 Task: Find a one-way business class flight from San Antonio to Indianapolis for 6 passengers on August 5th, with up to 4 checked bags and a budget of ₹1,000,000.
Action: Mouse moved to (266, 91)
Screenshot: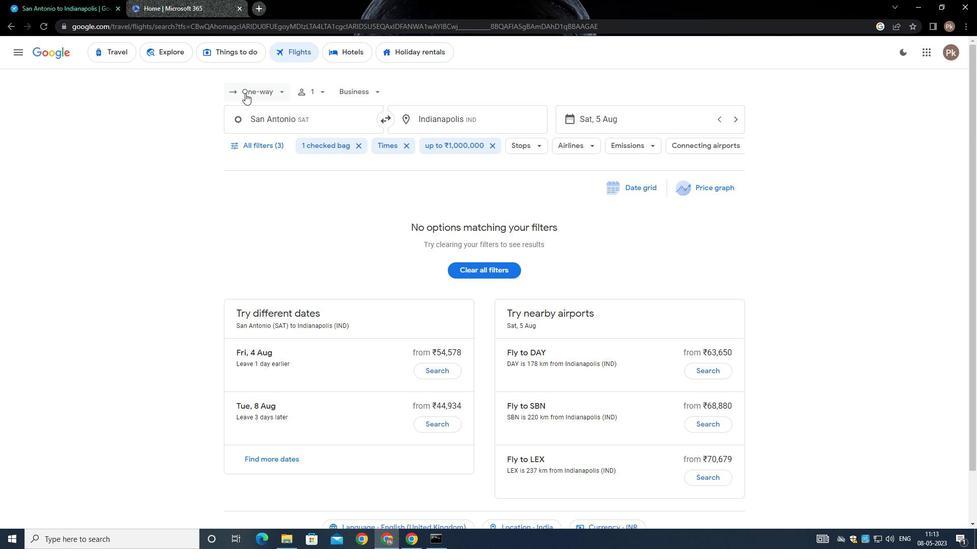 
Action: Mouse pressed left at (266, 91)
Screenshot: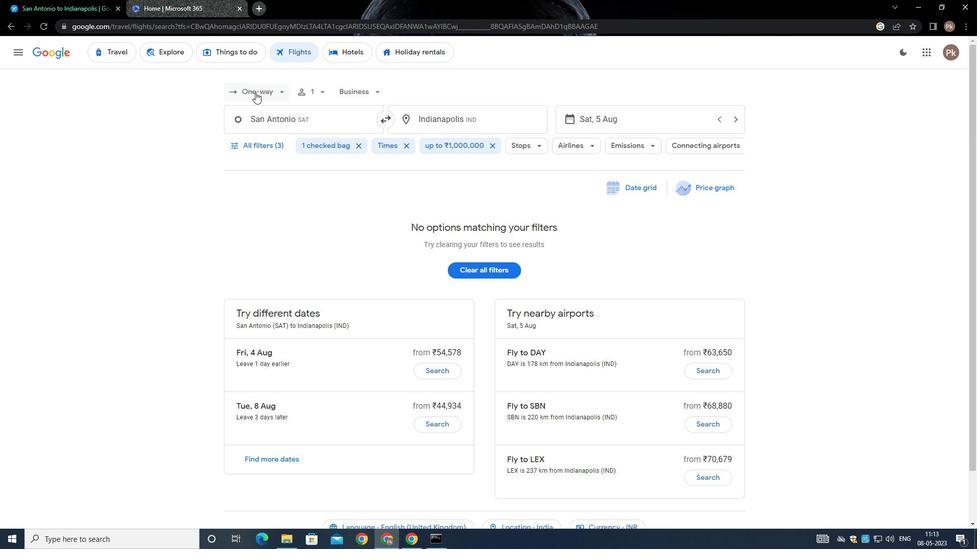 
Action: Mouse moved to (270, 138)
Screenshot: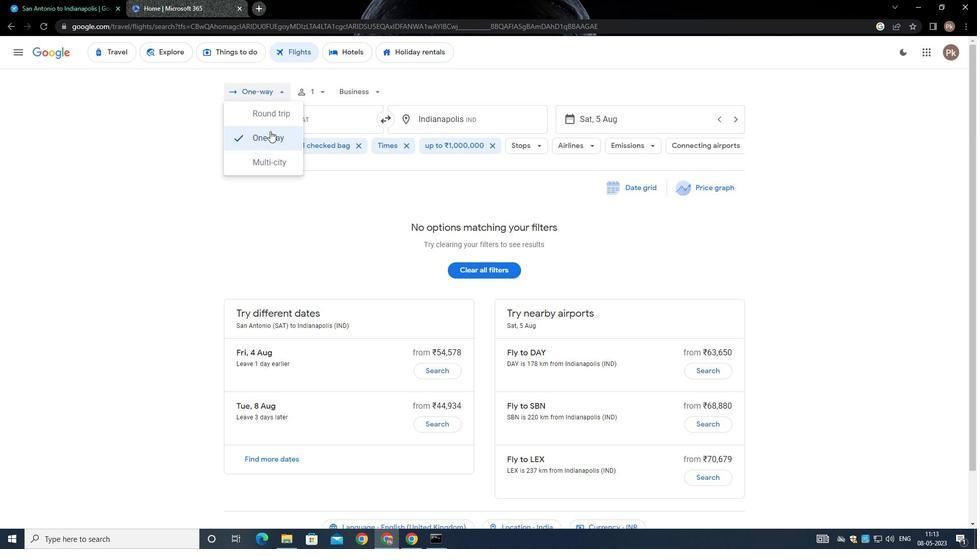 
Action: Mouse pressed left at (270, 138)
Screenshot: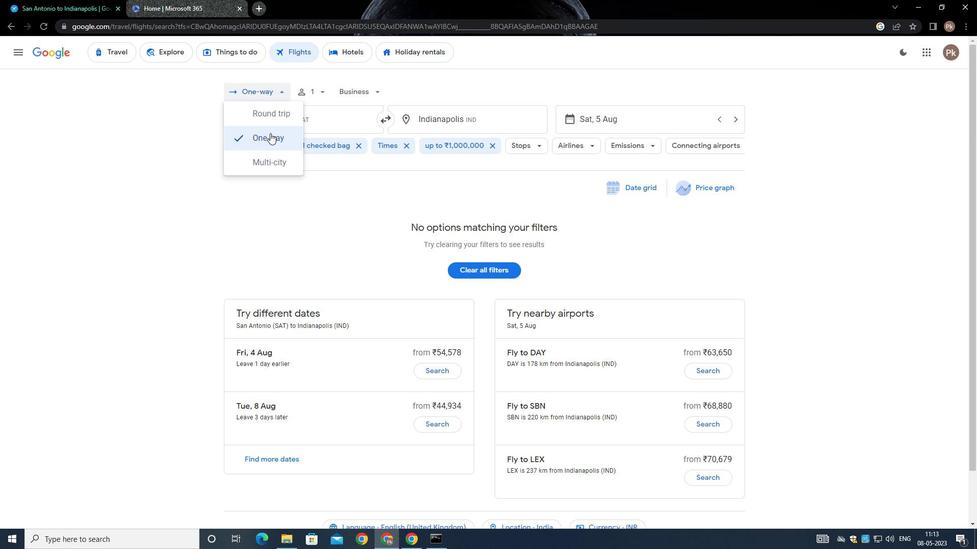 
Action: Mouse moved to (324, 89)
Screenshot: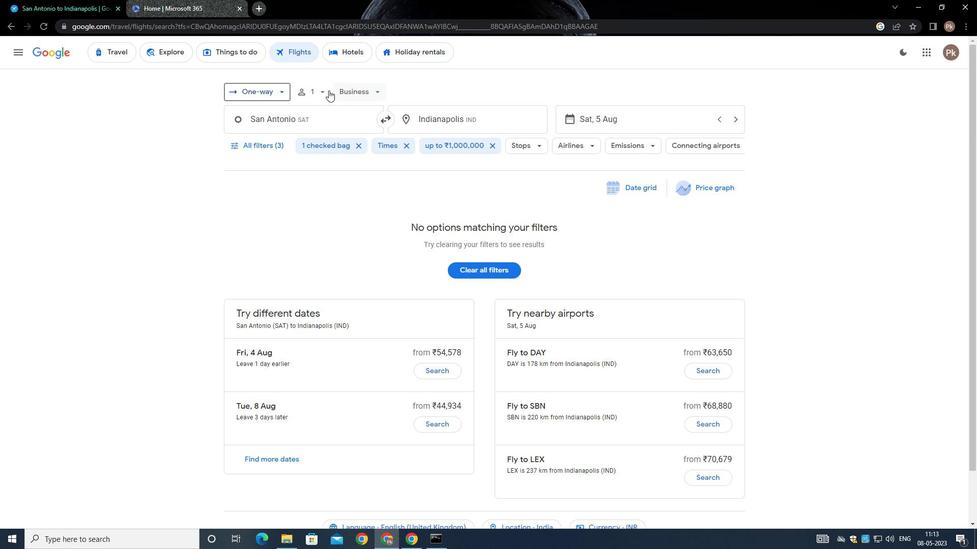 
Action: Mouse pressed left at (324, 89)
Screenshot: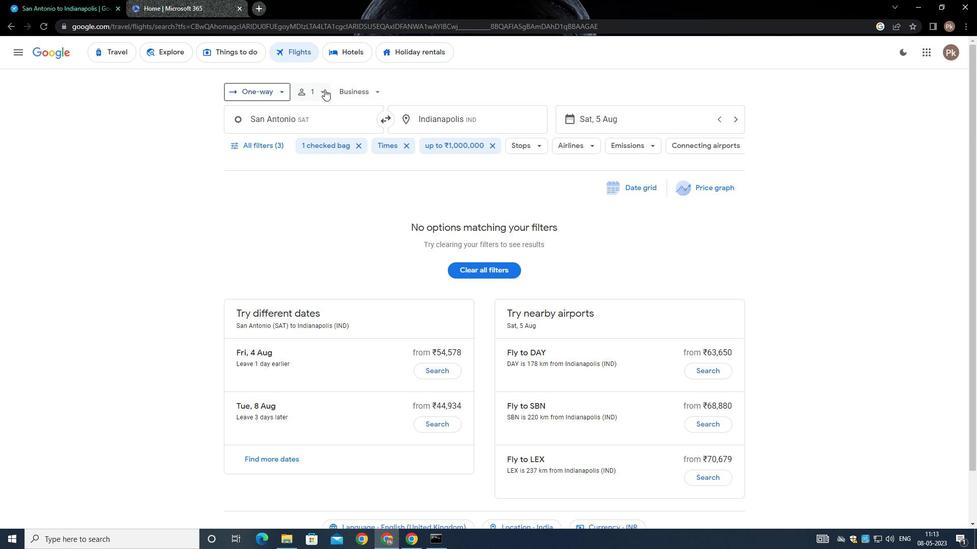 
Action: Mouse moved to (396, 115)
Screenshot: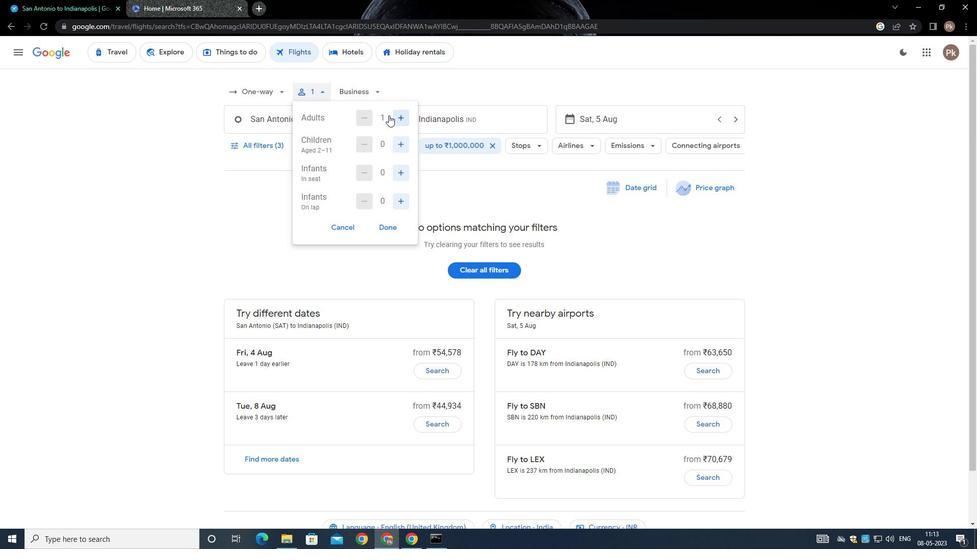 
Action: Mouse pressed left at (396, 115)
Screenshot: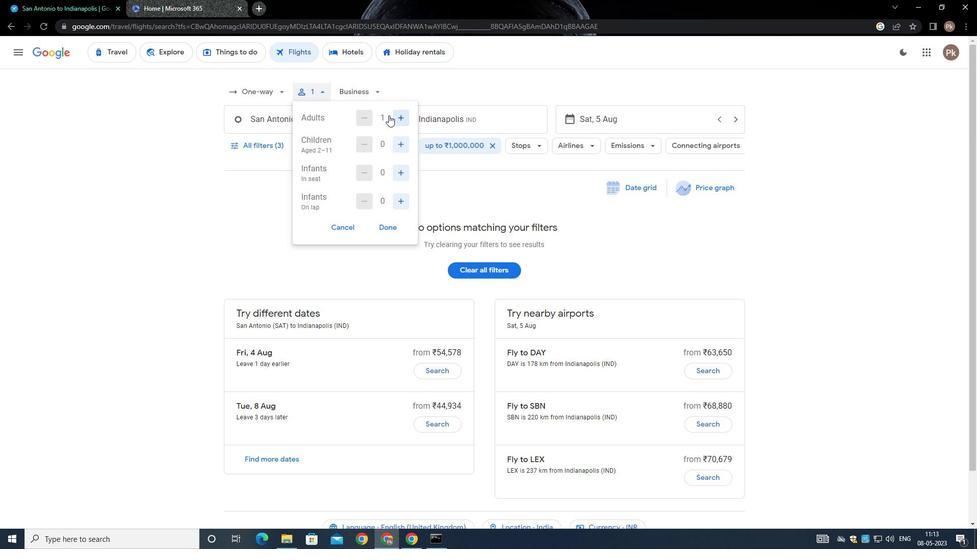 
Action: Mouse moved to (404, 117)
Screenshot: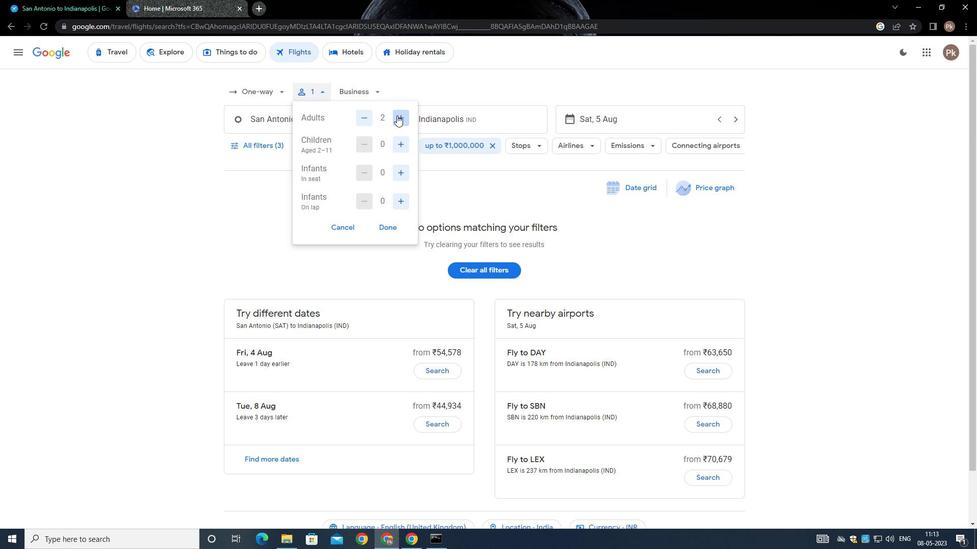 
Action: Mouse pressed left at (404, 117)
Screenshot: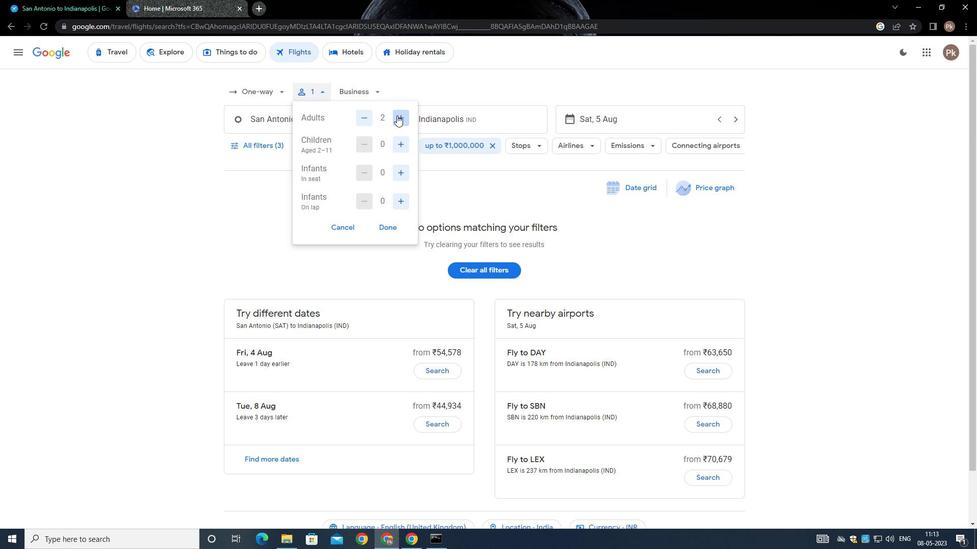 
Action: Mouse moved to (396, 143)
Screenshot: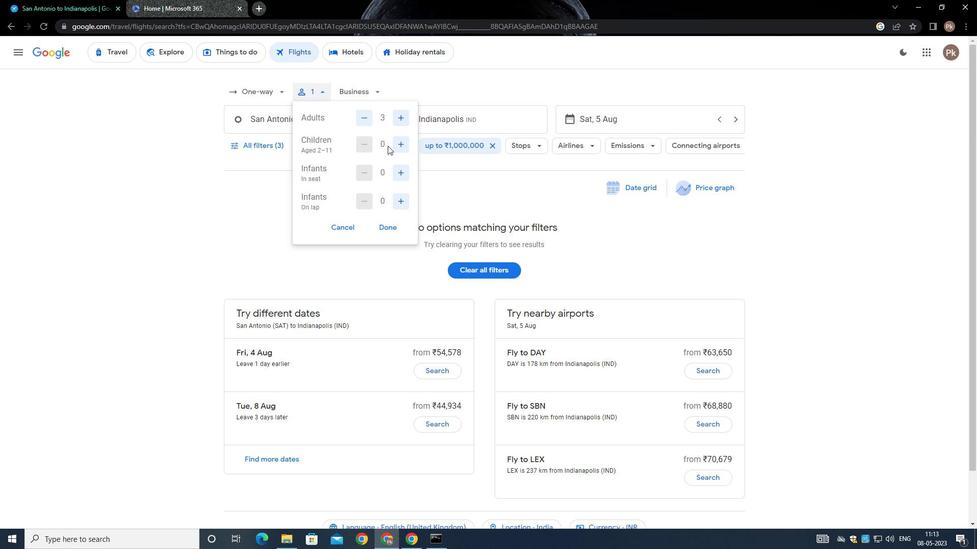 
Action: Mouse pressed left at (396, 143)
Screenshot: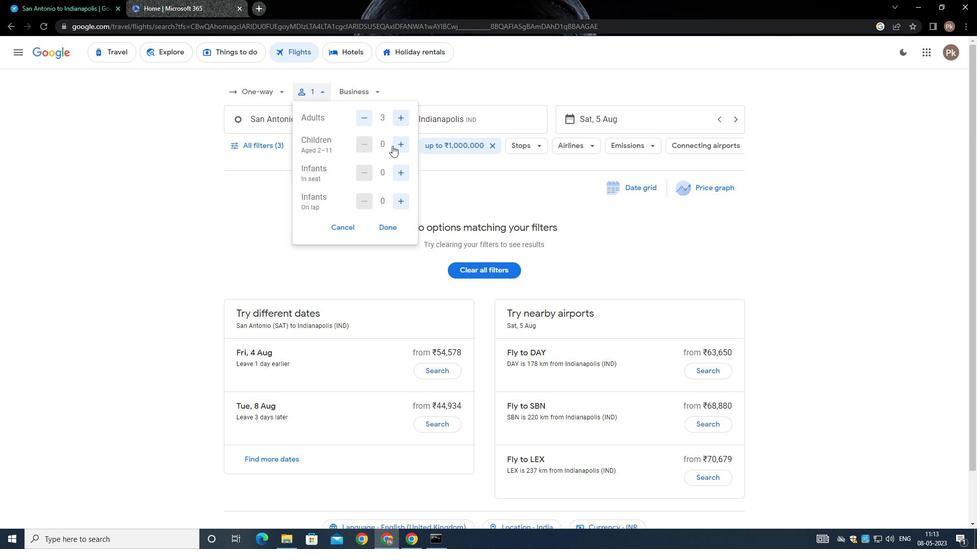 
Action: Mouse moved to (396, 140)
Screenshot: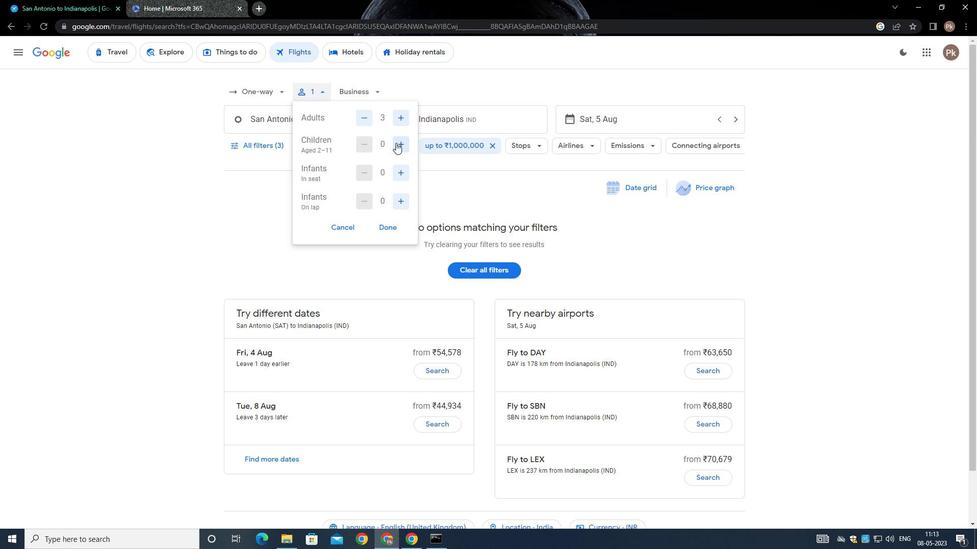 
Action: Mouse pressed left at (396, 140)
Screenshot: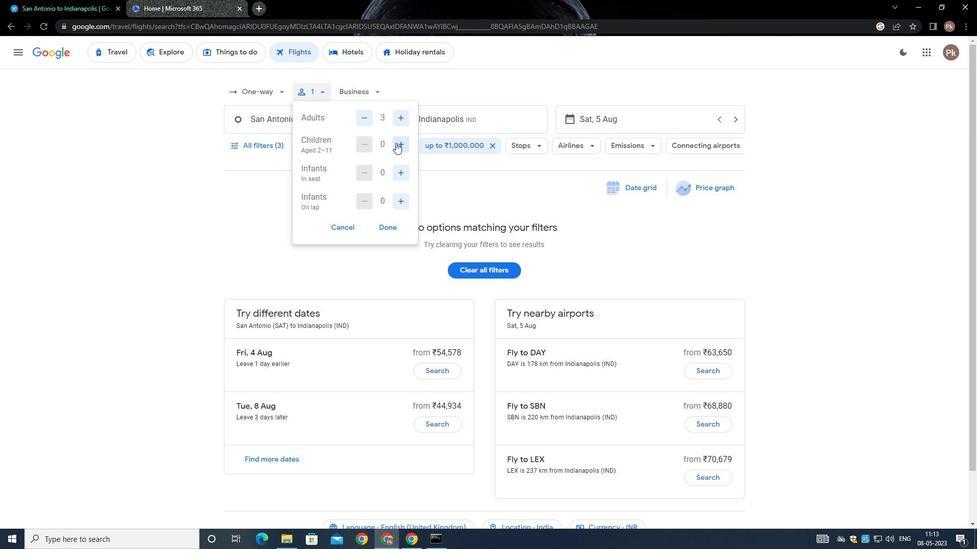 
Action: Mouse moved to (399, 139)
Screenshot: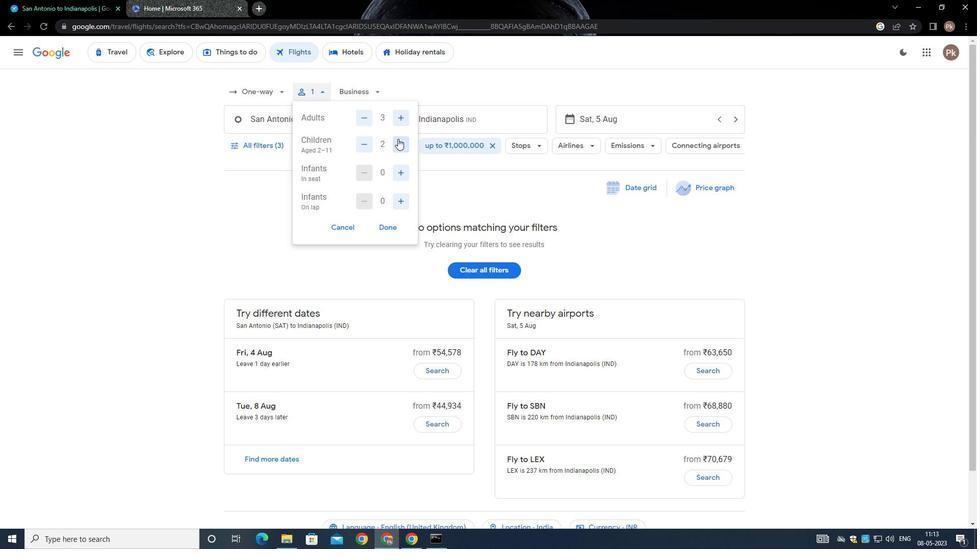 
Action: Mouse pressed left at (399, 139)
Screenshot: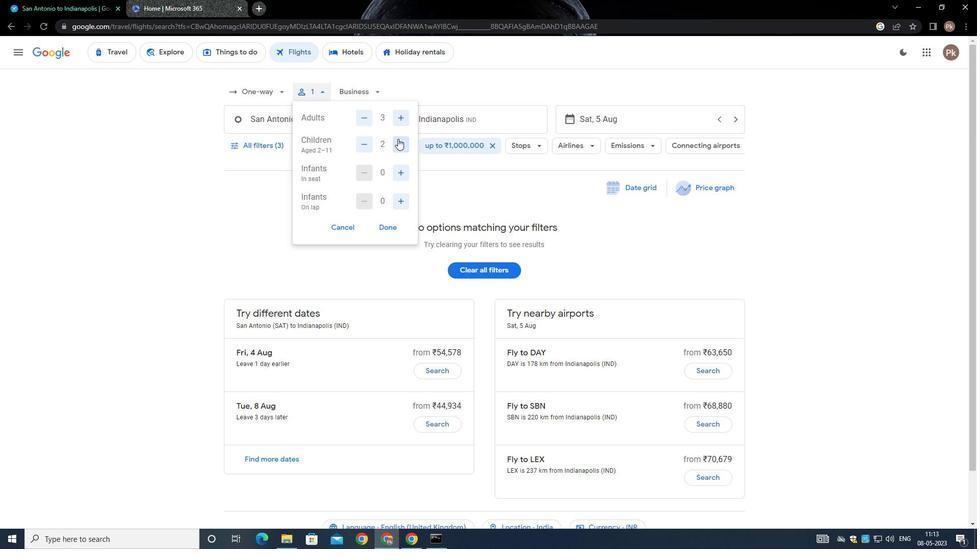 
Action: Mouse moved to (388, 225)
Screenshot: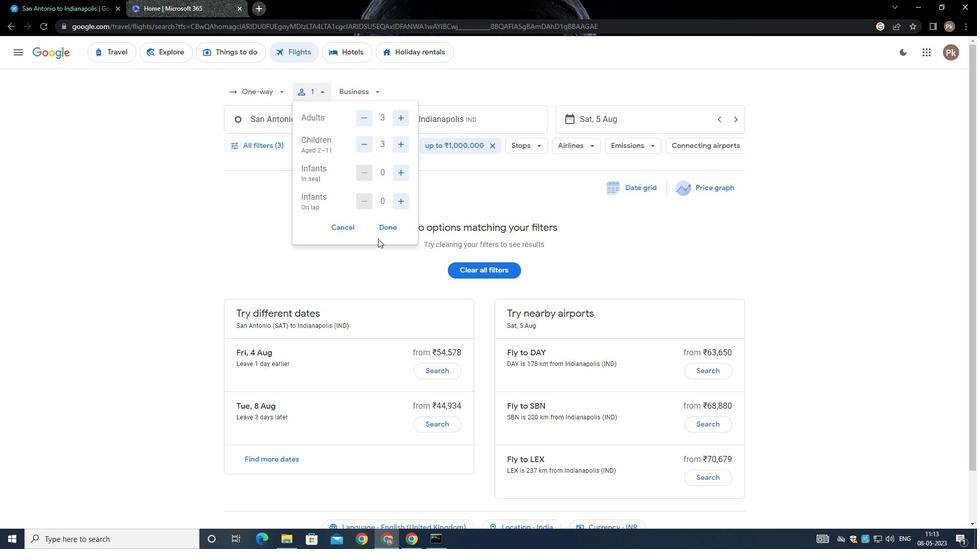 
Action: Mouse pressed left at (388, 225)
Screenshot: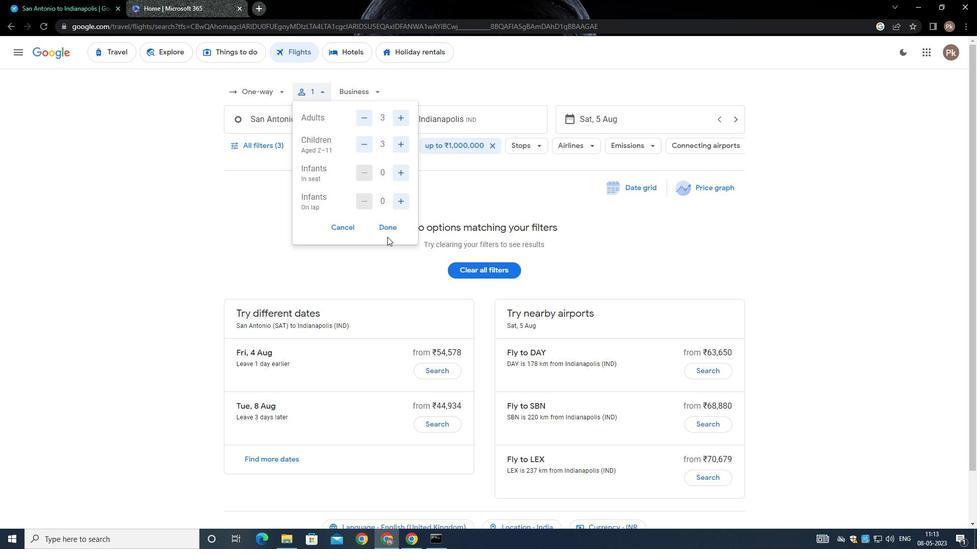 
Action: Mouse moved to (361, 89)
Screenshot: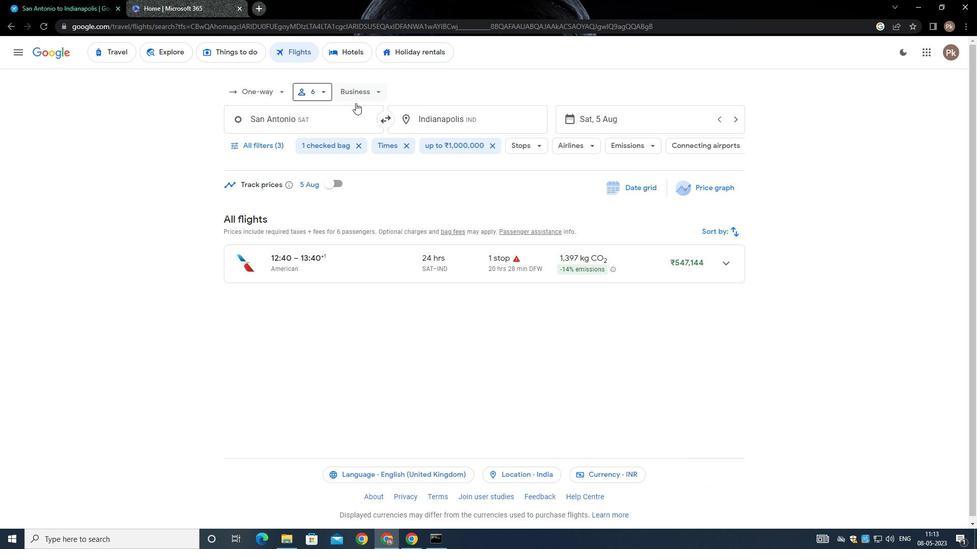 
Action: Mouse pressed left at (361, 89)
Screenshot: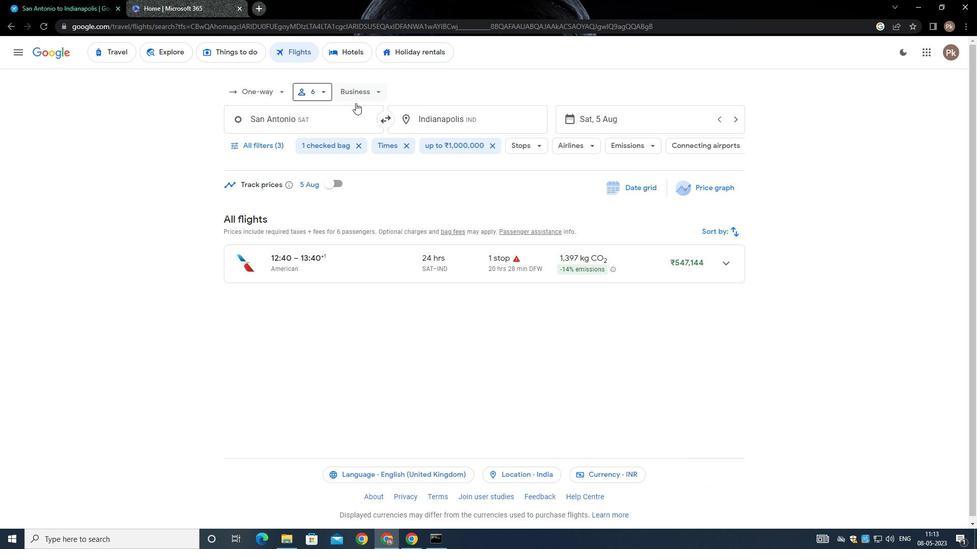 
Action: Mouse moved to (382, 165)
Screenshot: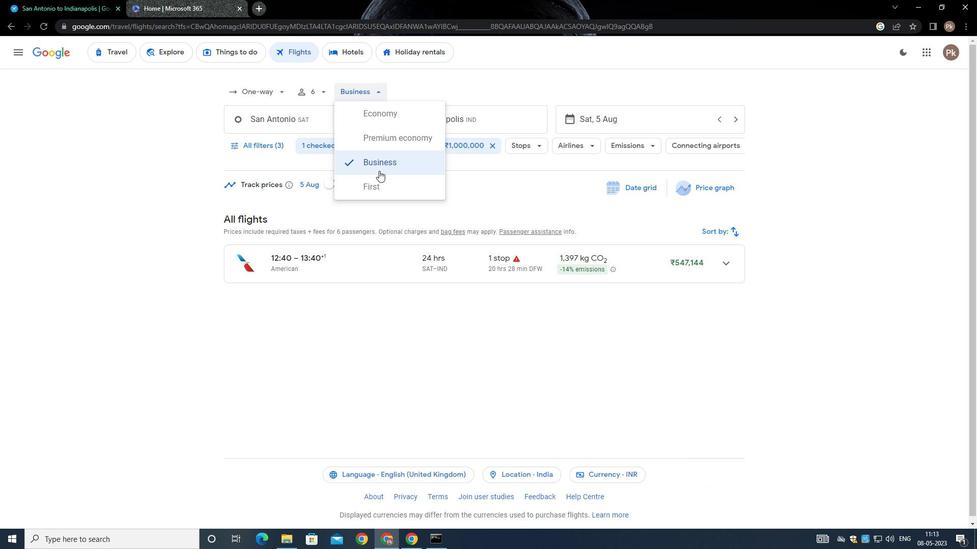
Action: Mouse pressed left at (382, 165)
Screenshot: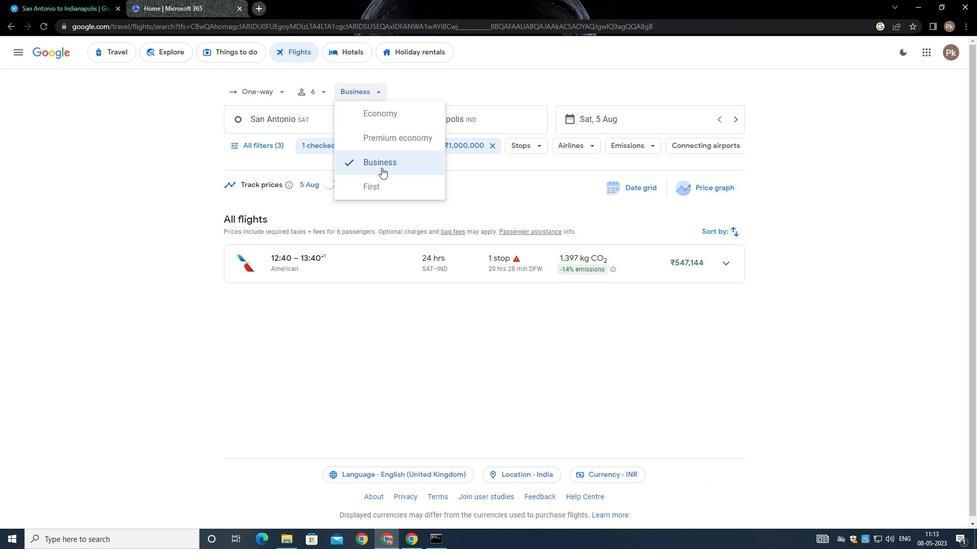 
Action: Mouse moved to (315, 124)
Screenshot: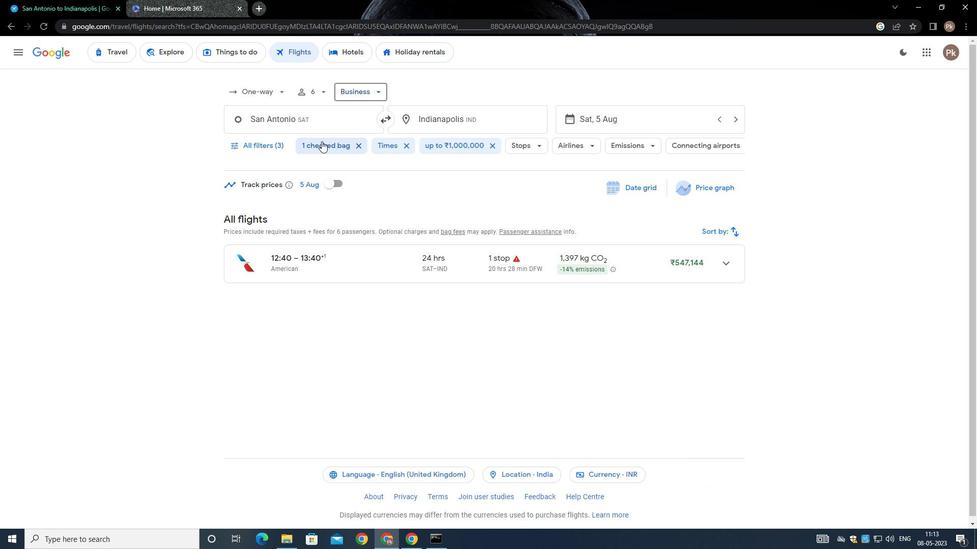 
Action: Mouse pressed left at (315, 124)
Screenshot: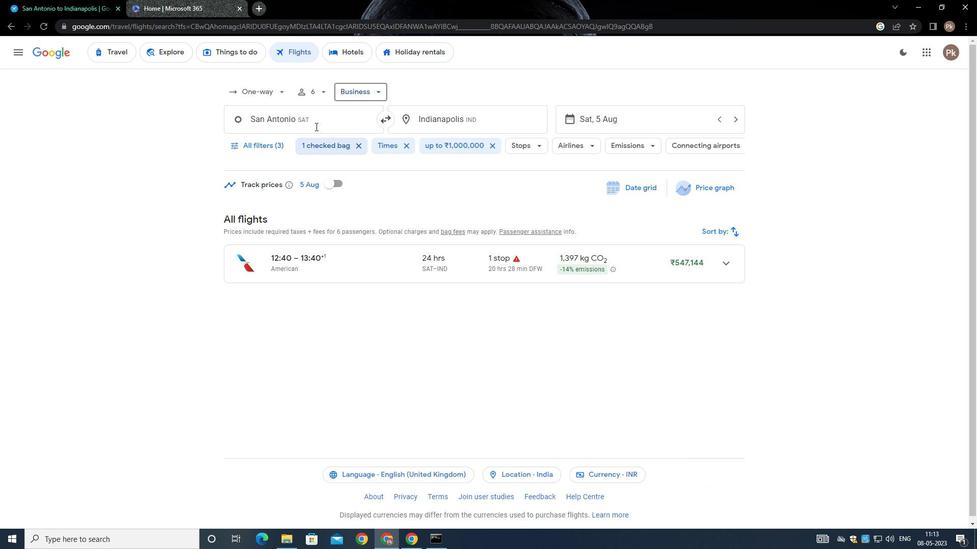 
Action: Mouse moved to (313, 176)
Screenshot: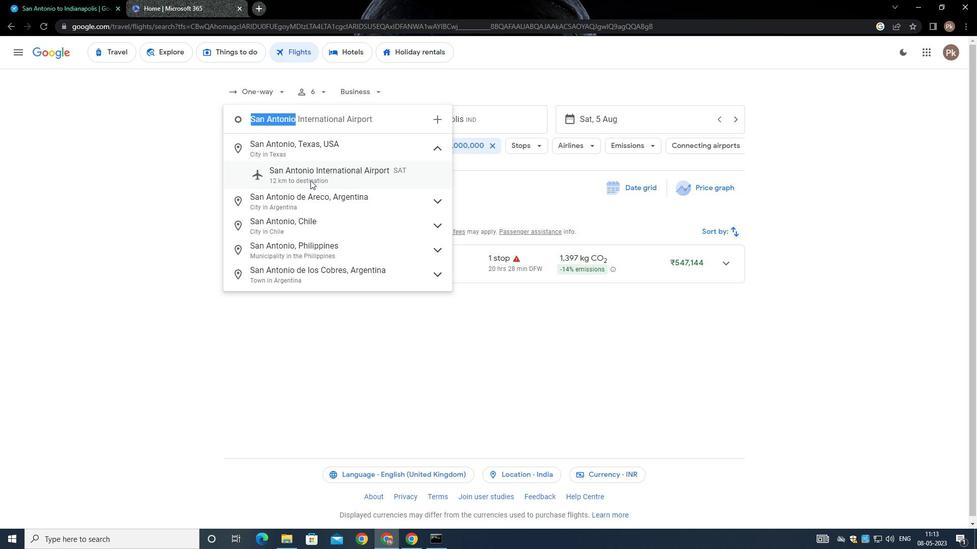 
Action: Mouse pressed left at (313, 176)
Screenshot: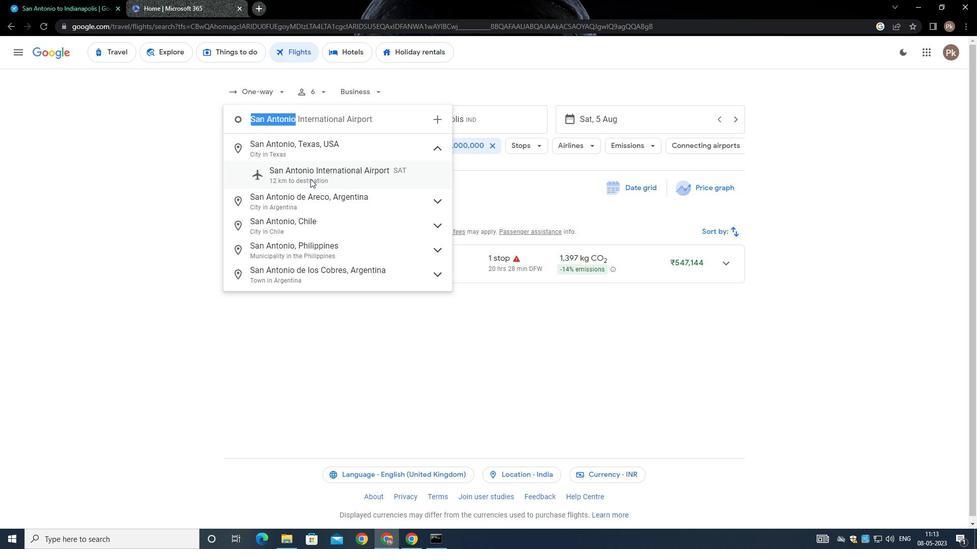 
Action: Mouse moved to (426, 122)
Screenshot: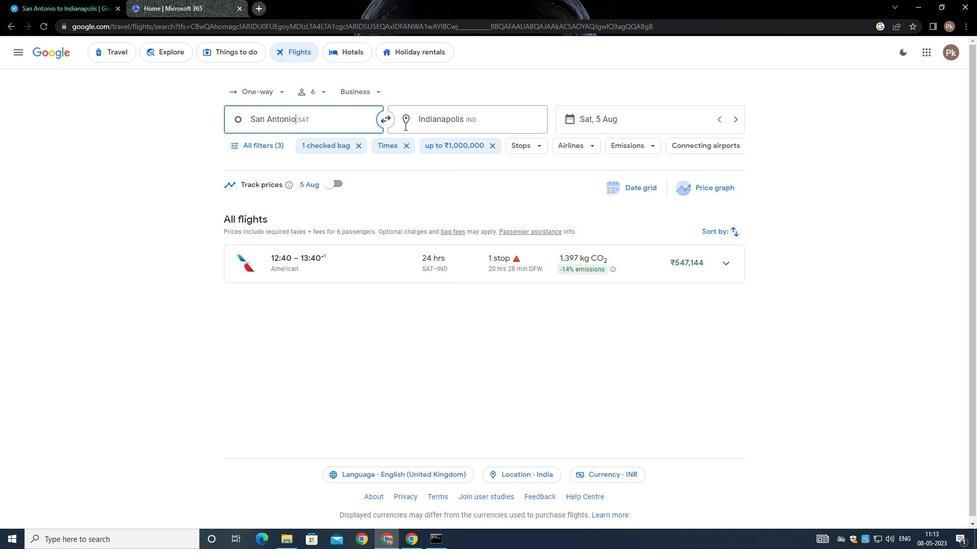 
Action: Mouse pressed left at (426, 122)
Screenshot: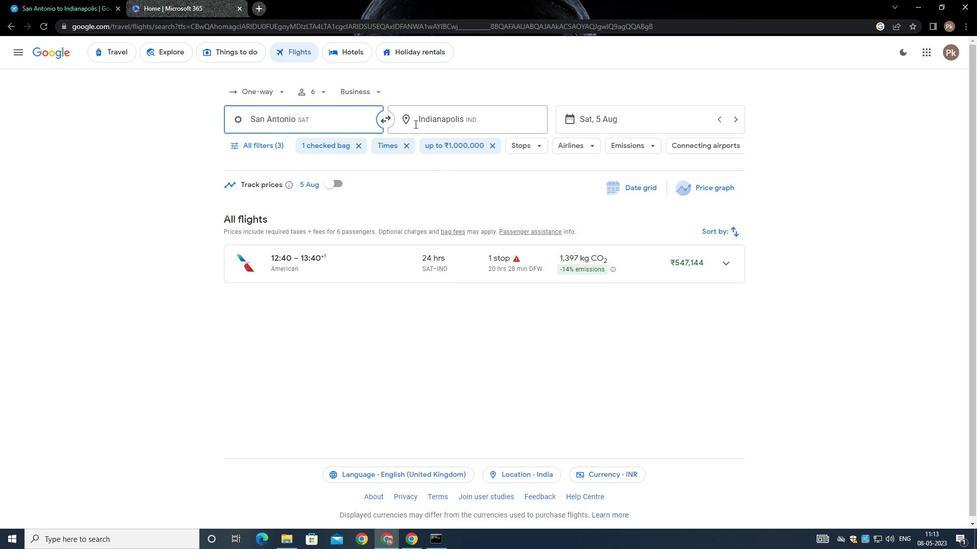 
Action: Mouse moved to (413, 128)
Screenshot: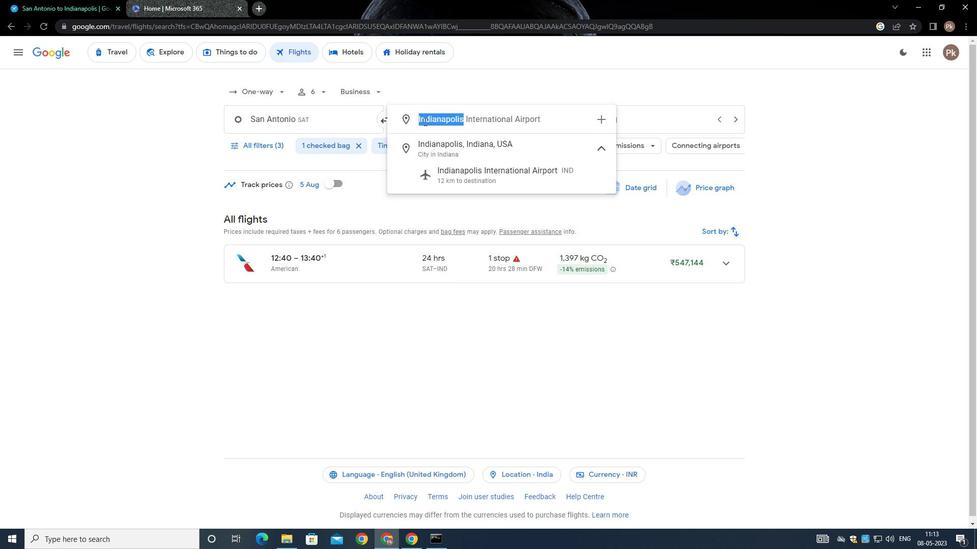 
Action: Key pressed <Key.backspace>
Screenshot: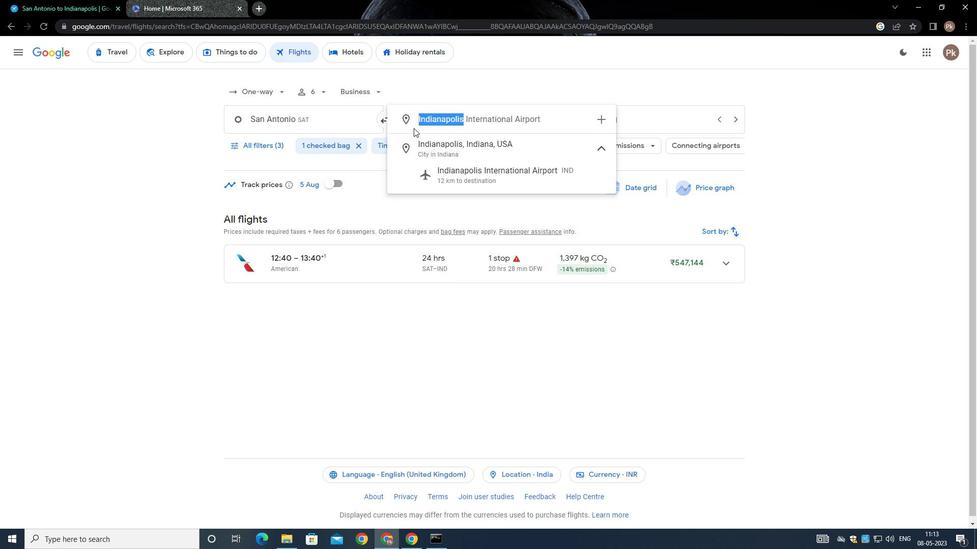 
Action: Mouse moved to (451, 171)
Screenshot: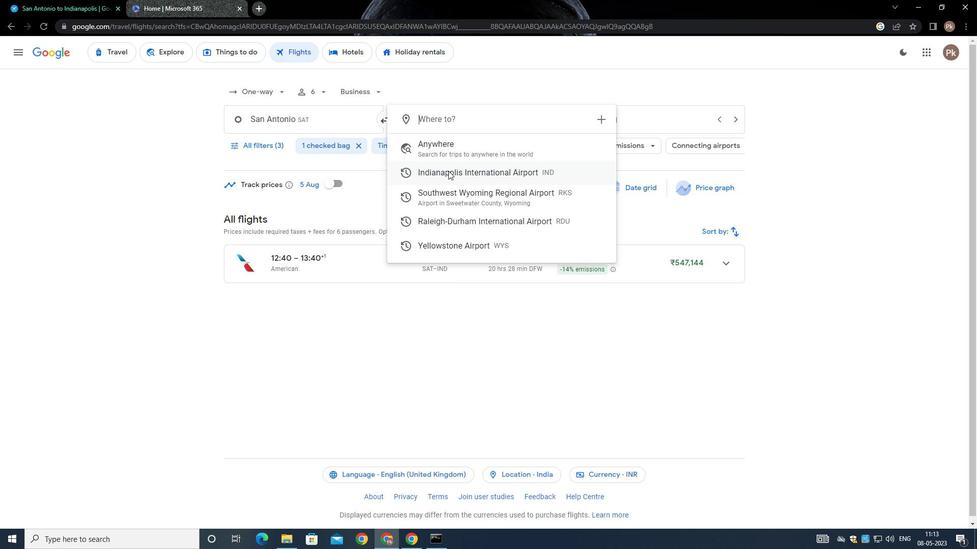 
Action: Mouse pressed left at (451, 171)
Screenshot: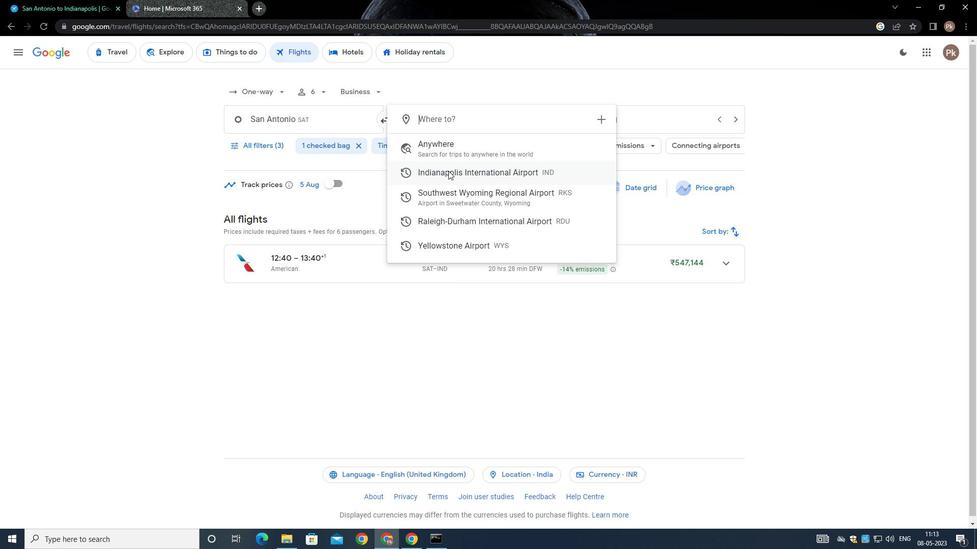 
Action: Mouse moved to (597, 121)
Screenshot: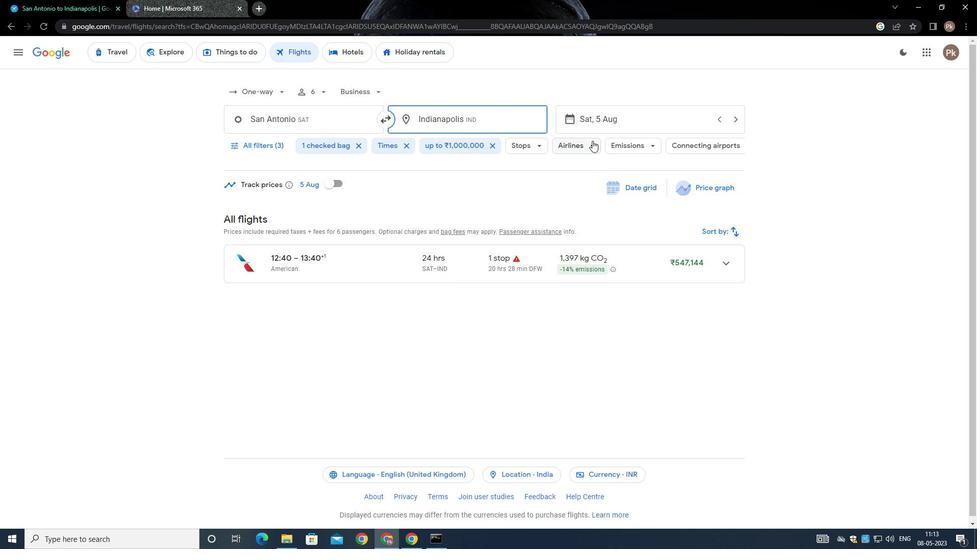 
Action: Mouse pressed left at (597, 121)
Screenshot: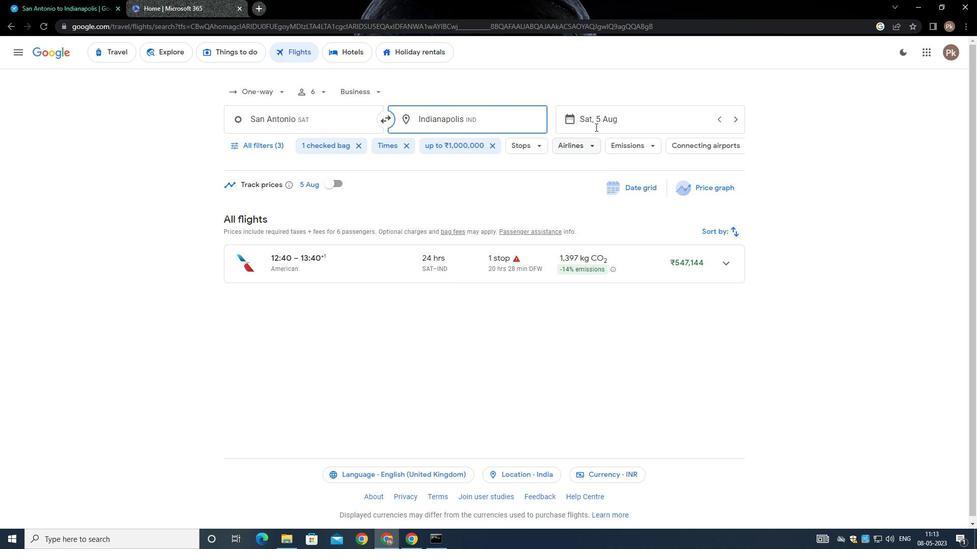 
Action: Mouse moved to (530, 204)
Screenshot: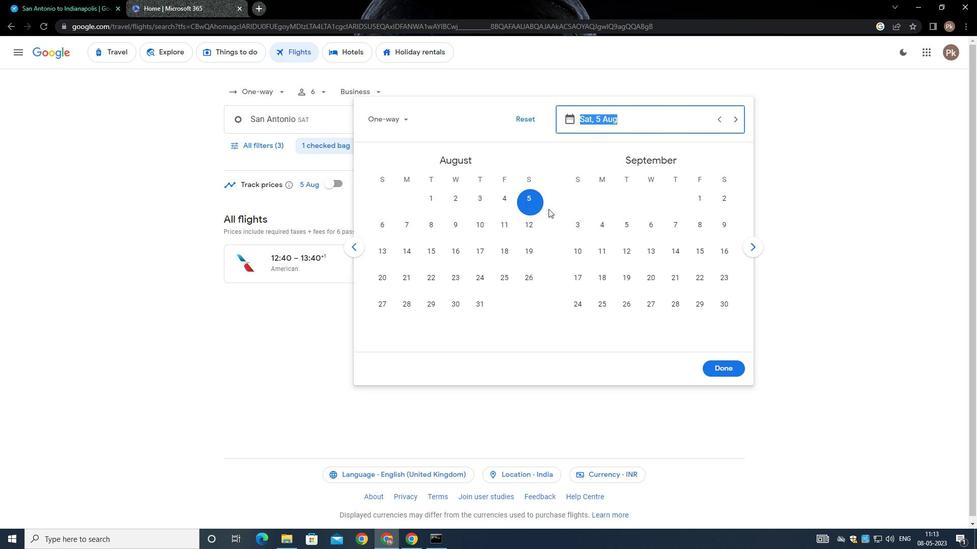 
Action: Mouse pressed left at (530, 204)
Screenshot: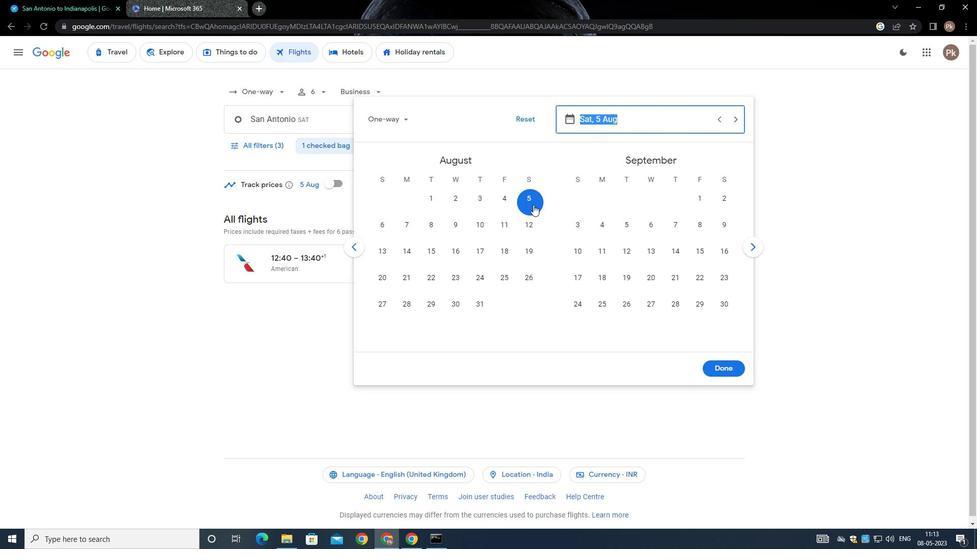 
Action: Mouse moved to (707, 367)
Screenshot: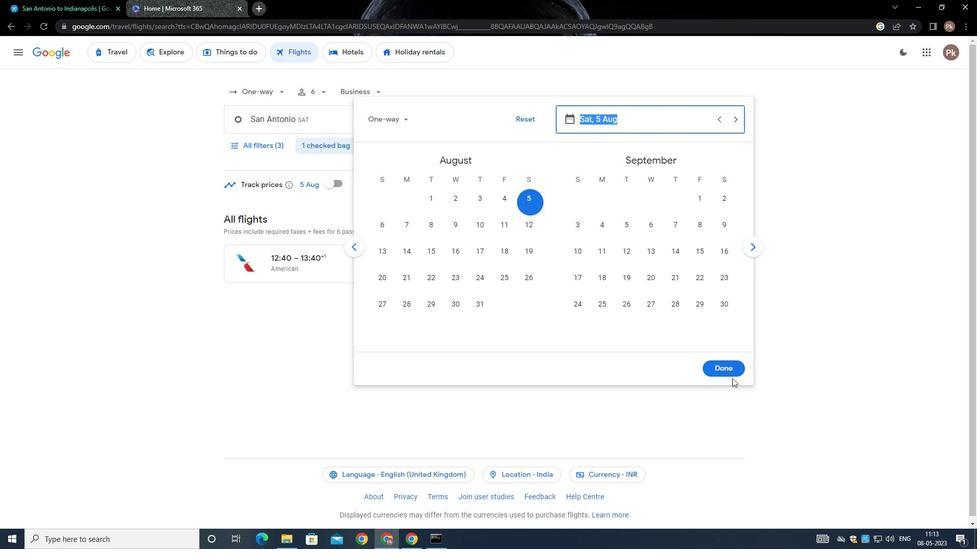 
Action: Mouse pressed left at (707, 367)
Screenshot: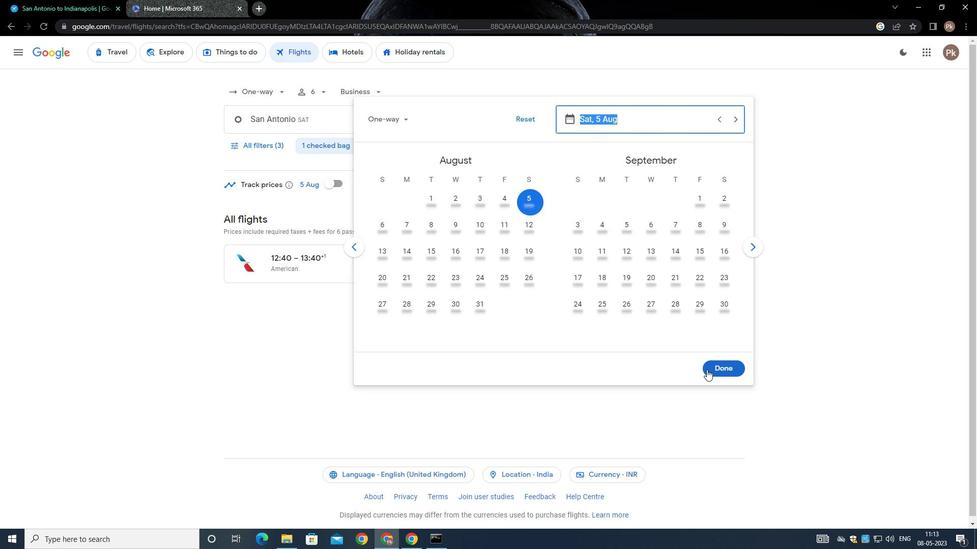 
Action: Mouse moved to (252, 146)
Screenshot: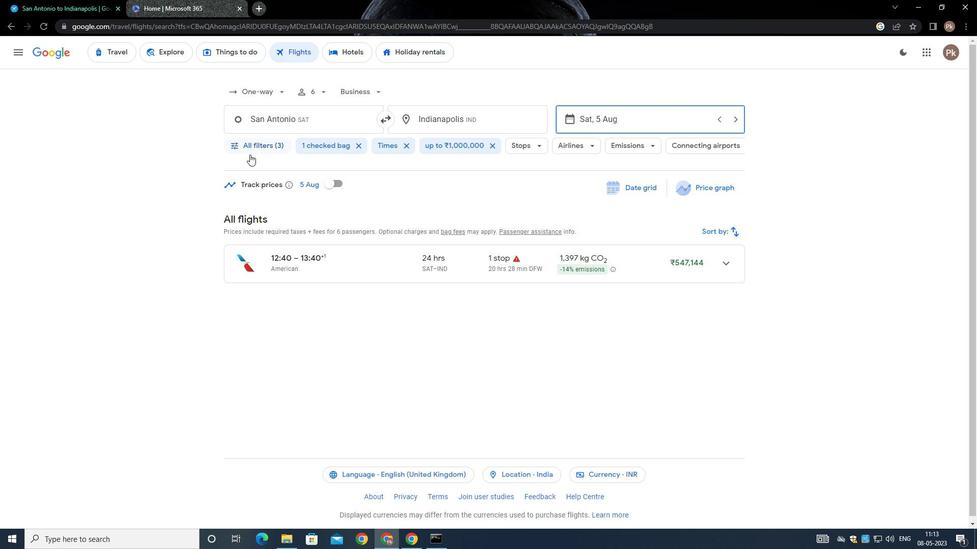 
Action: Mouse pressed left at (252, 146)
Screenshot: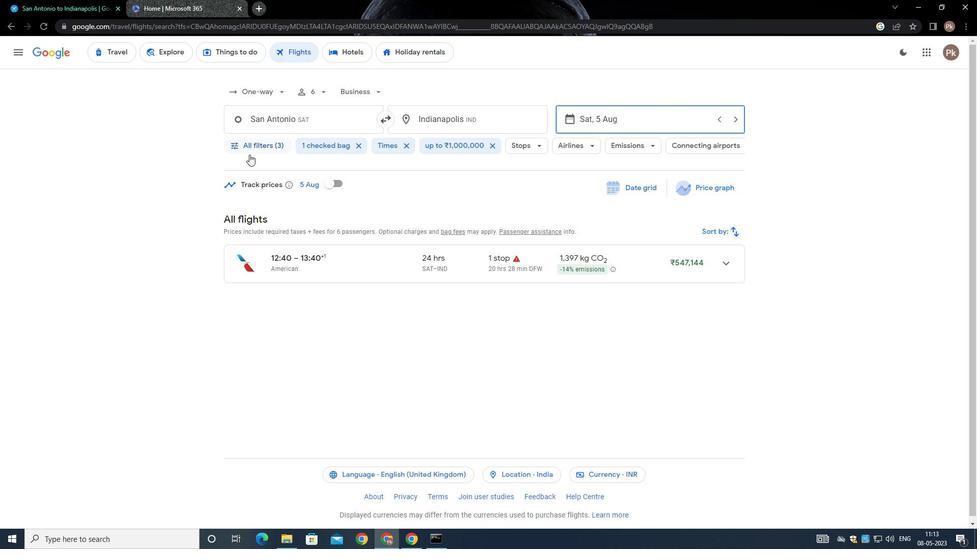
Action: Mouse moved to (369, 363)
Screenshot: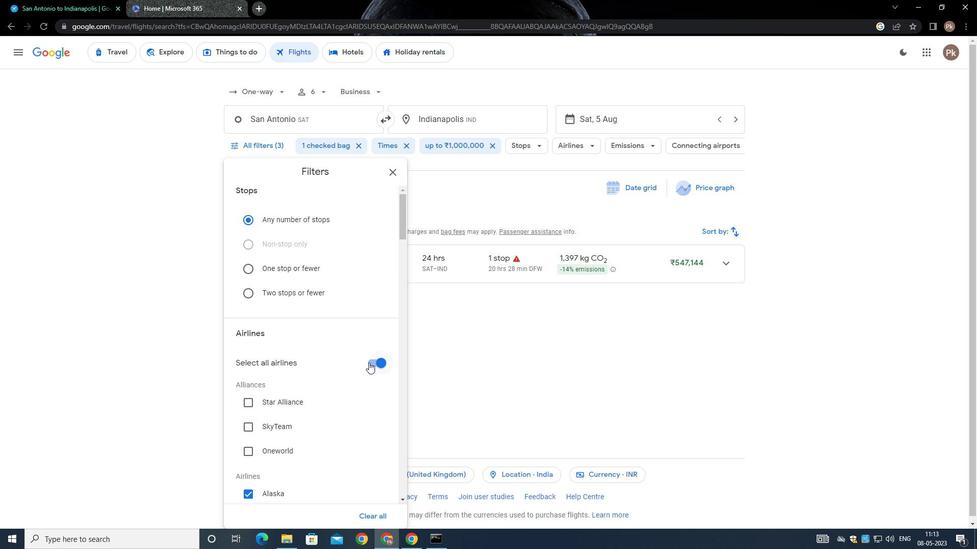 
Action: Mouse pressed left at (369, 363)
Screenshot: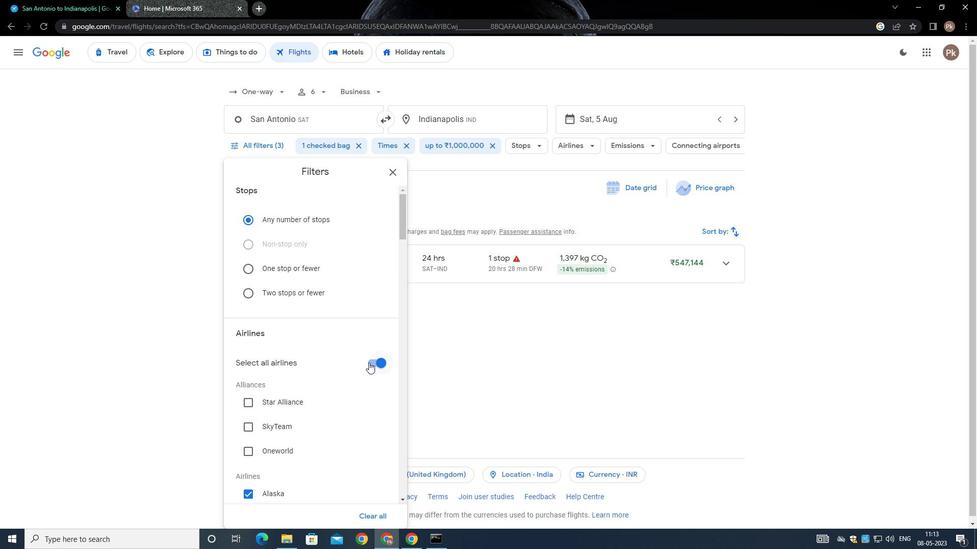 
Action: Mouse moved to (351, 357)
Screenshot: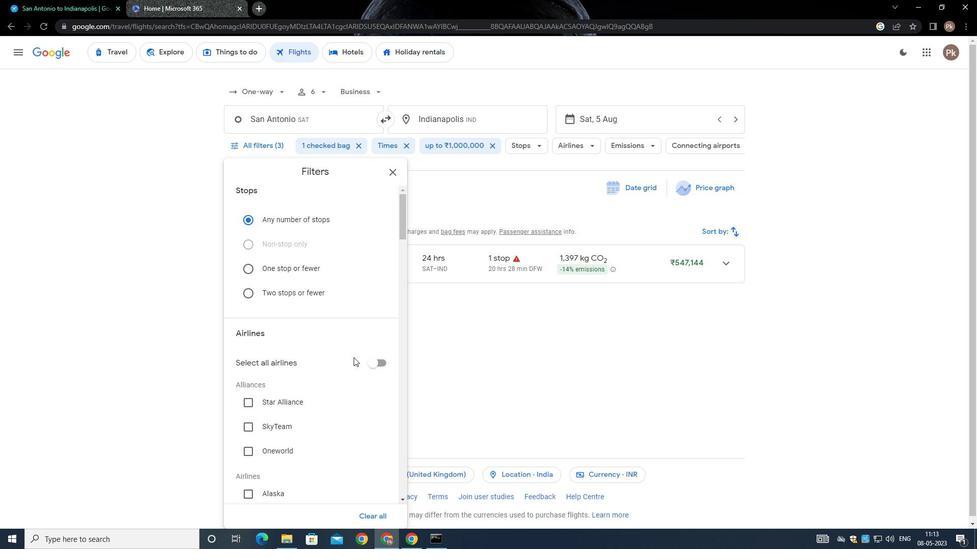 
Action: Mouse scrolled (351, 357) with delta (0, 0)
Screenshot: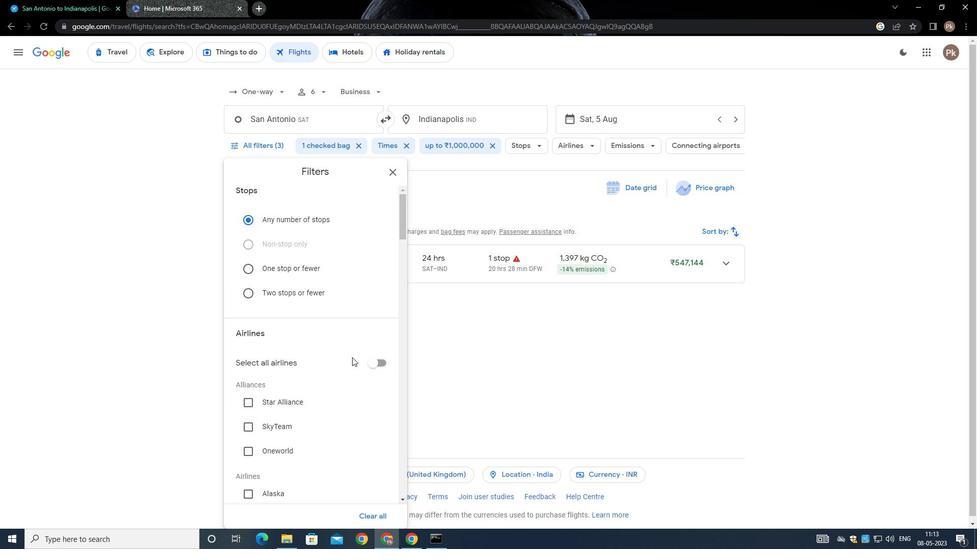 
Action: Mouse scrolled (351, 357) with delta (0, 0)
Screenshot: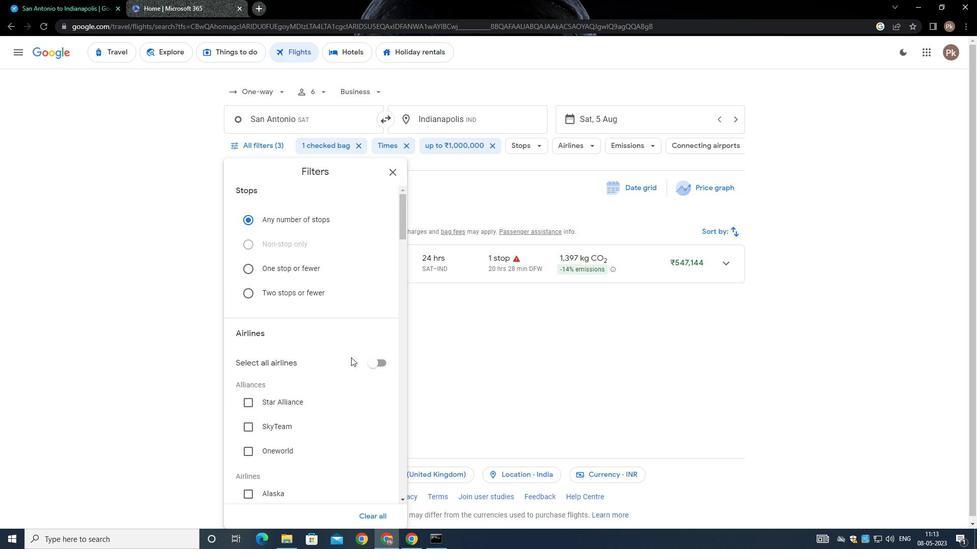 
Action: Mouse moved to (358, 356)
Screenshot: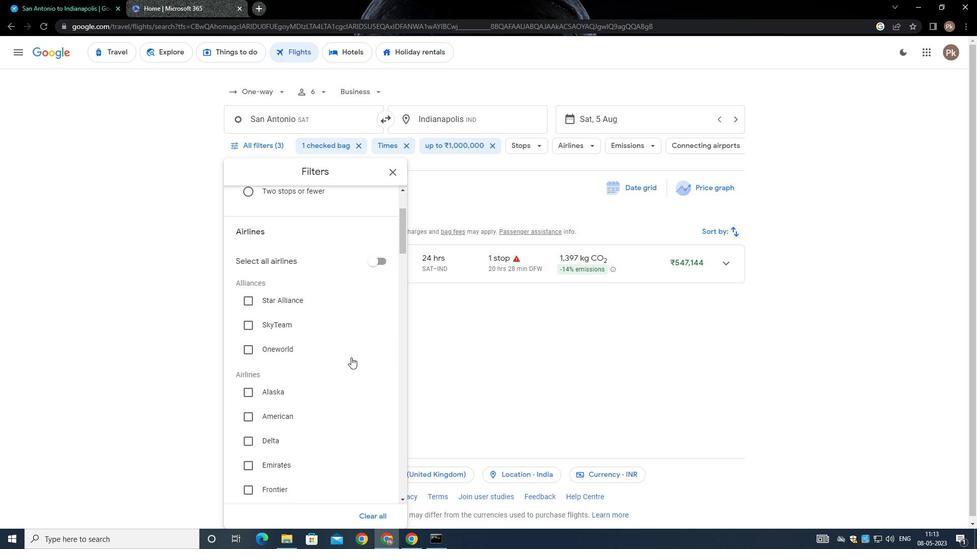
Action: Mouse scrolled (358, 356) with delta (0, 0)
Screenshot: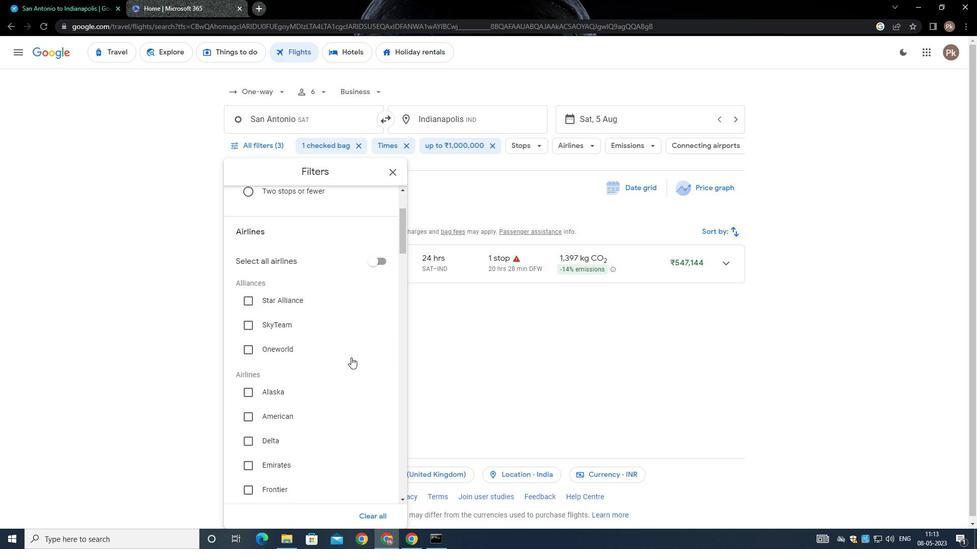 
Action: Mouse scrolled (358, 356) with delta (0, 0)
Screenshot: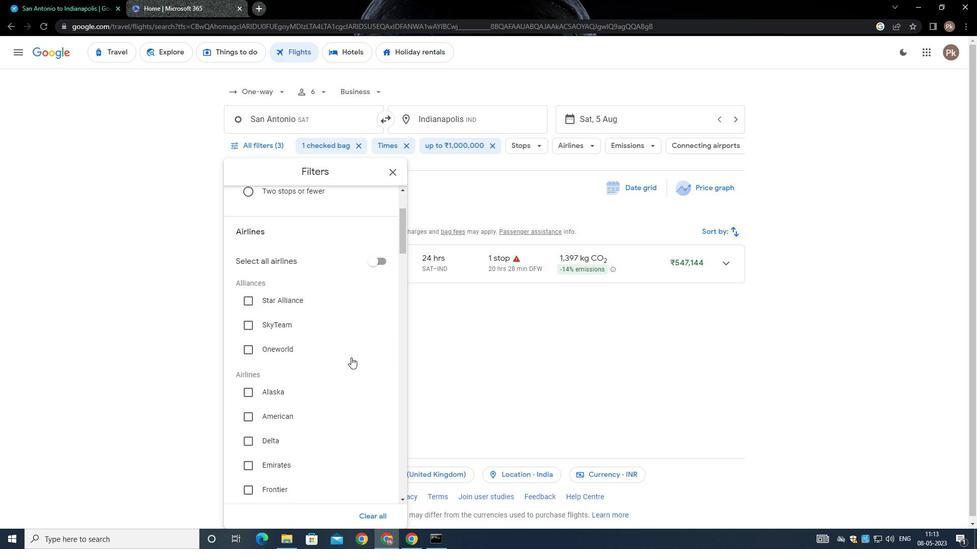 
Action: Mouse scrolled (358, 356) with delta (0, 0)
Screenshot: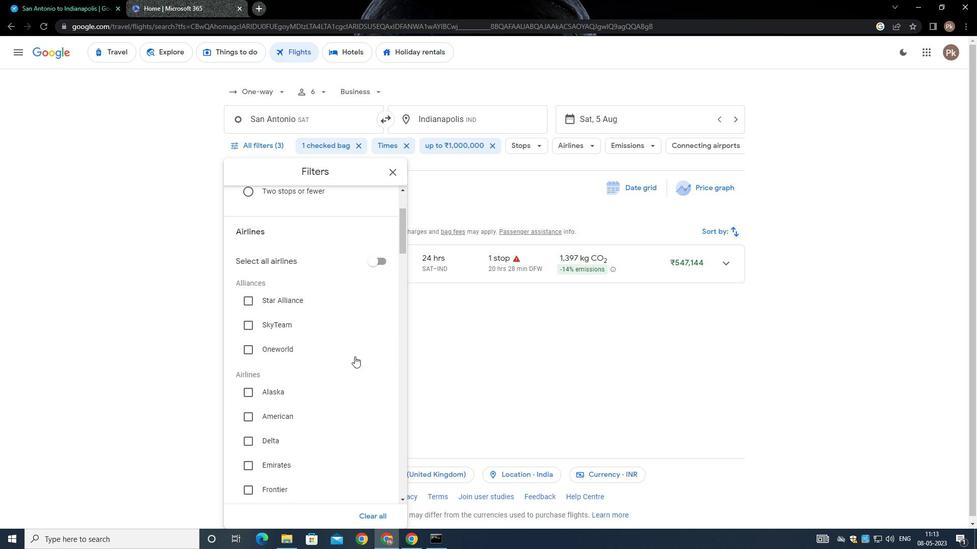
Action: Mouse scrolled (358, 356) with delta (0, 0)
Screenshot: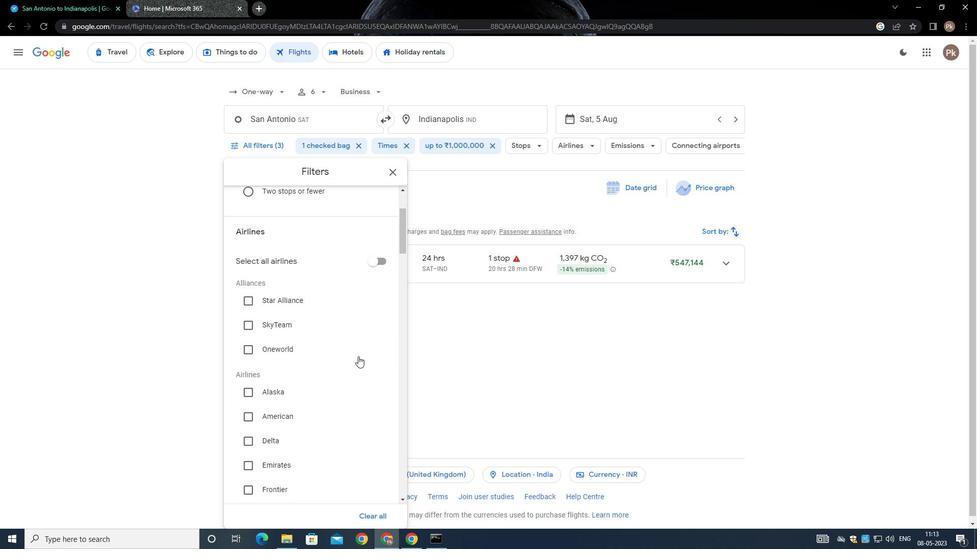
Action: Mouse moved to (358, 356)
Screenshot: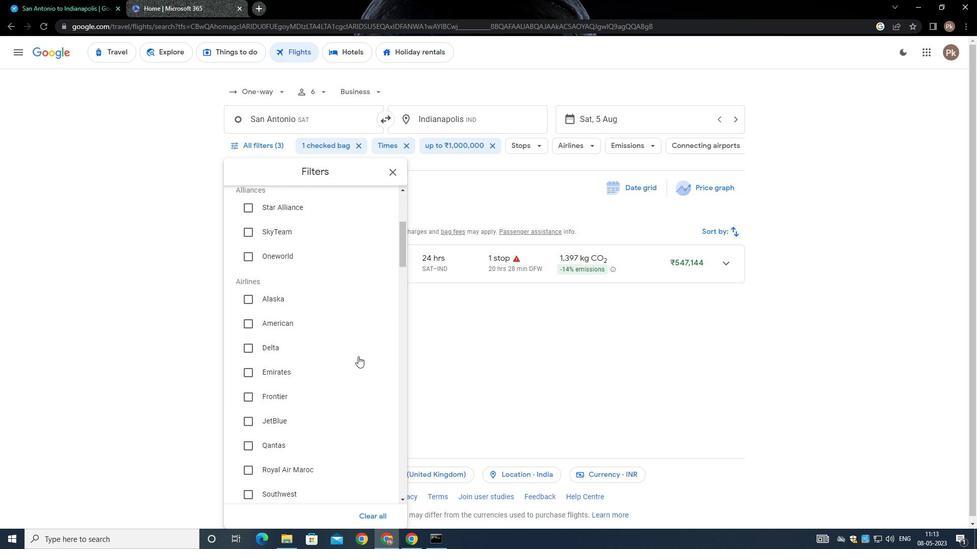 
Action: Mouse scrolled (358, 355) with delta (0, 0)
Screenshot: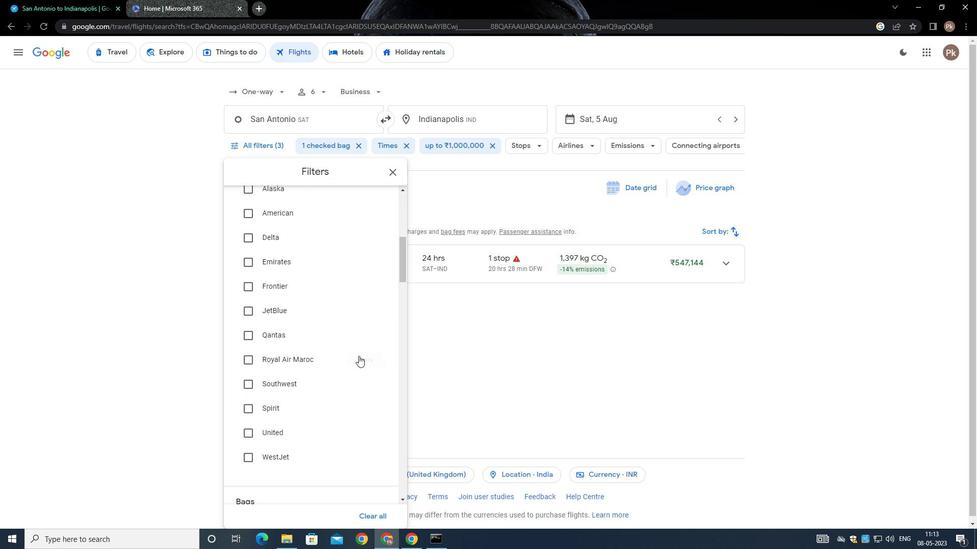 
Action: Mouse scrolled (358, 355) with delta (0, 0)
Screenshot: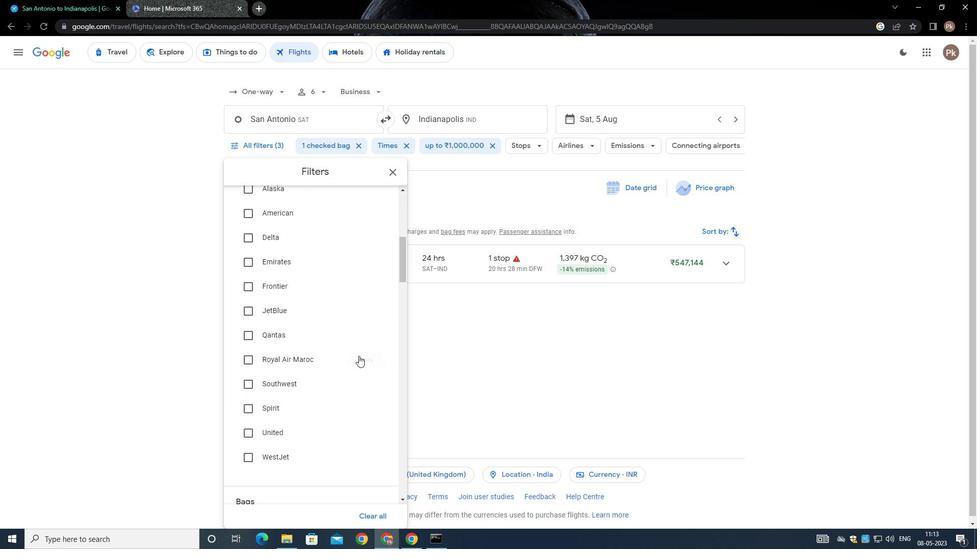 
Action: Mouse scrolled (358, 355) with delta (0, 0)
Screenshot: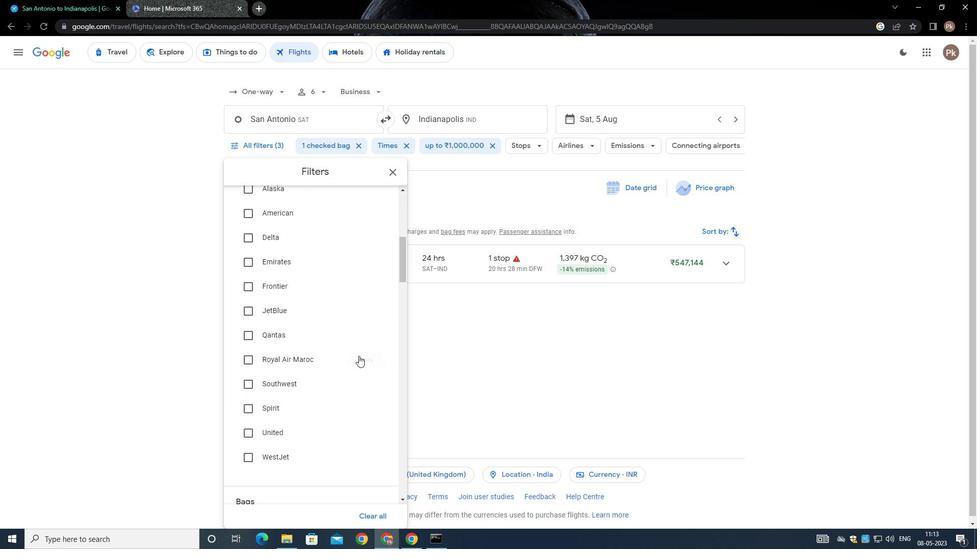 
Action: Mouse scrolled (358, 355) with delta (0, 0)
Screenshot: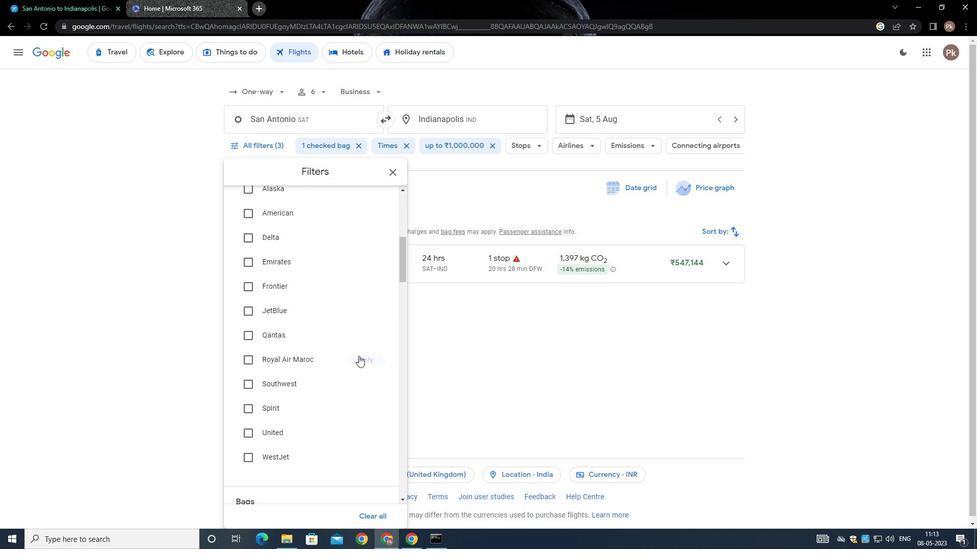 
Action: Mouse scrolled (358, 355) with delta (0, 0)
Screenshot: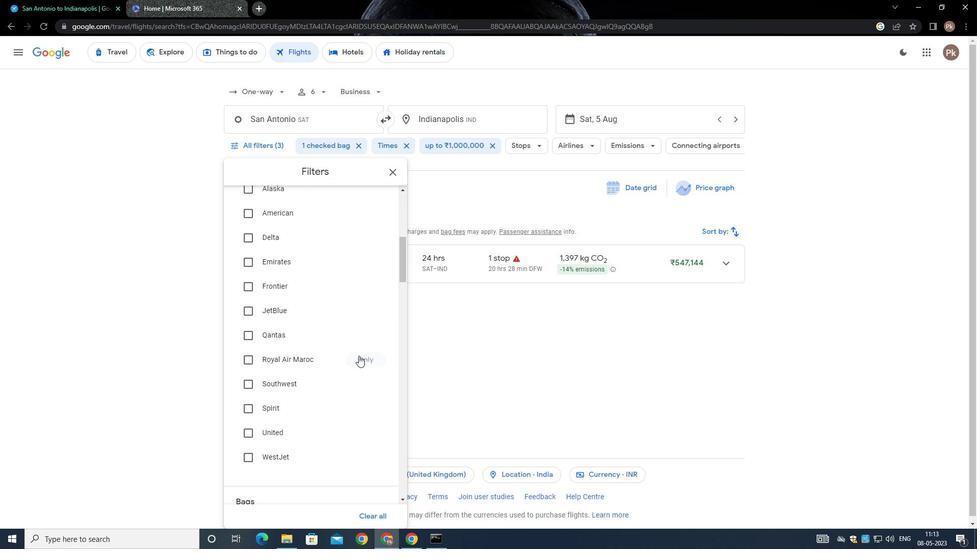 
Action: Mouse moved to (379, 299)
Screenshot: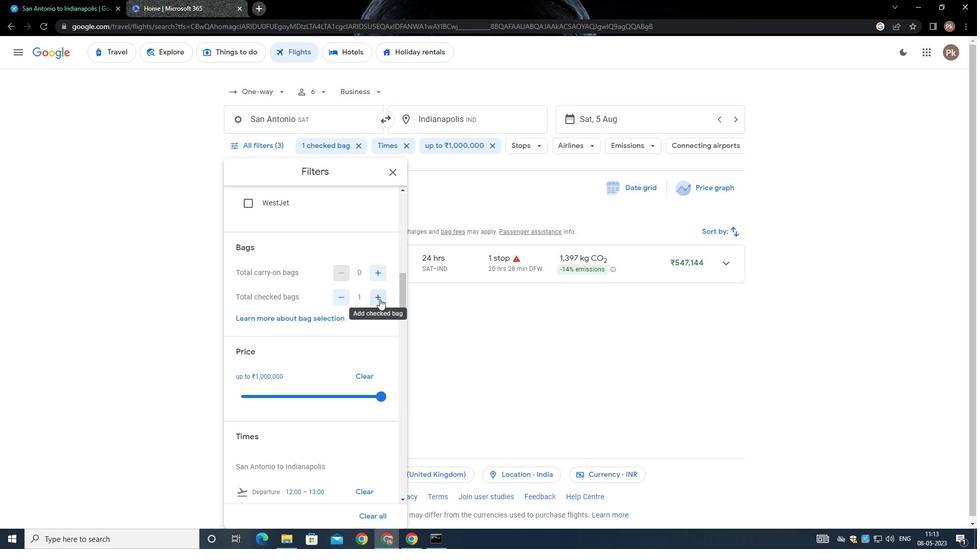 
Action: Mouse pressed left at (379, 299)
Screenshot: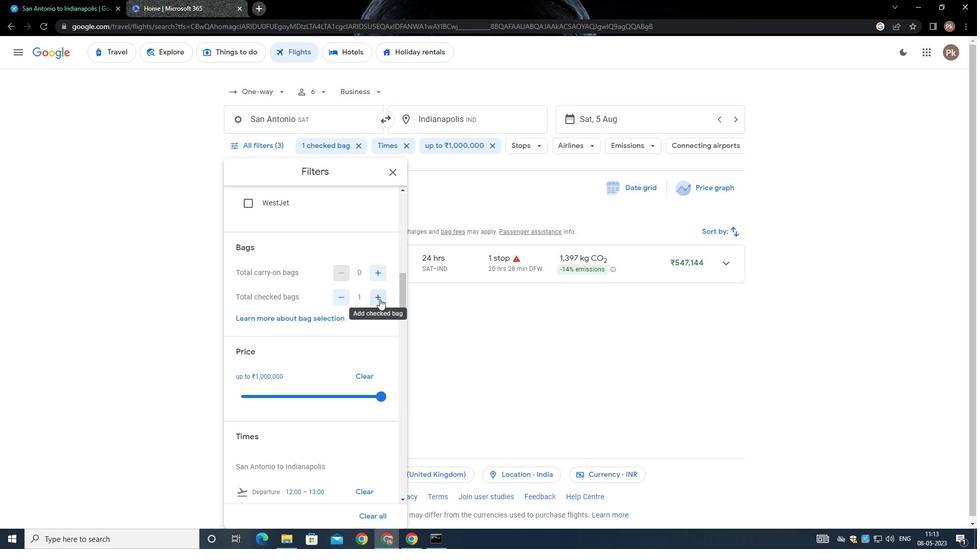 
Action: Mouse pressed left at (379, 299)
Screenshot: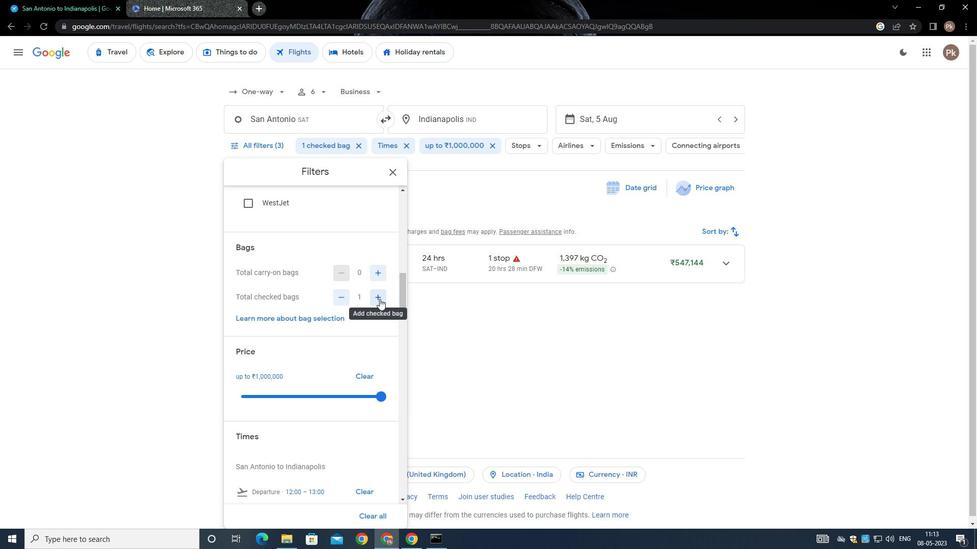 
Action: Mouse pressed left at (379, 299)
Screenshot: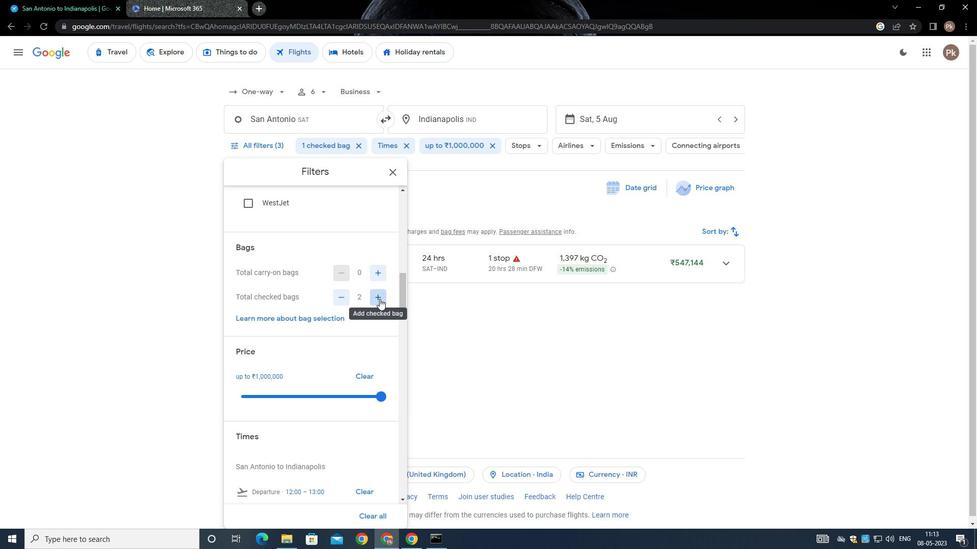 
Action: Mouse moved to (369, 298)
Screenshot: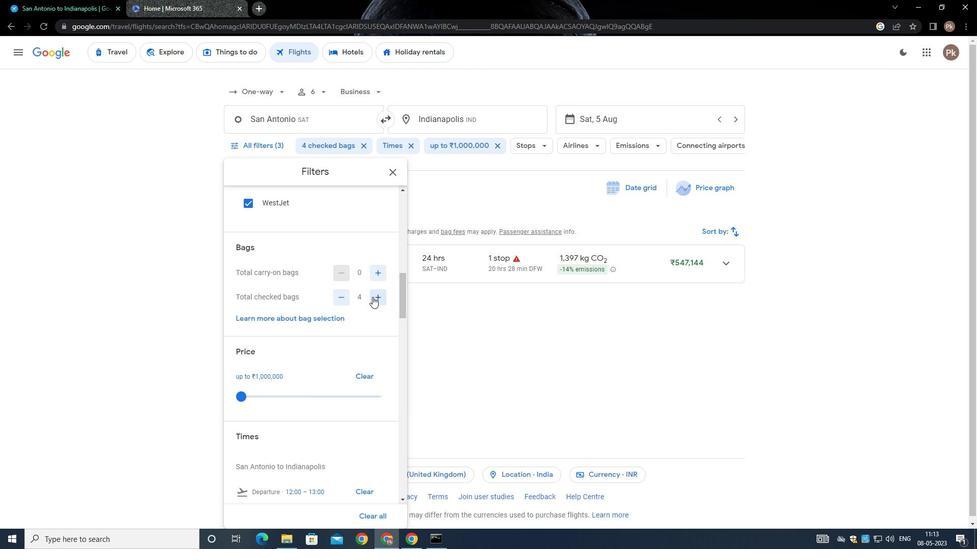 
Action: Mouse scrolled (369, 298) with delta (0, 0)
Screenshot: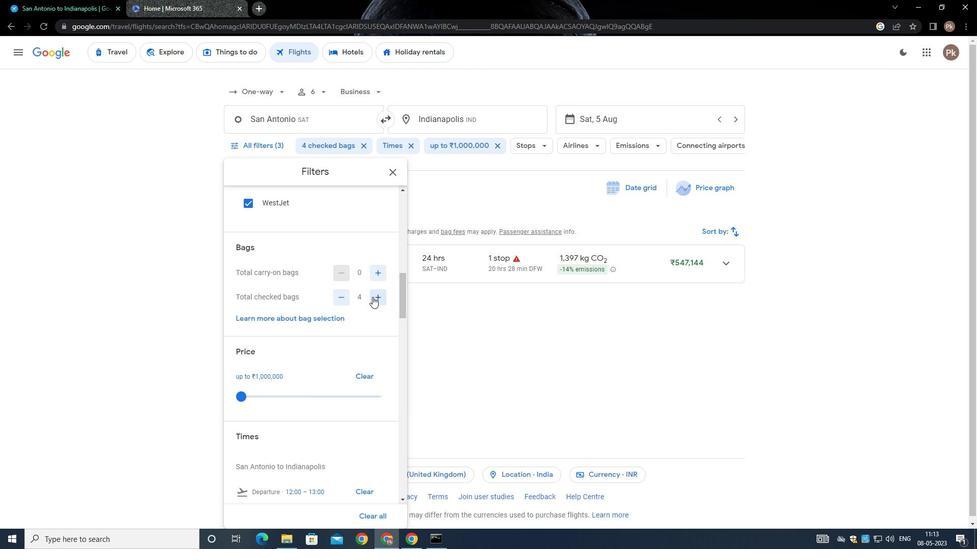 
Action: Mouse moved to (369, 300)
Screenshot: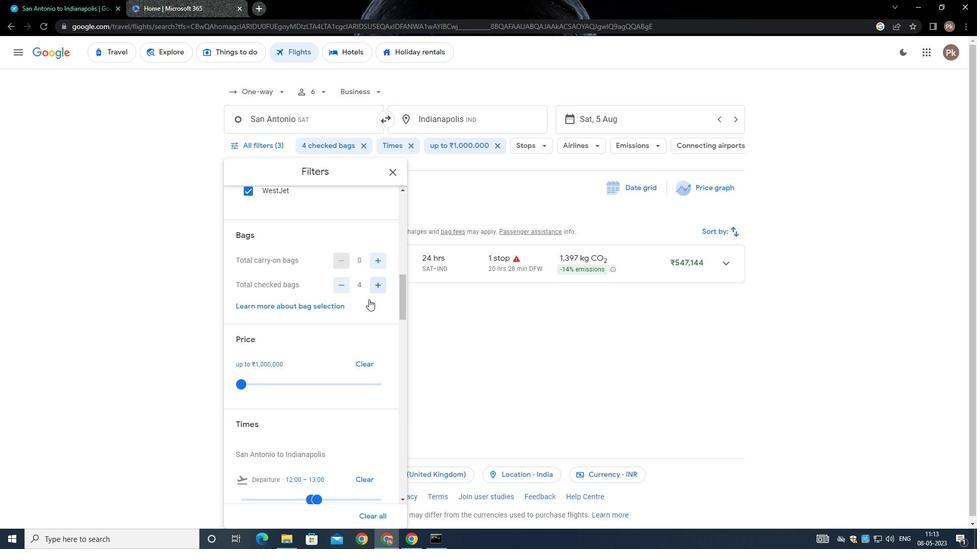 
Action: Mouse scrolled (369, 299) with delta (0, 0)
Screenshot: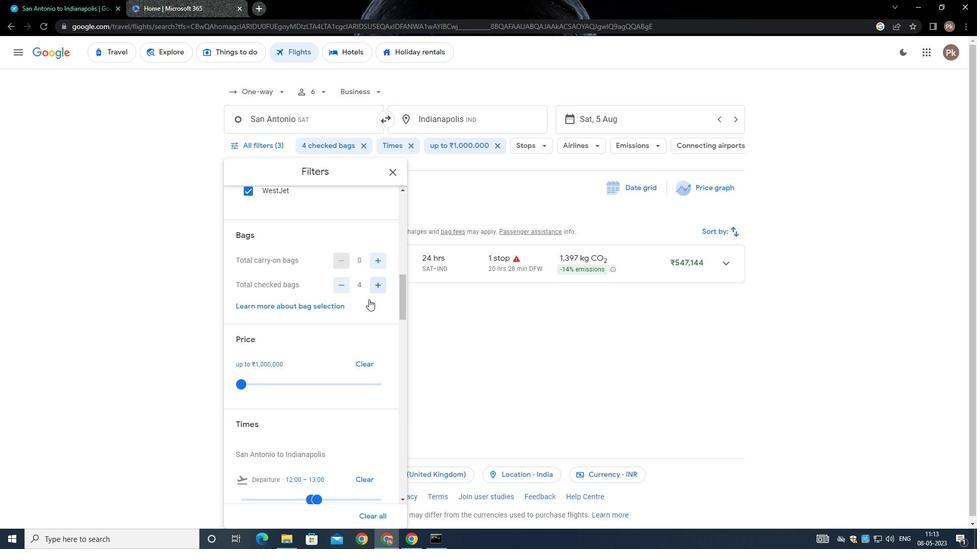 
Action: Mouse moved to (239, 290)
Screenshot: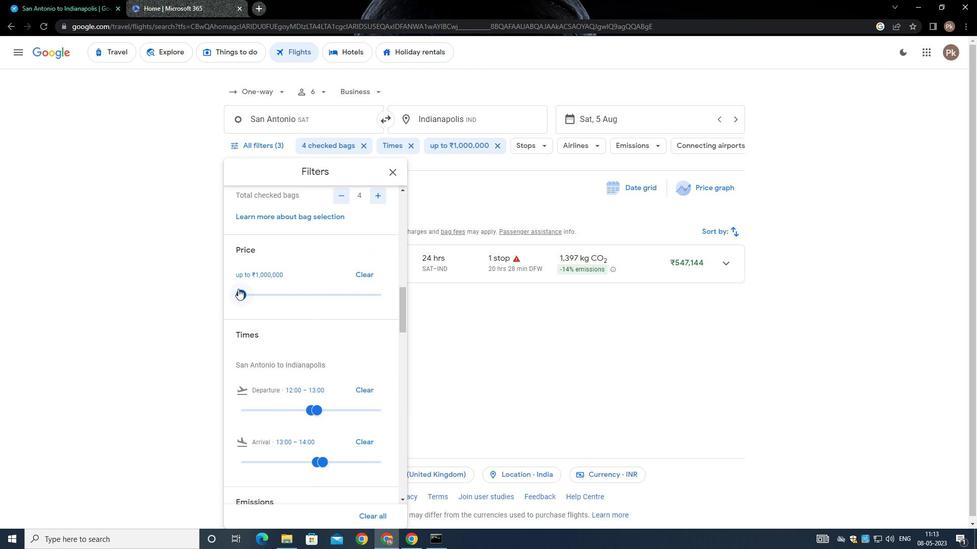 
Action: Mouse pressed left at (239, 290)
Screenshot: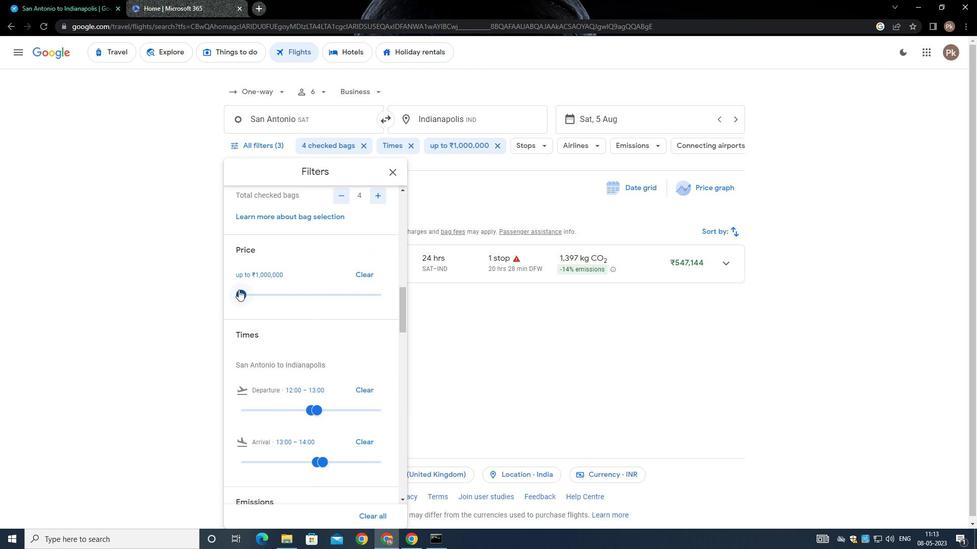 
Action: Mouse moved to (303, 296)
Screenshot: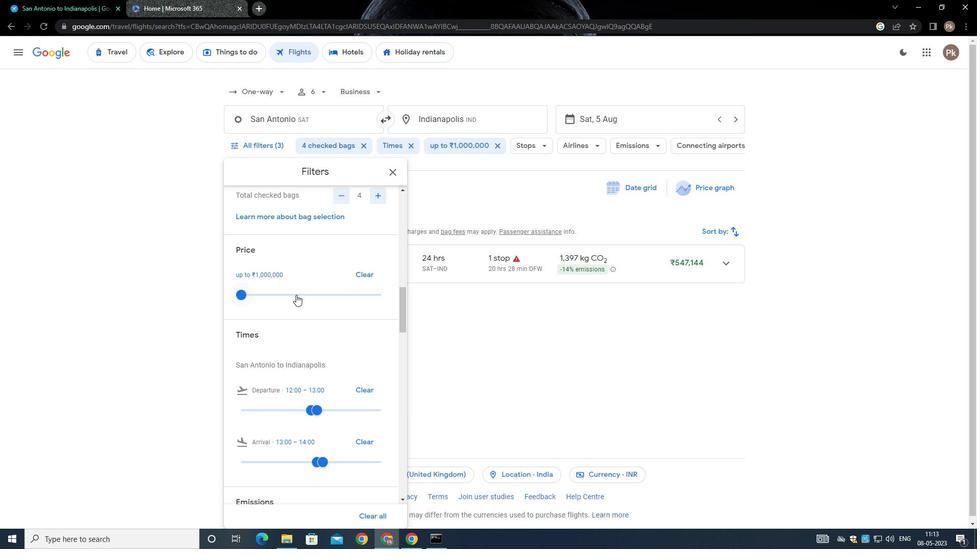 
Action: Mouse scrolled (303, 296) with delta (0, 0)
Screenshot: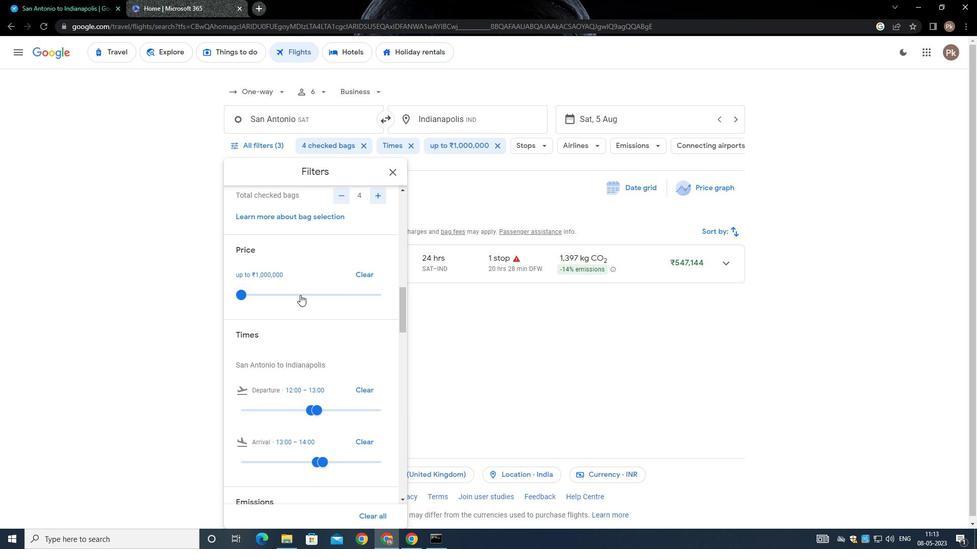 
Action: Mouse moved to (341, 359)
Screenshot: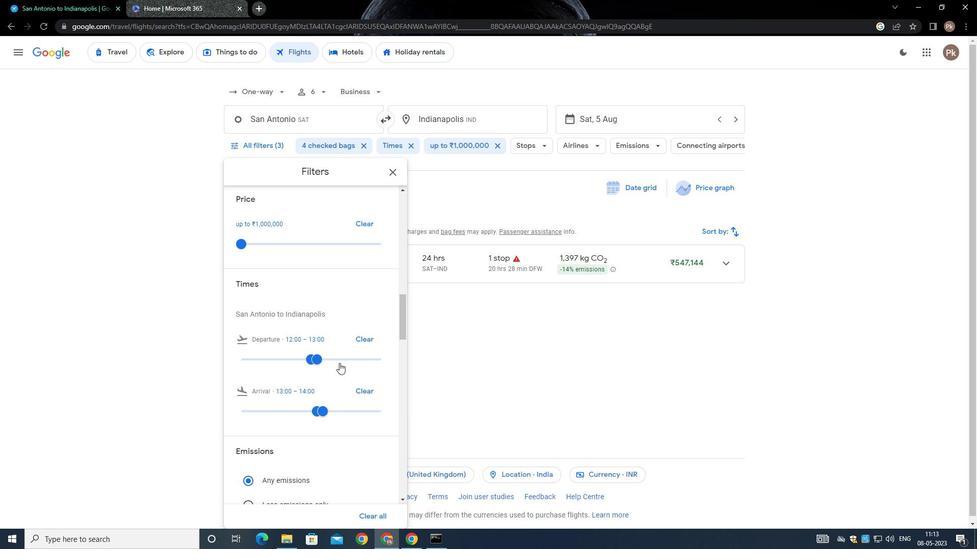 
Action: Mouse pressed left at (341, 359)
Screenshot: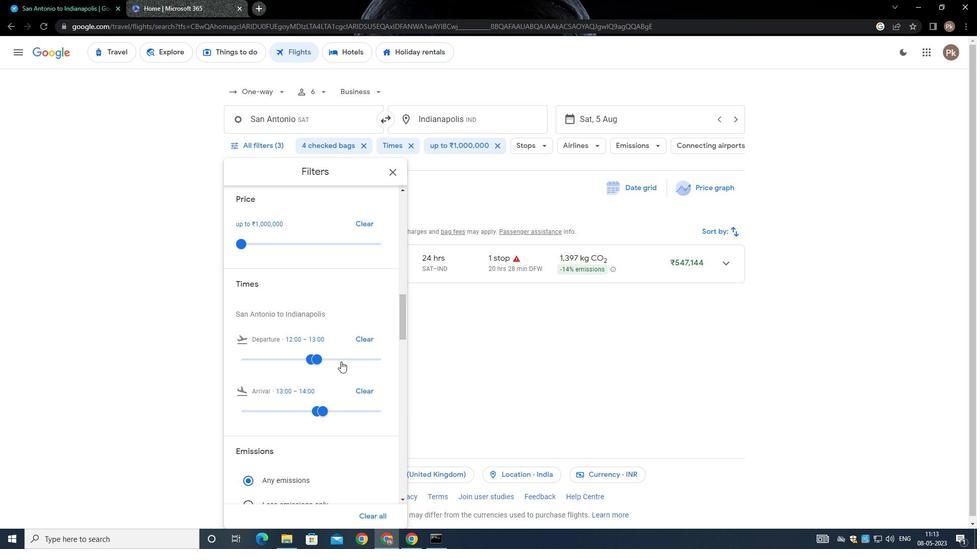 
Action: Mouse moved to (316, 358)
Screenshot: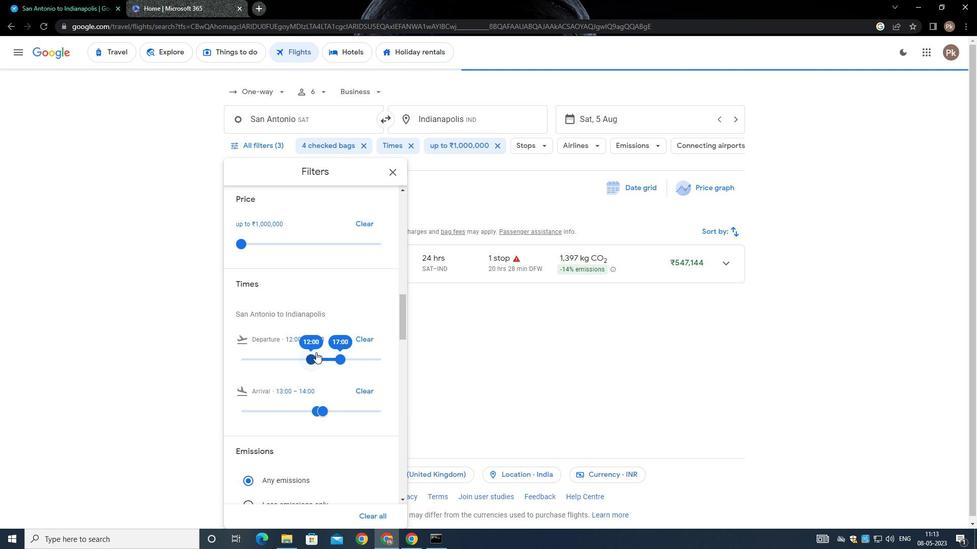 
Action: Mouse pressed left at (316, 358)
Screenshot: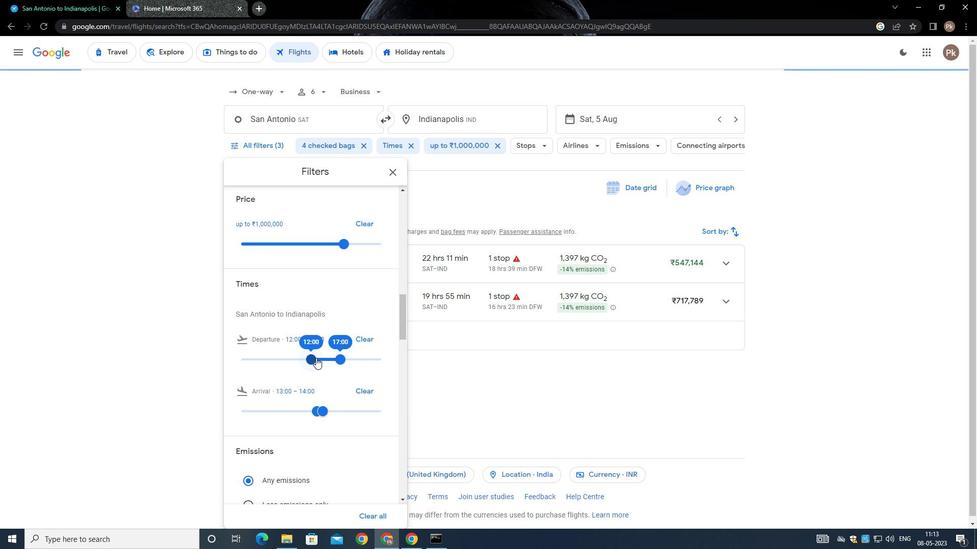 
Action: Mouse moved to (336, 358)
Screenshot: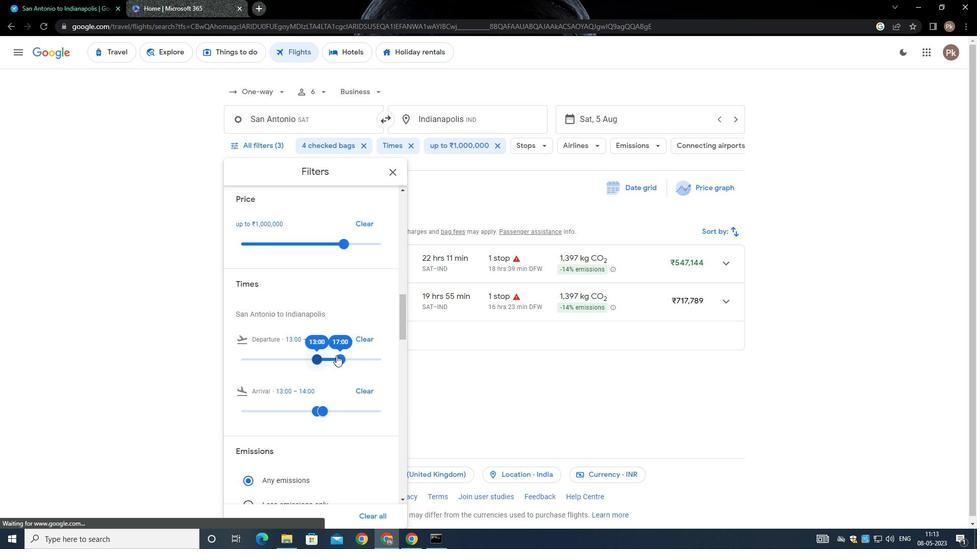 
Action: Mouse pressed left at (336, 358)
Screenshot: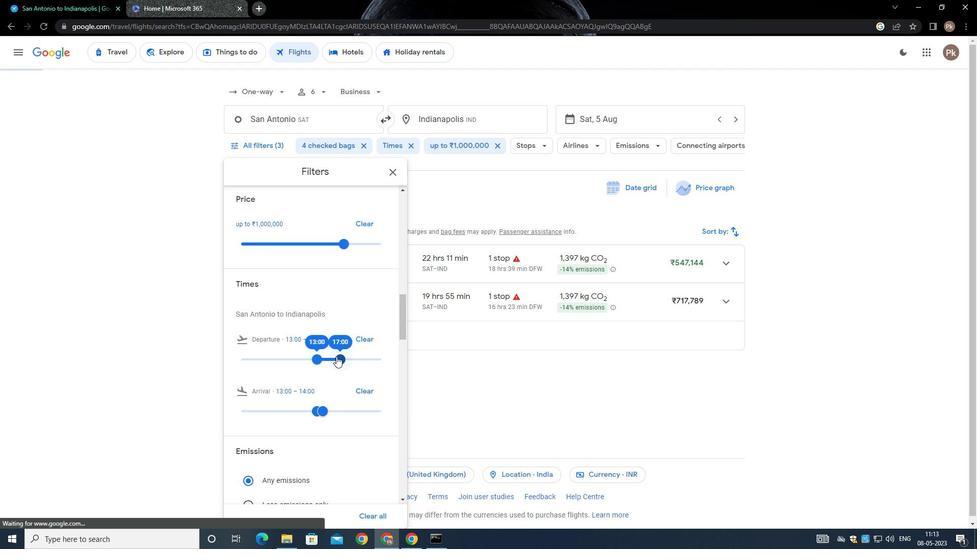 
Action: Mouse moved to (315, 354)
Screenshot: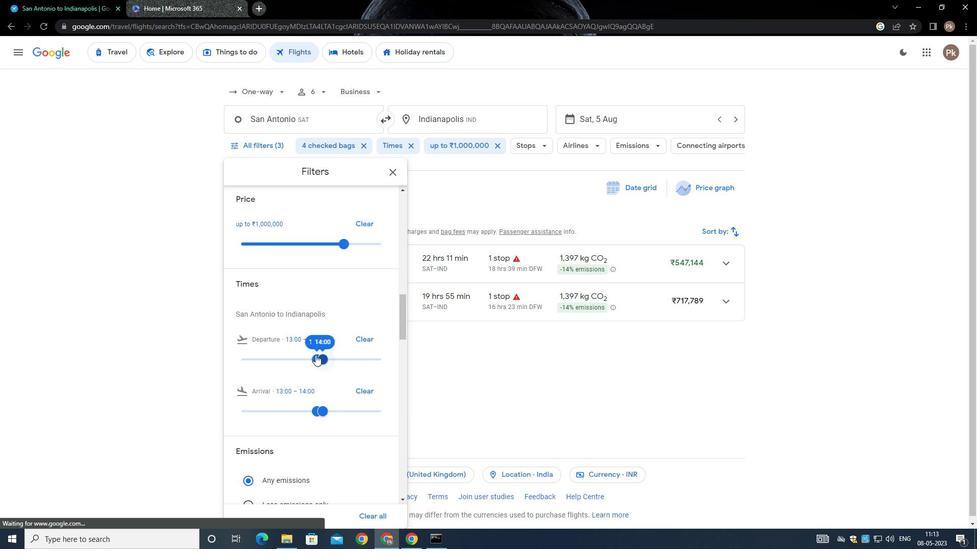 
Action: Mouse scrolled (315, 354) with delta (0, 0)
Screenshot: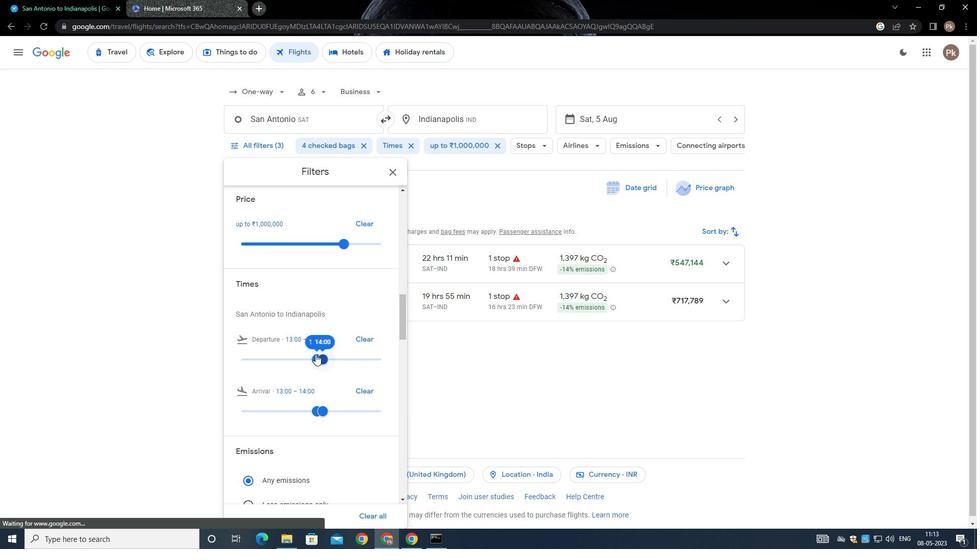 
Action: Mouse moved to (315, 354)
Screenshot: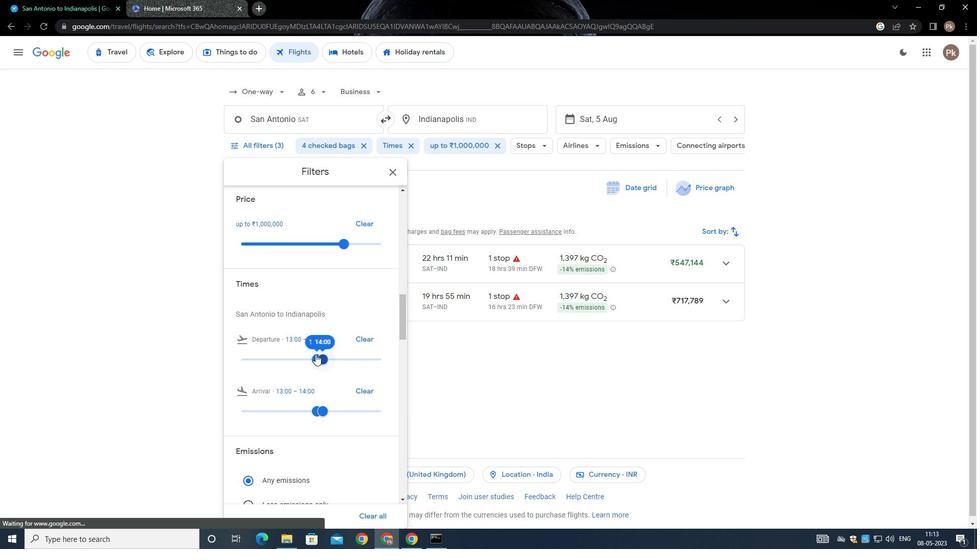 
Action: Mouse scrolled (315, 354) with delta (0, 0)
Screenshot: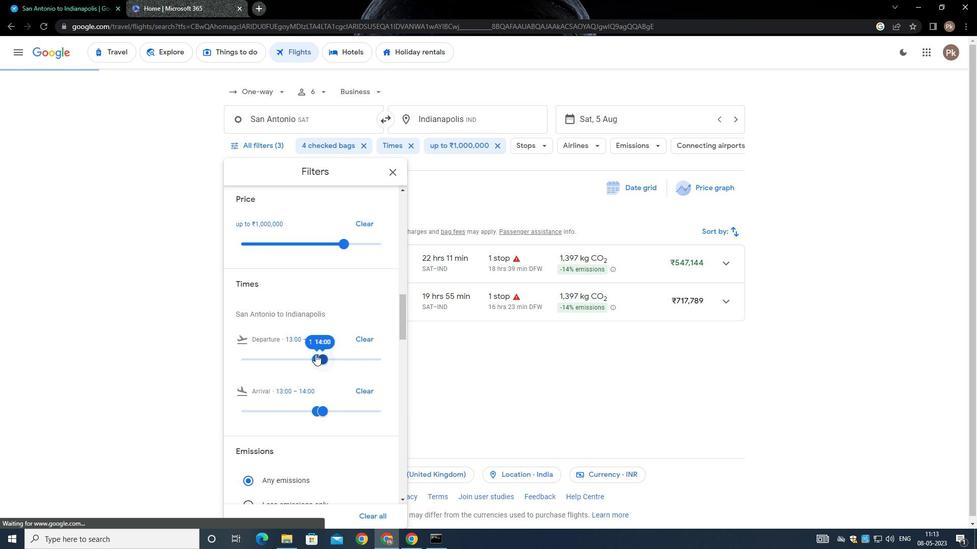 
Action: Mouse scrolled (315, 354) with delta (0, 0)
Screenshot: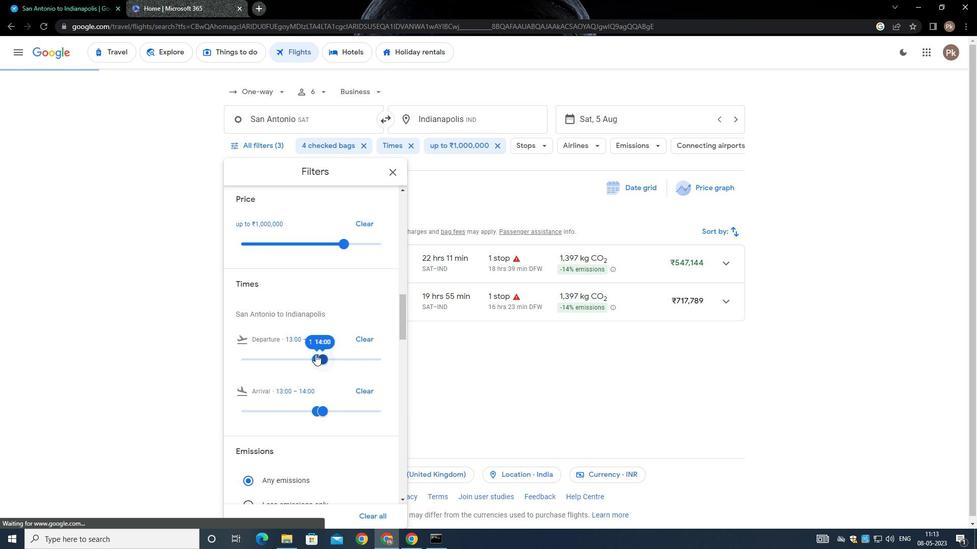 
Action: Mouse scrolled (315, 354) with delta (0, 0)
Screenshot: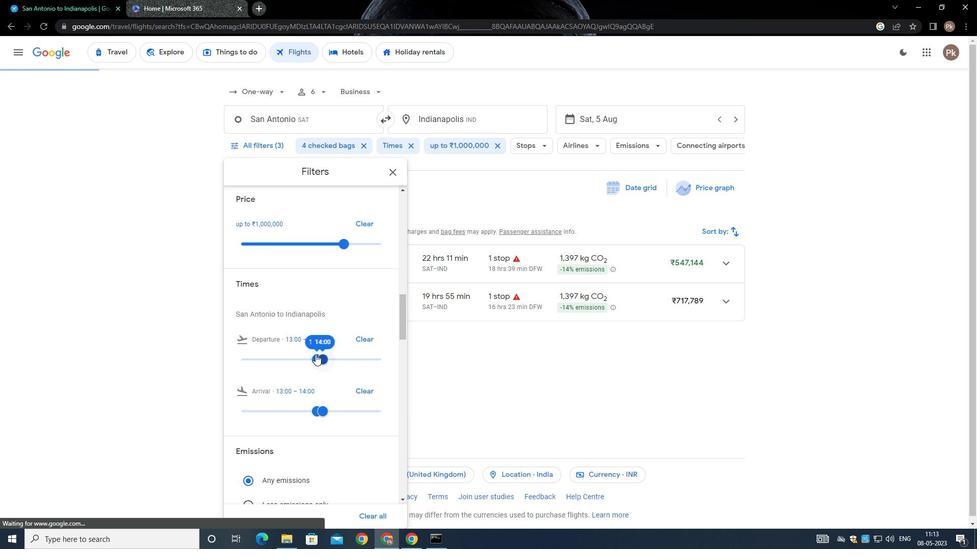 
Action: Mouse scrolled (315, 354) with delta (0, 0)
Screenshot: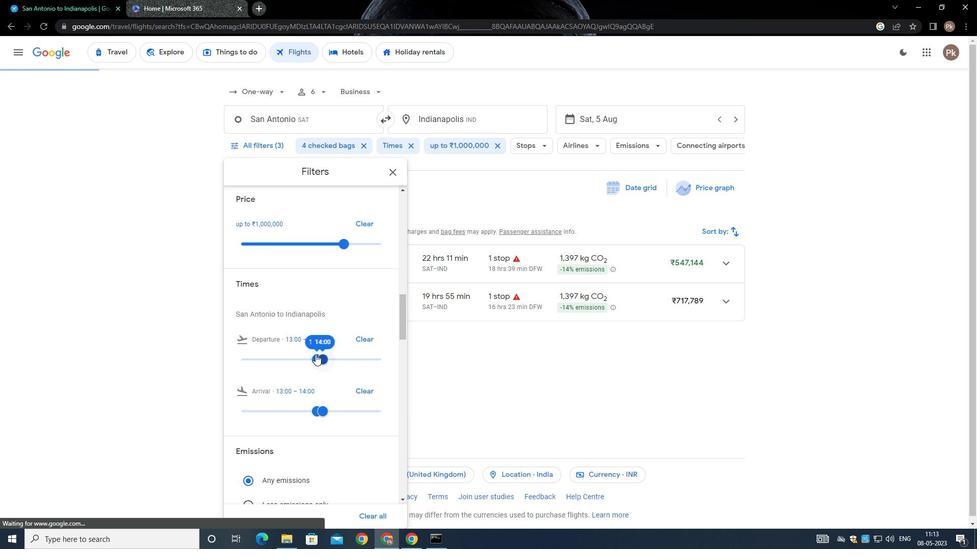 
Action: Mouse scrolled (315, 354) with delta (0, 0)
Screenshot: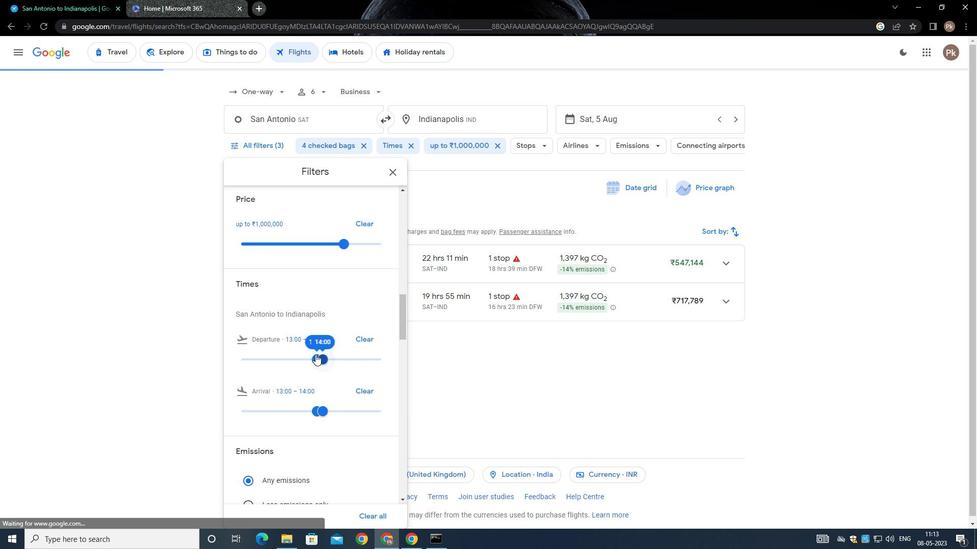 
Action: Mouse moved to (315, 354)
Screenshot: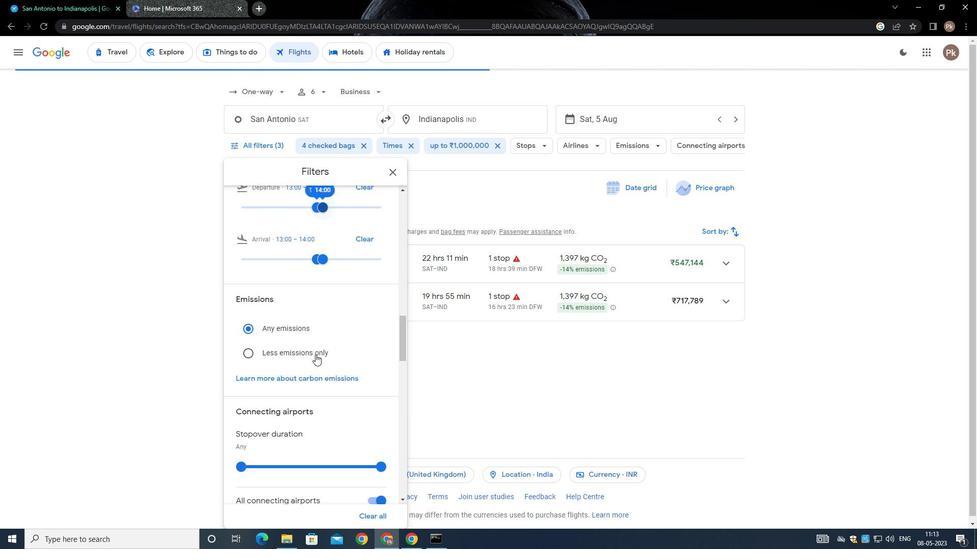 
Action: Mouse scrolled (315, 353) with delta (0, 0)
Screenshot: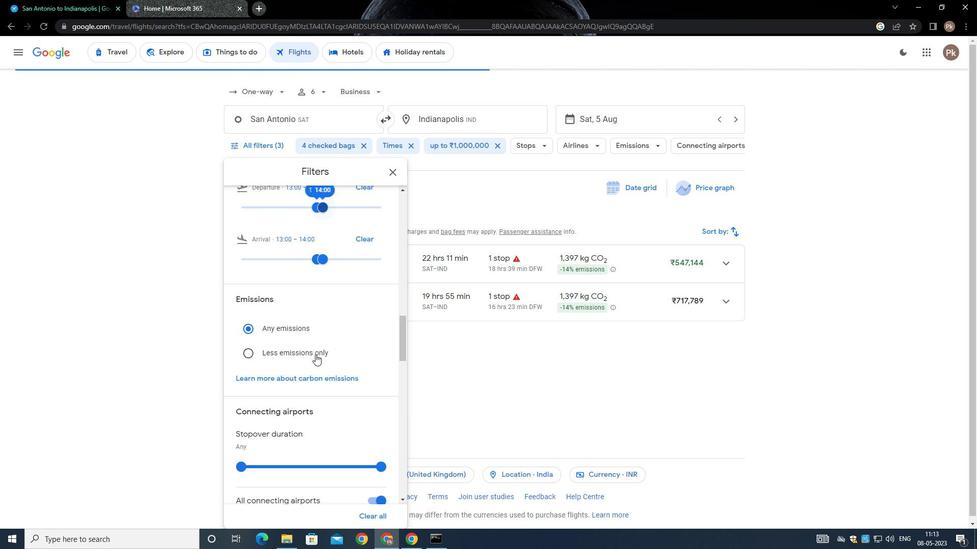 
Action: Mouse moved to (314, 354)
Screenshot: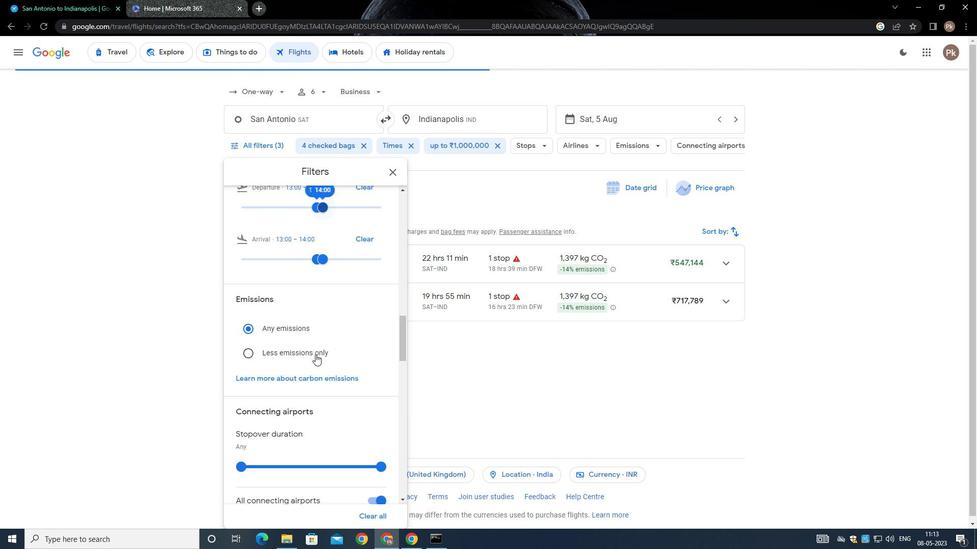 
Action: Mouse scrolled (314, 353) with delta (0, 0)
Screenshot: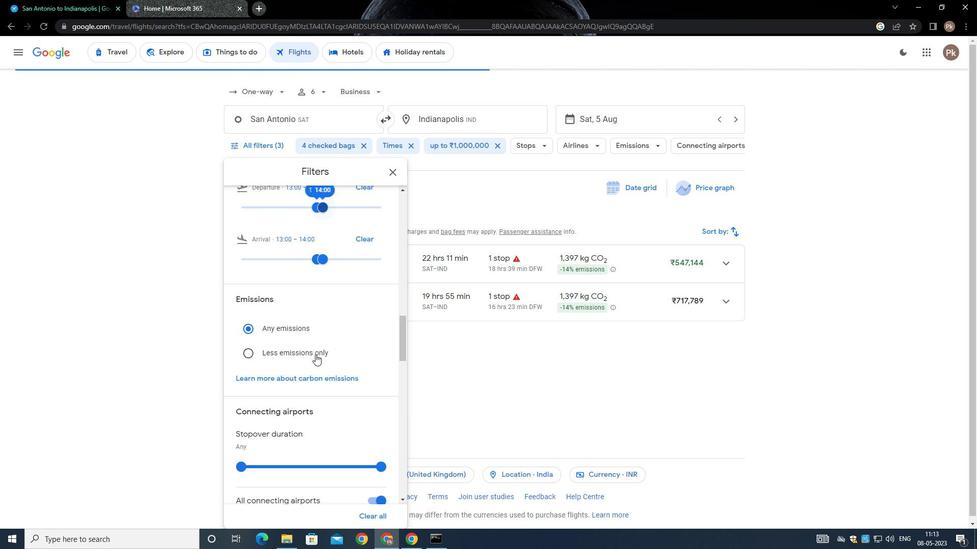 
Action: Mouse scrolled (314, 353) with delta (0, 0)
Screenshot: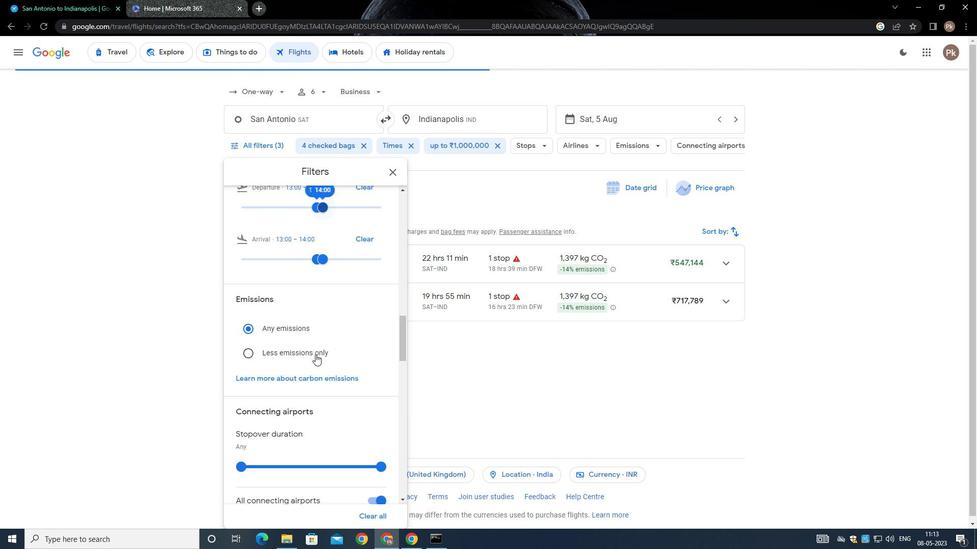 
Action: Mouse scrolled (314, 353) with delta (0, 0)
Screenshot: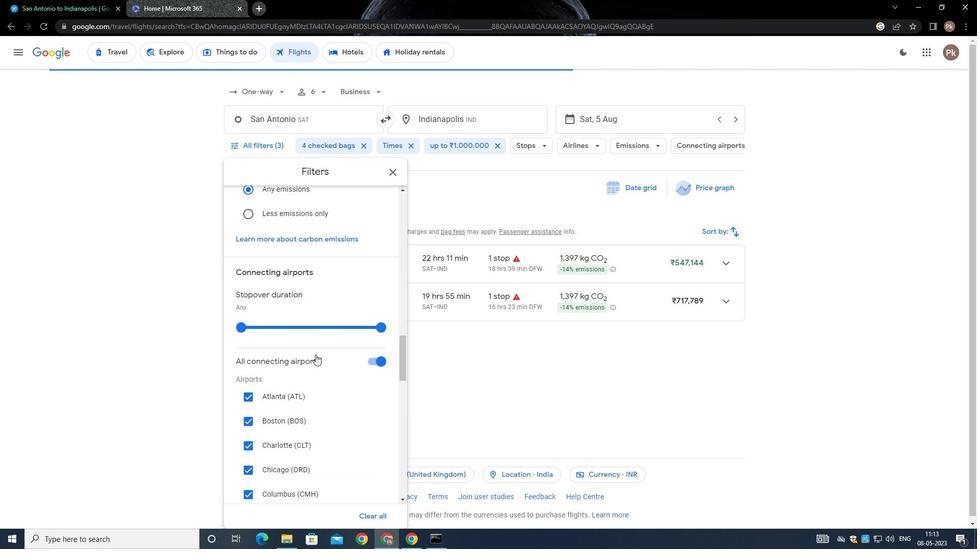 
Action: Mouse scrolled (314, 353) with delta (0, 0)
Screenshot: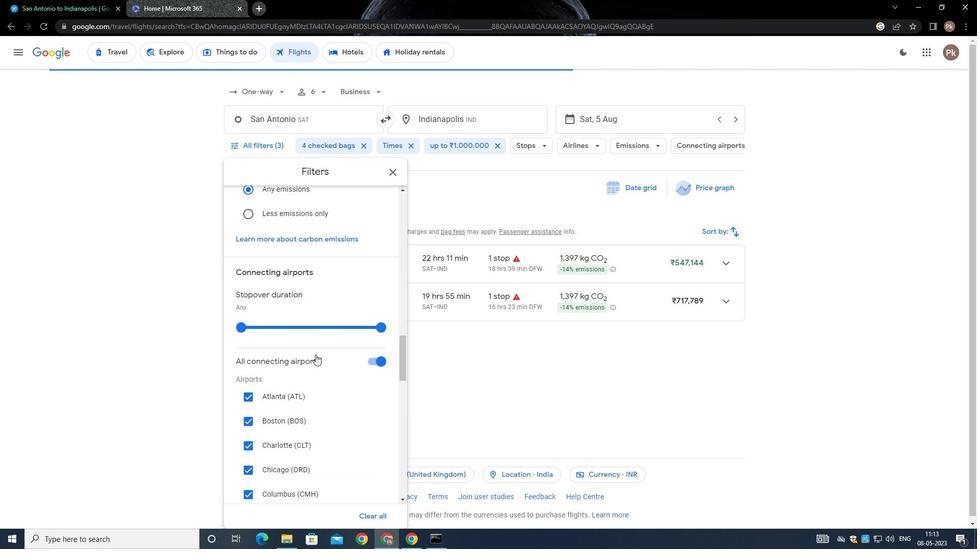 
Action: Mouse moved to (314, 352)
Screenshot: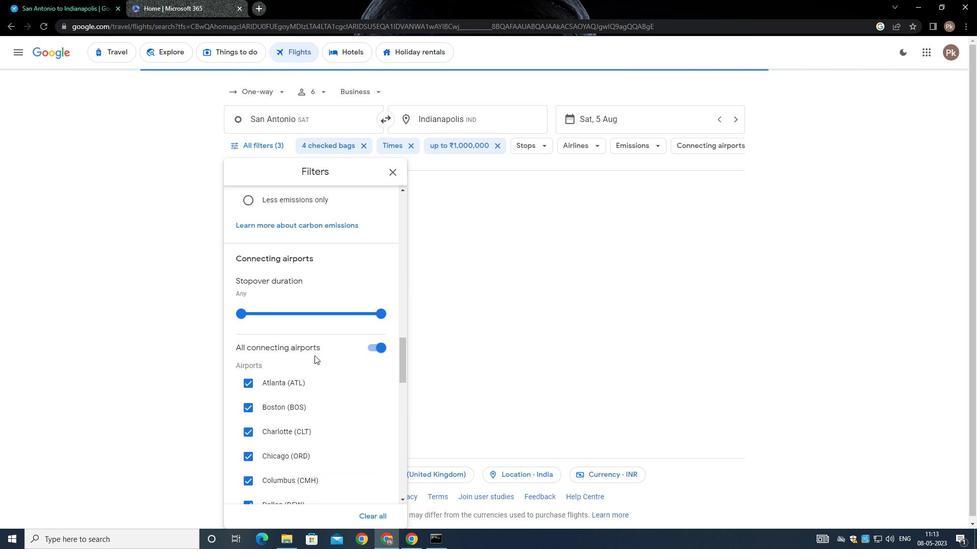 
Action: Mouse scrolled (314, 353) with delta (0, 0)
Screenshot: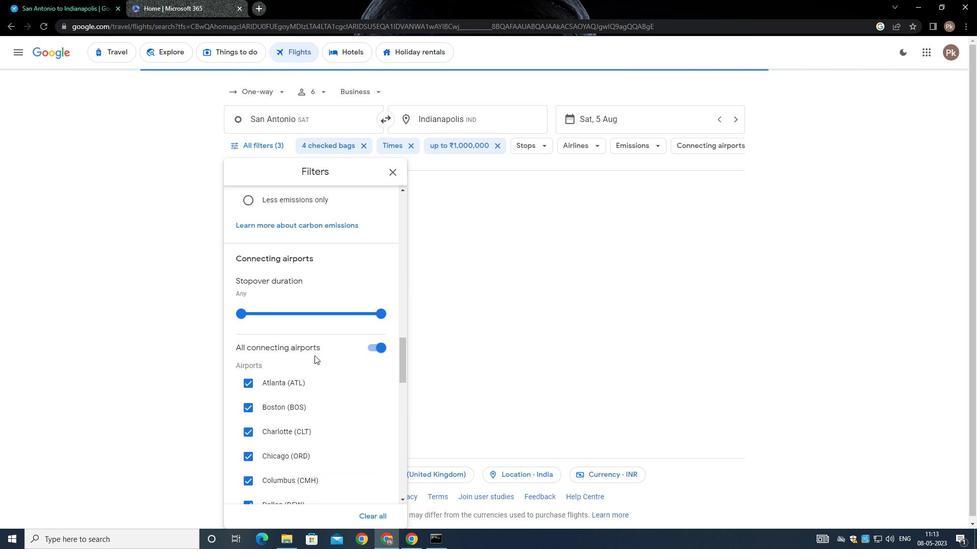 
Action: Mouse moved to (314, 352)
Screenshot: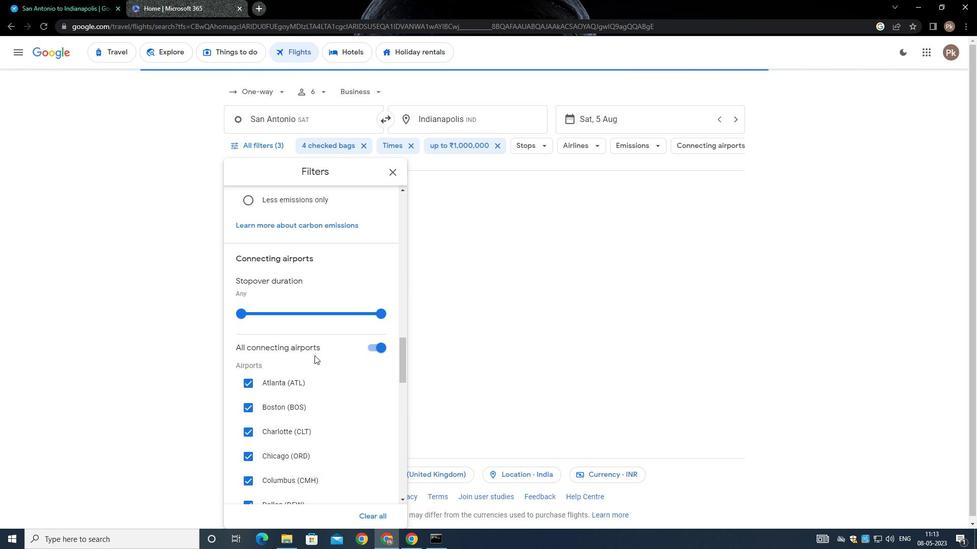 
Action: Mouse scrolled (314, 352) with delta (0, 0)
Screenshot: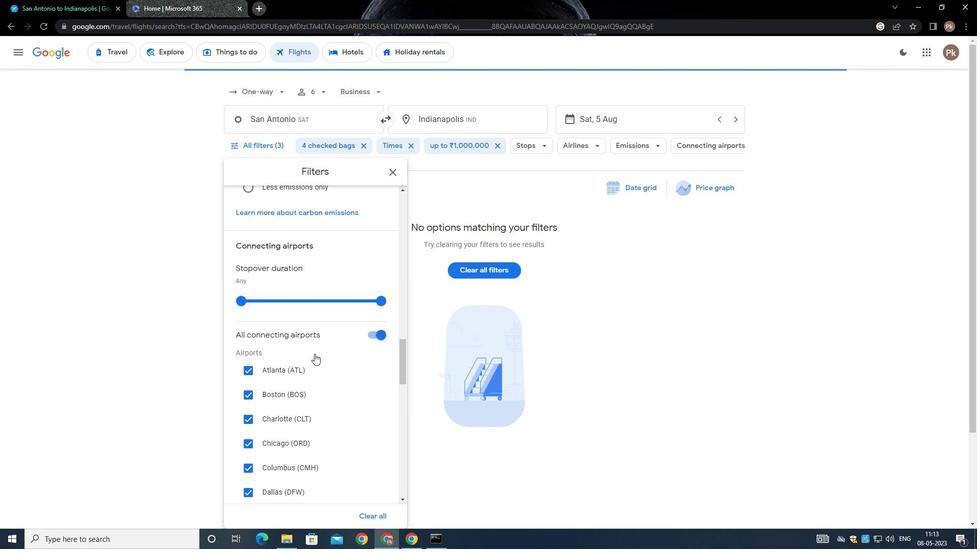 
Action: Mouse scrolled (314, 352) with delta (0, 0)
Screenshot: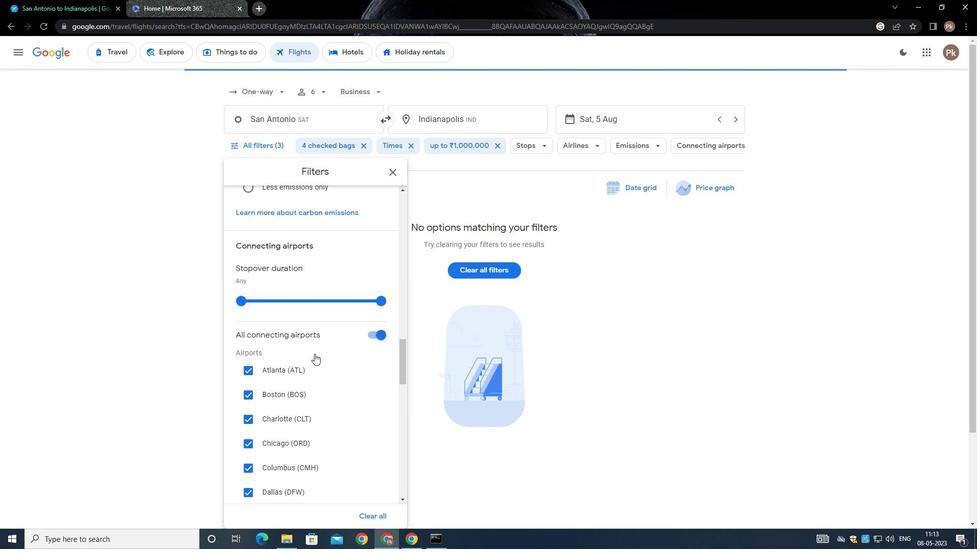 
Action: Mouse scrolled (314, 351) with delta (0, -1)
Screenshot: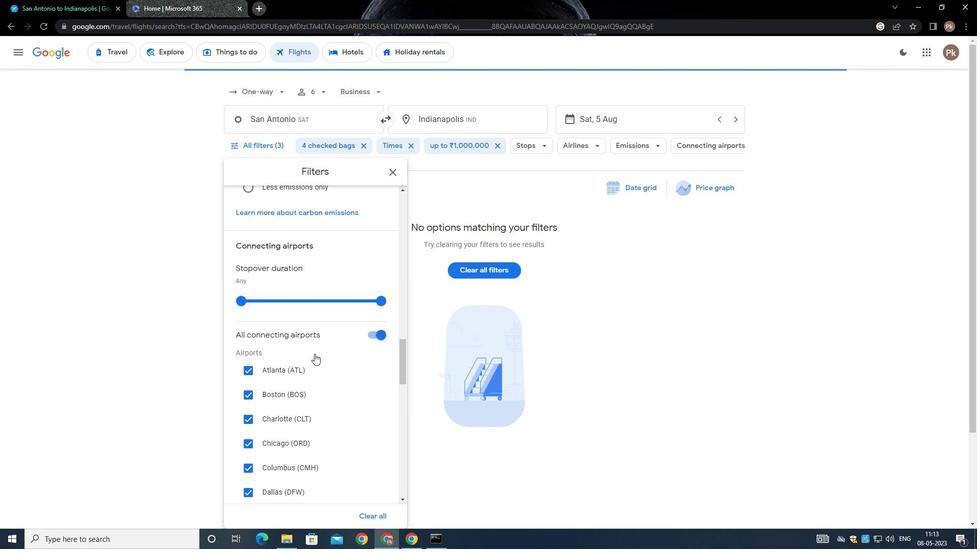 
Action: Mouse scrolled (314, 352) with delta (0, 0)
Screenshot: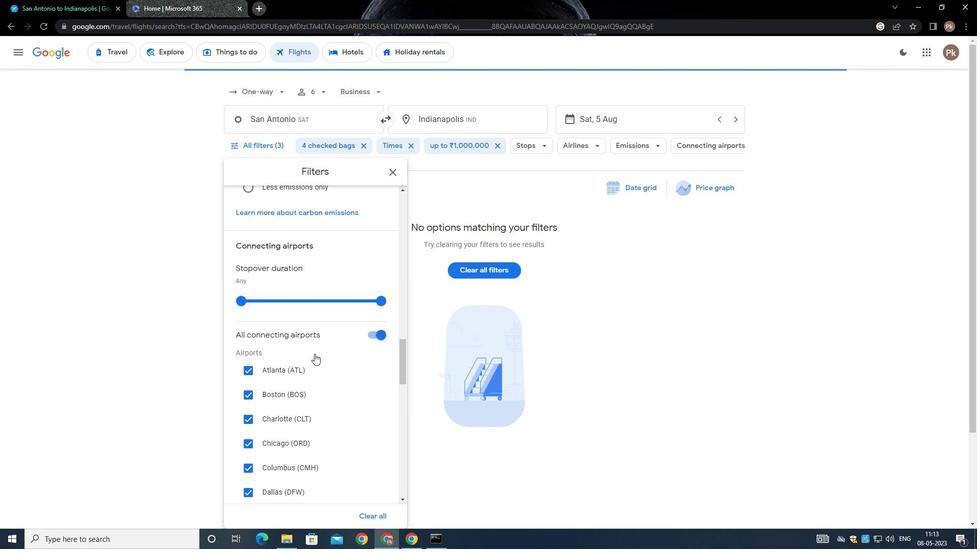
Action: Mouse moved to (311, 352)
Screenshot: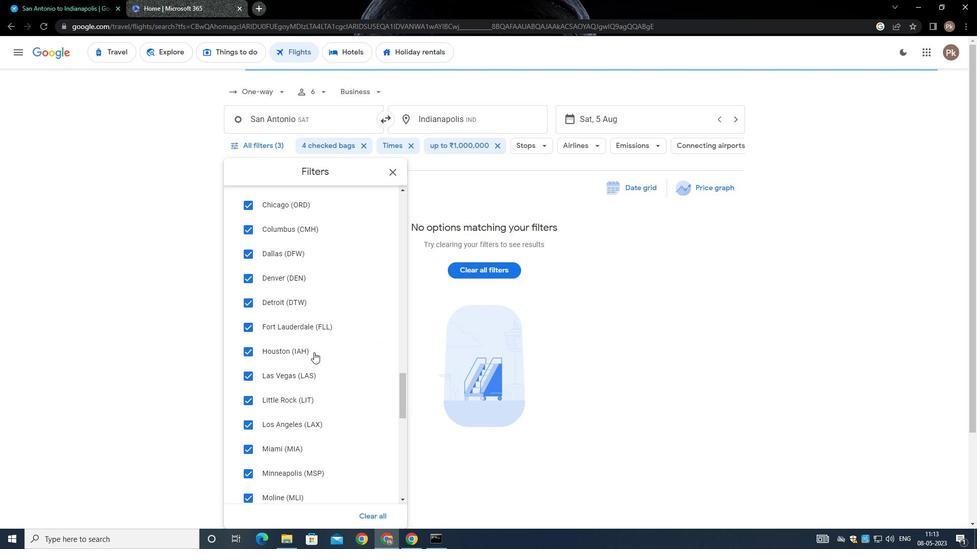 
Action: Mouse scrolled (311, 353) with delta (0, 0)
Screenshot: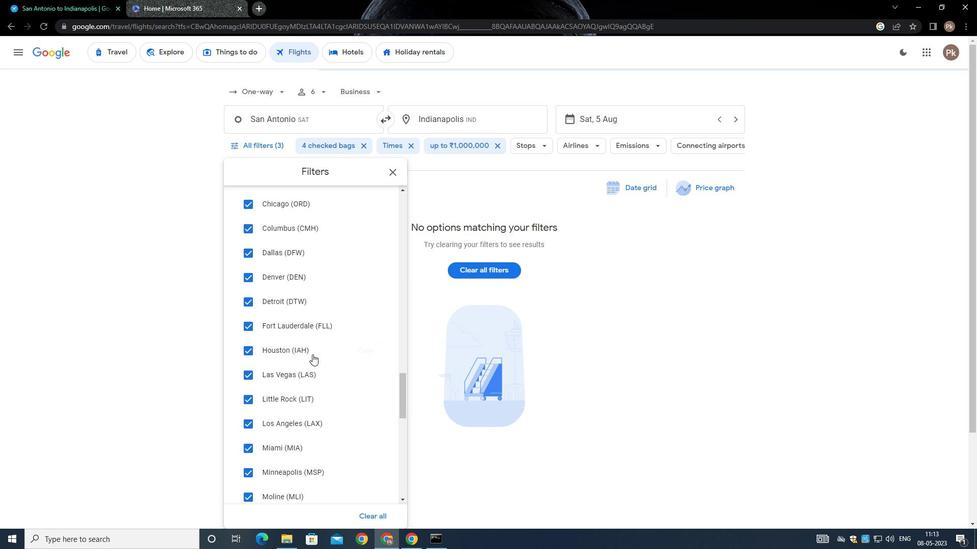 
Action: Mouse moved to (311, 352)
Screenshot: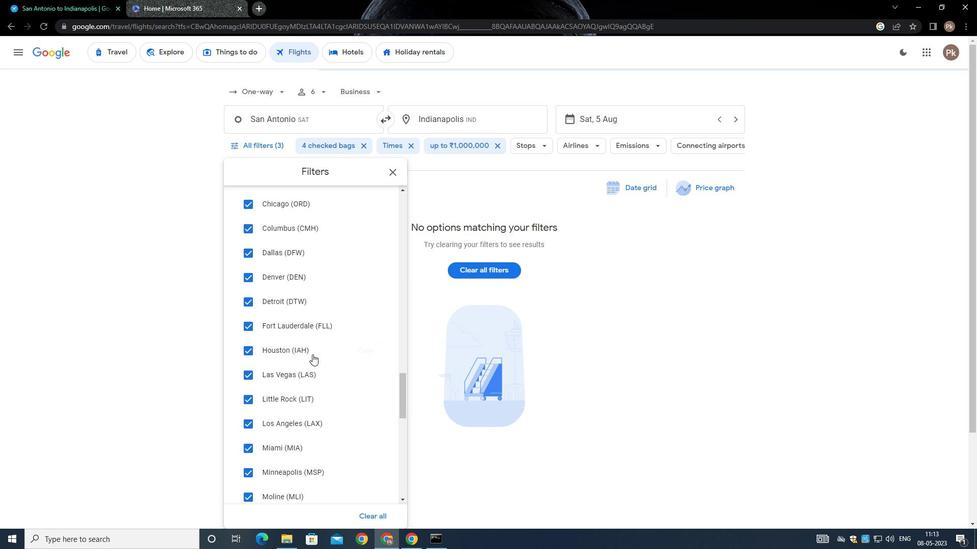 
Action: Mouse scrolled (311, 352) with delta (0, 0)
Screenshot: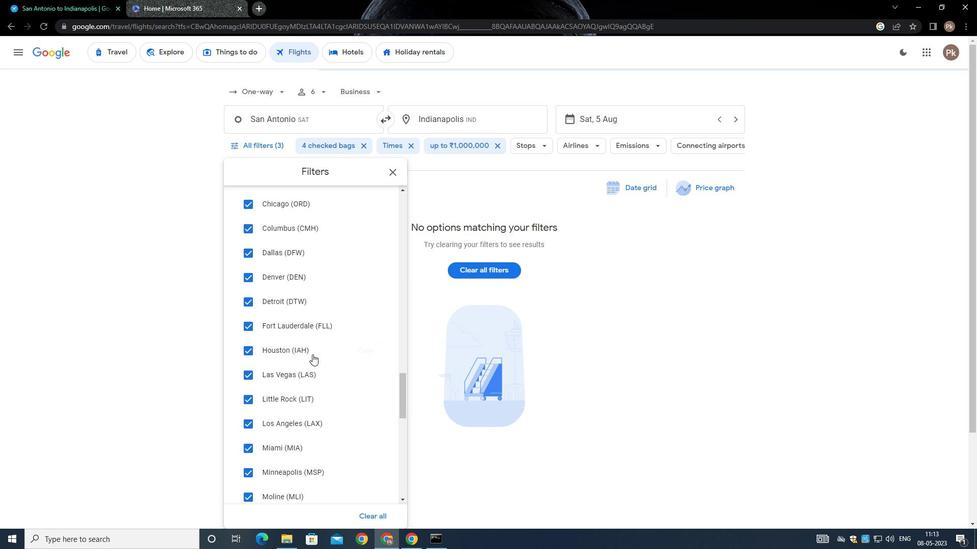 
Action: Mouse moved to (311, 353)
Screenshot: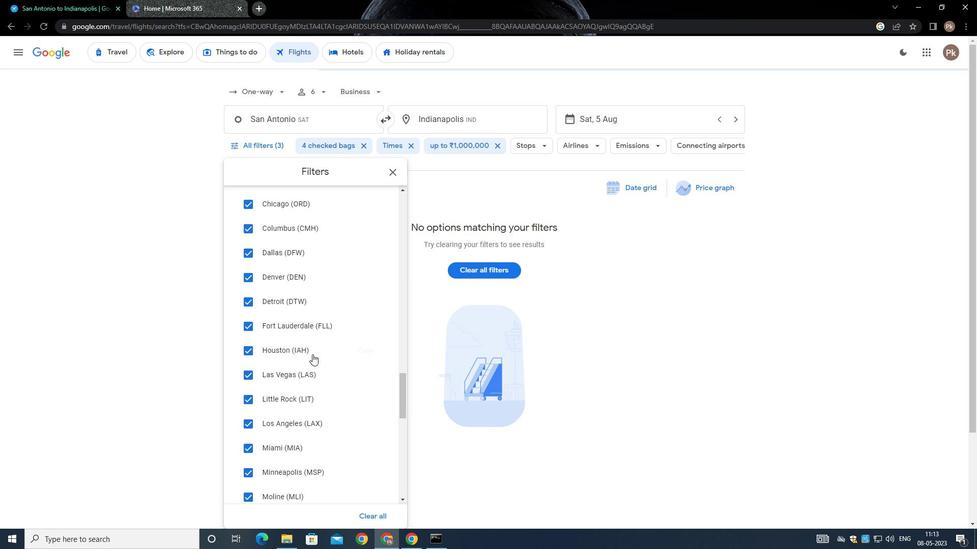 
Action: Mouse scrolled (311, 352) with delta (0, 0)
Screenshot: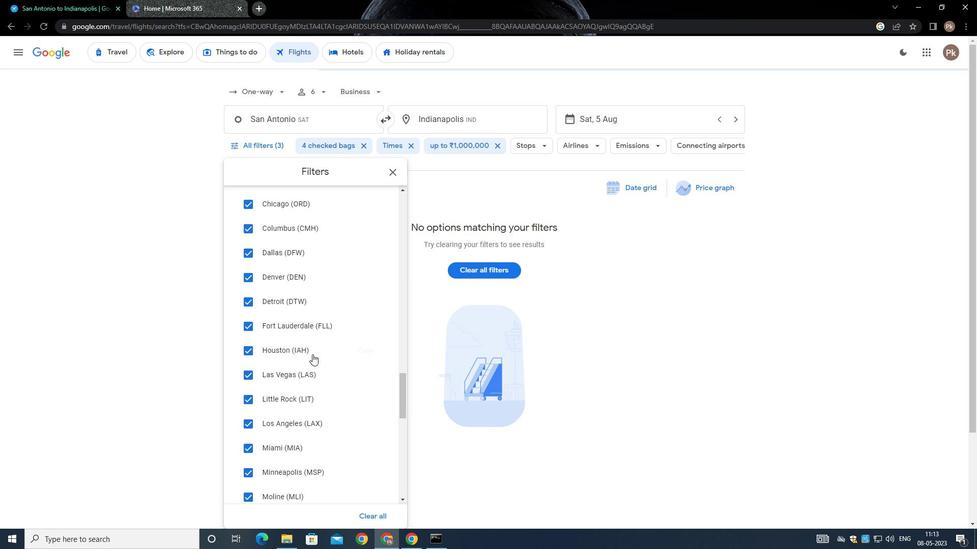 
Action: Mouse moved to (311, 353)
Screenshot: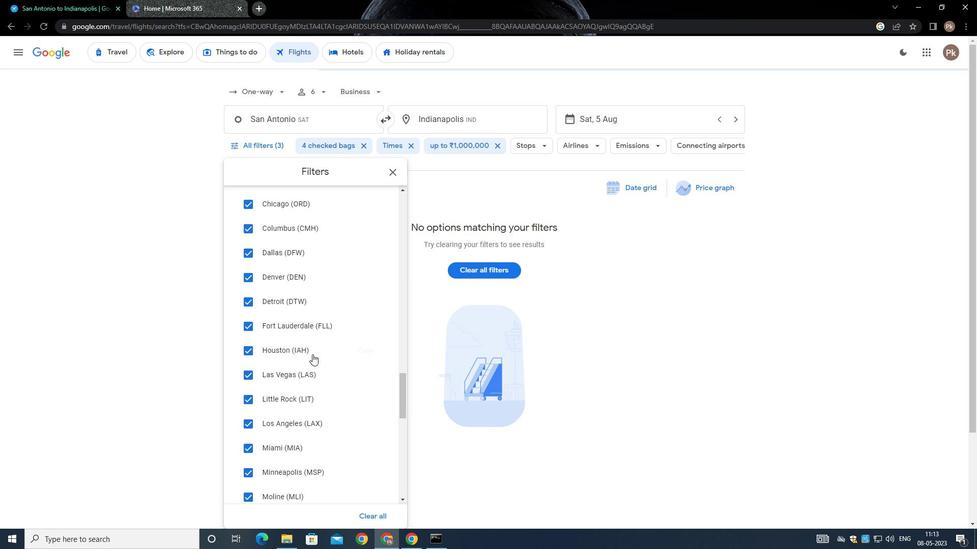
Action: Mouse scrolled (311, 353) with delta (0, 0)
Screenshot: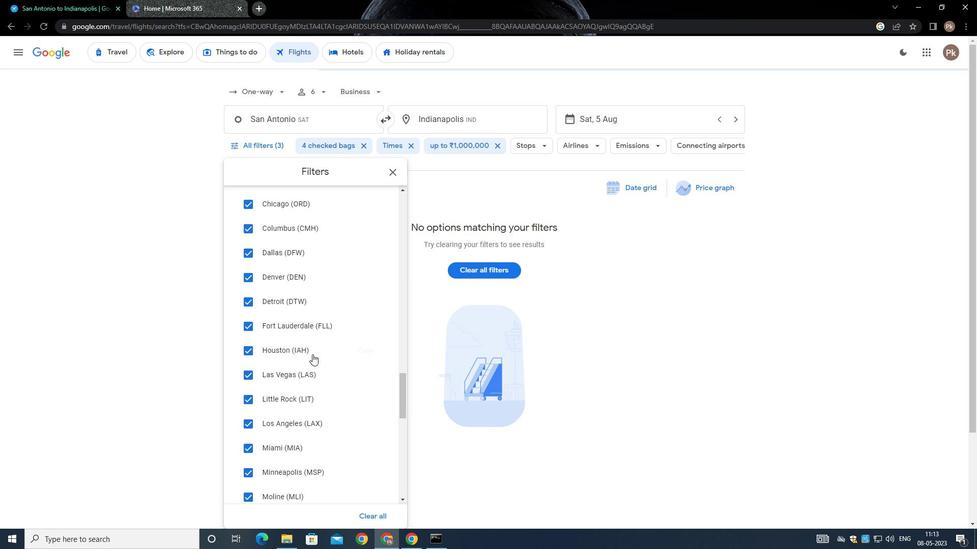 
Action: Mouse moved to (311, 354)
Screenshot: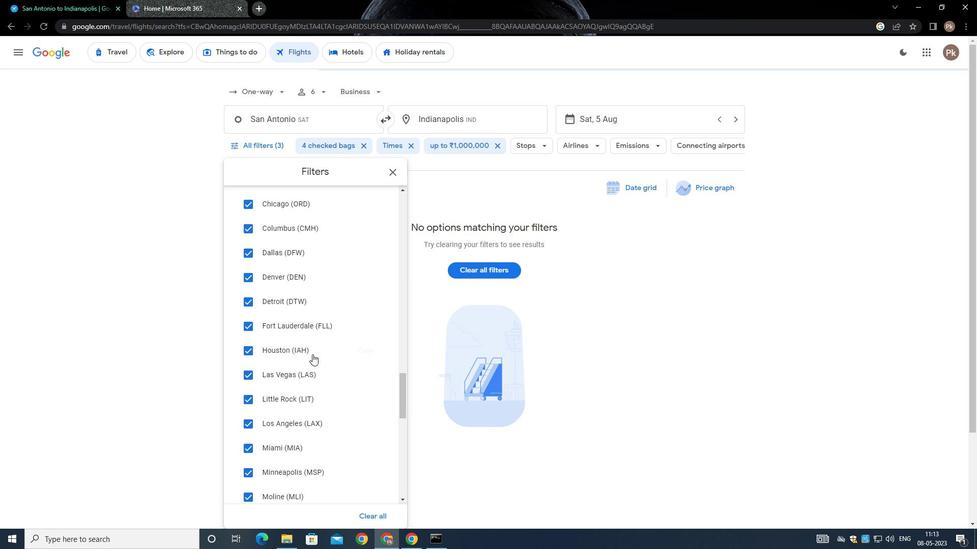 
Action: Mouse scrolled (311, 354) with delta (0, 0)
Screenshot: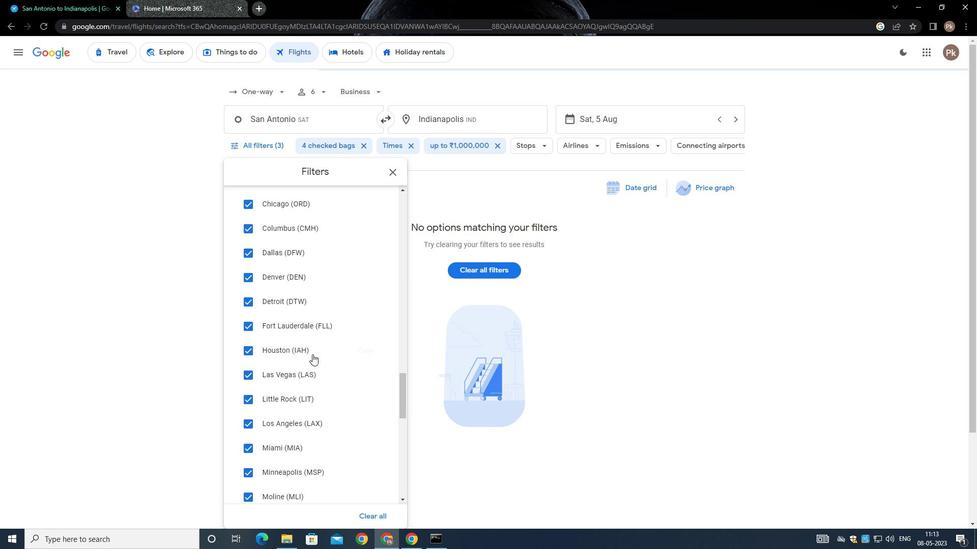 
Action: Mouse moved to (311, 355)
Screenshot: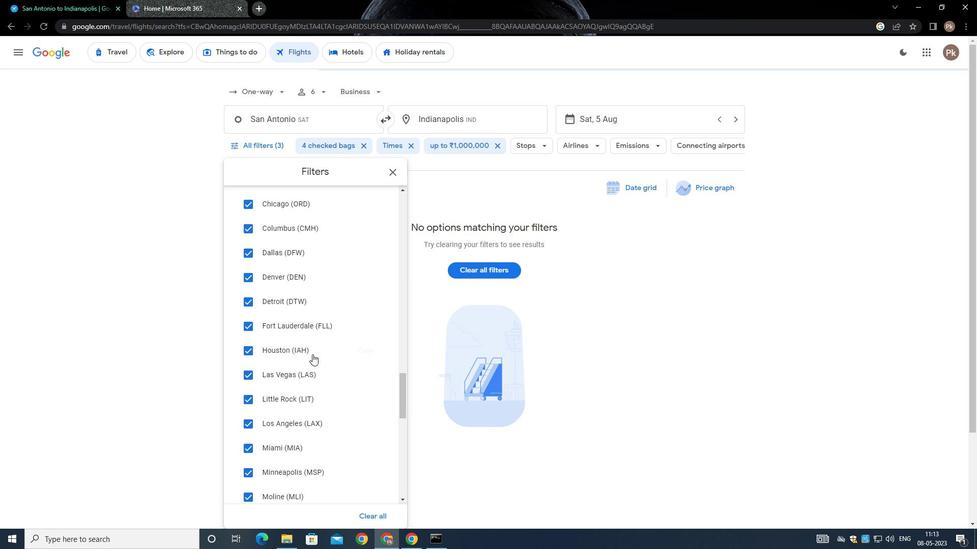 
Action: Mouse scrolled (311, 356) with delta (0, 0)
Screenshot: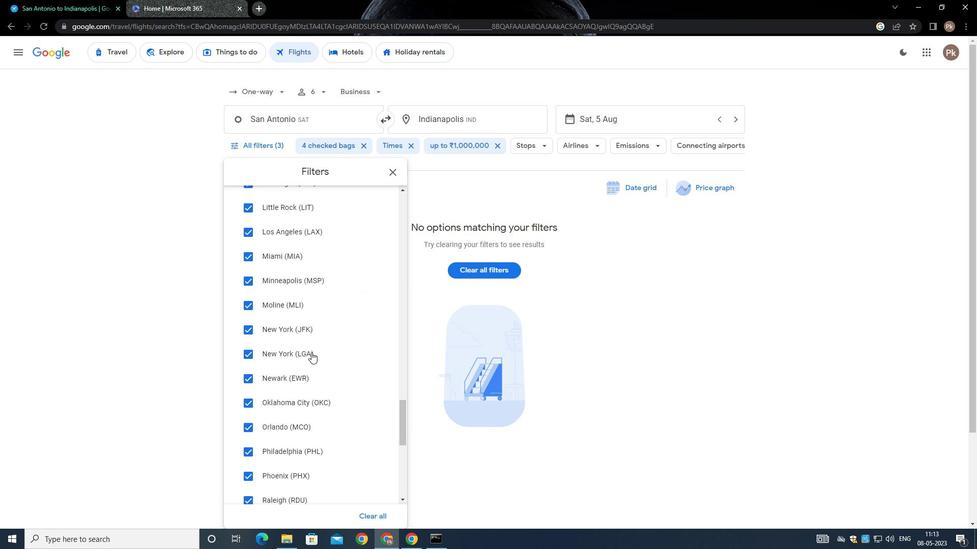 
Action: Mouse moved to (311, 357)
Screenshot: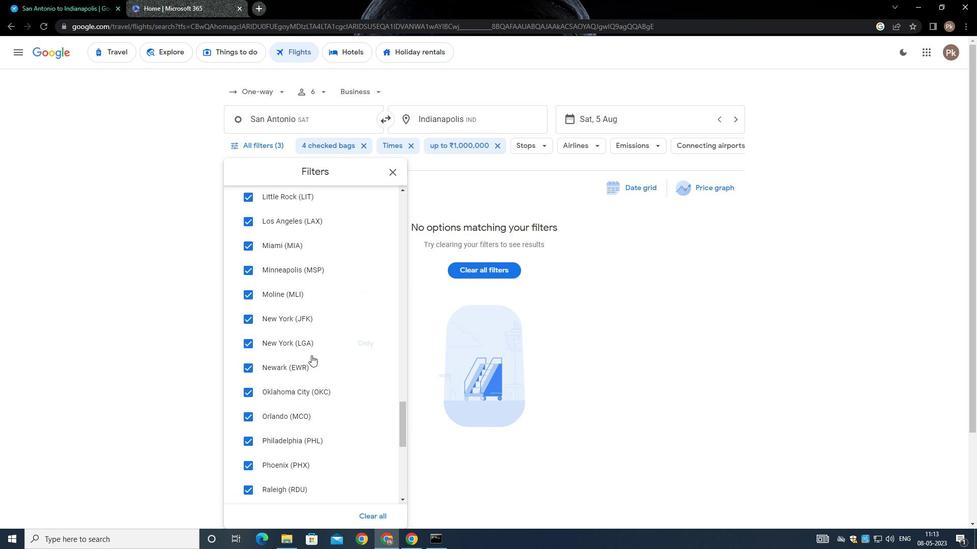 
Action: Mouse scrolled (311, 357) with delta (0, 0)
Screenshot: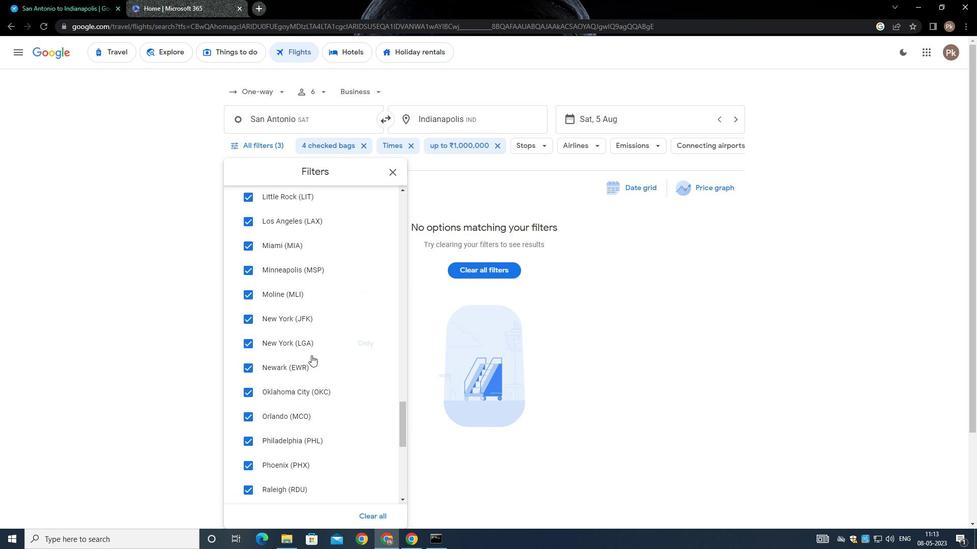 
Action: Mouse moved to (311, 357)
Screenshot: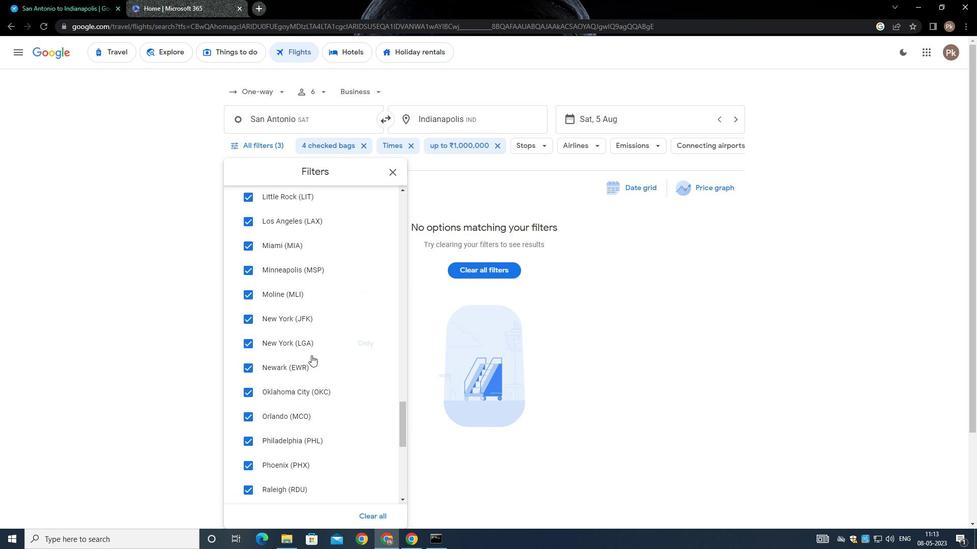 
Action: Mouse scrolled (311, 357) with delta (0, 0)
Screenshot: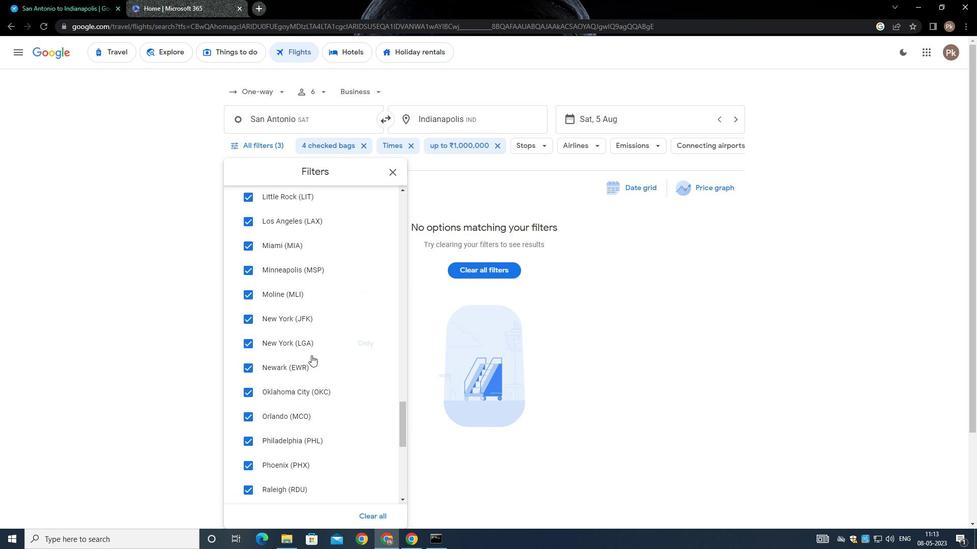 
Action: Mouse scrolled (311, 356) with delta (0, -1)
Screenshot: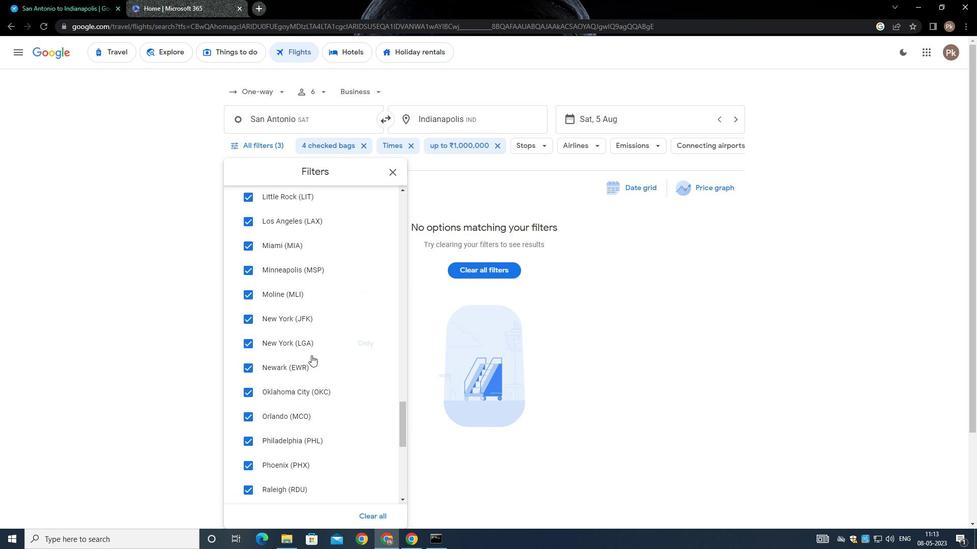 
Action: Mouse scrolled (311, 357) with delta (0, 0)
Screenshot: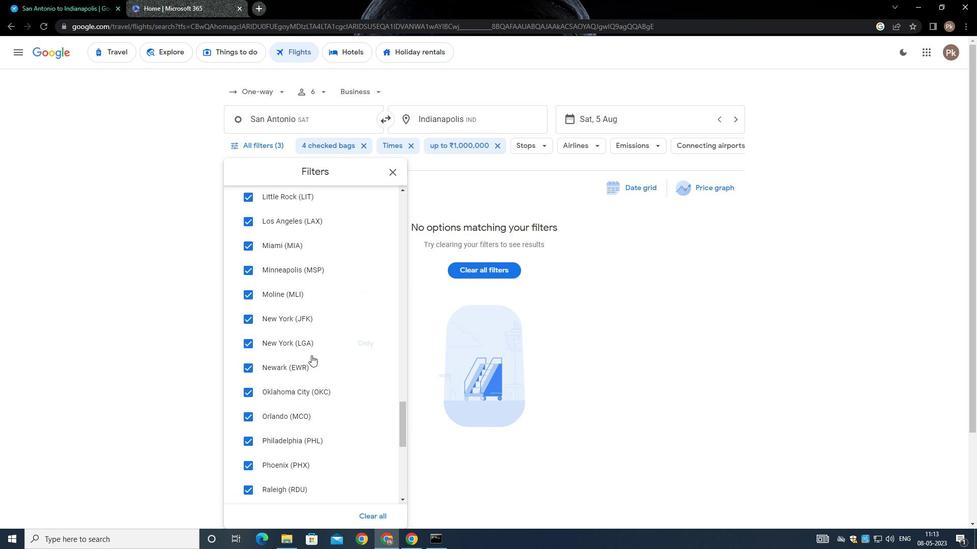 
Action: Mouse moved to (311, 358)
Screenshot: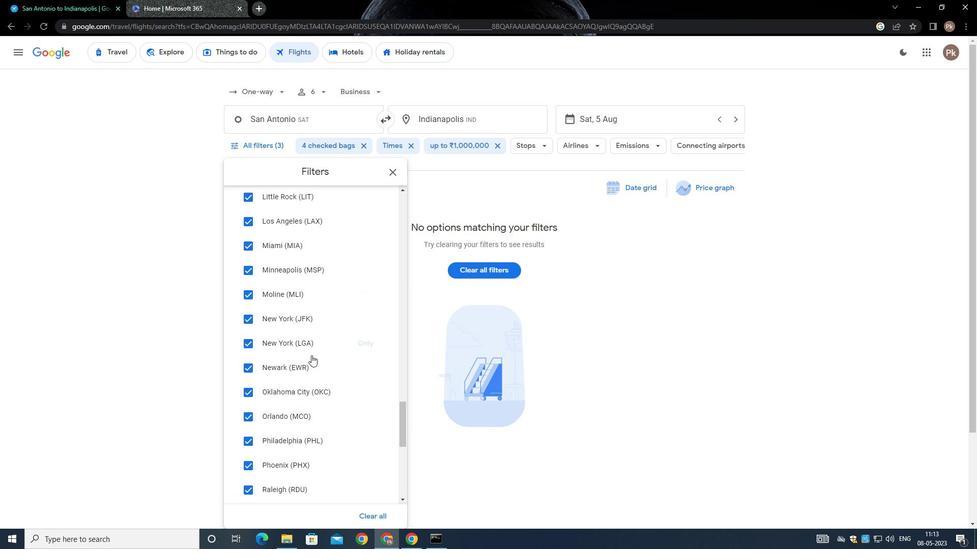 
Action: Mouse scrolled (311, 357) with delta (0, 0)
Screenshot: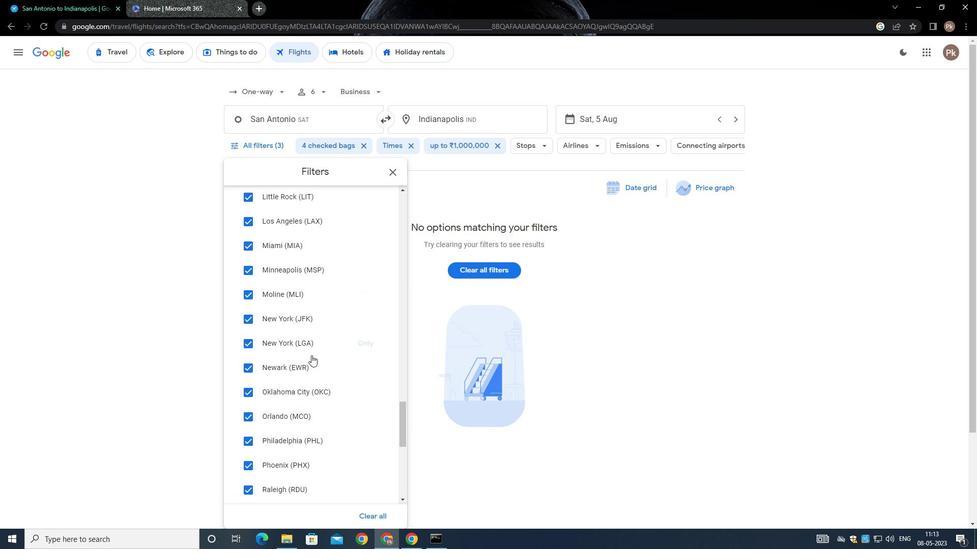 
Action: Mouse moved to (310, 358)
Screenshot: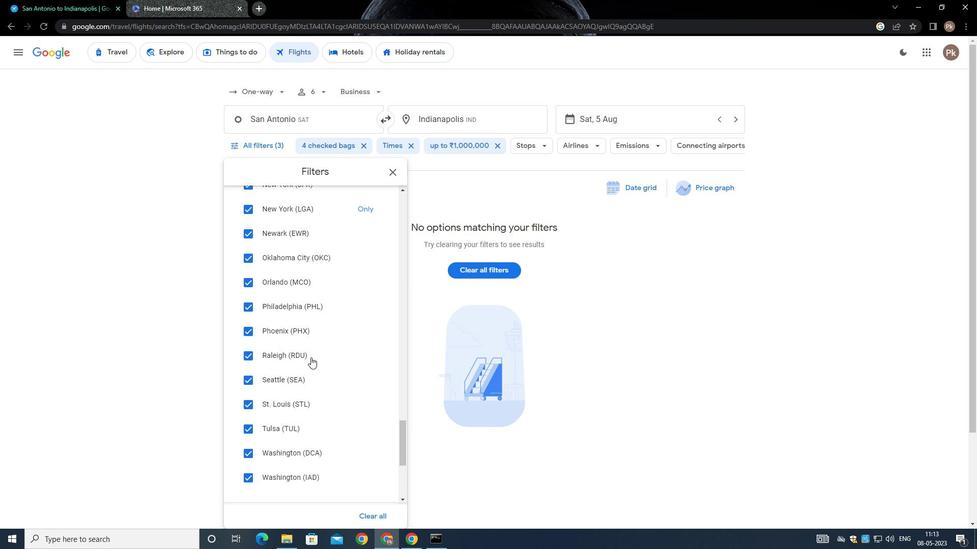 
Action: Mouse scrolled (310, 359) with delta (0, 0)
Screenshot: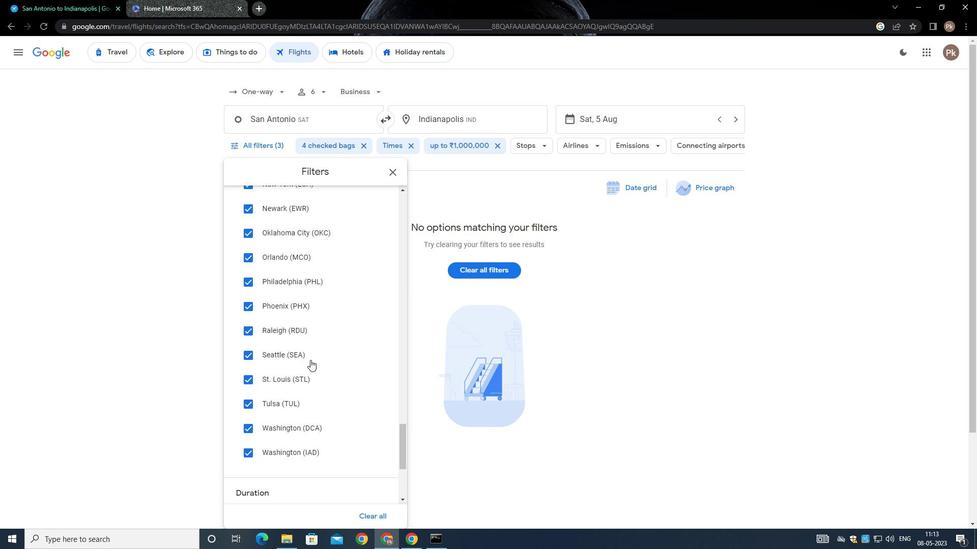
Action: Mouse moved to (310, 359)
Screenshot: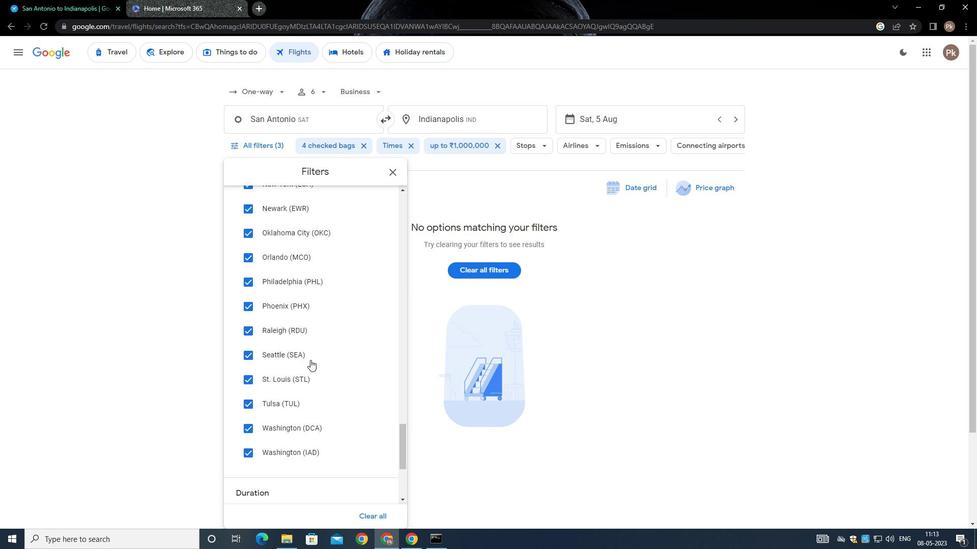 
Action: Mouse scrolled (310, 359) with delta (0, 0)
Screenshot: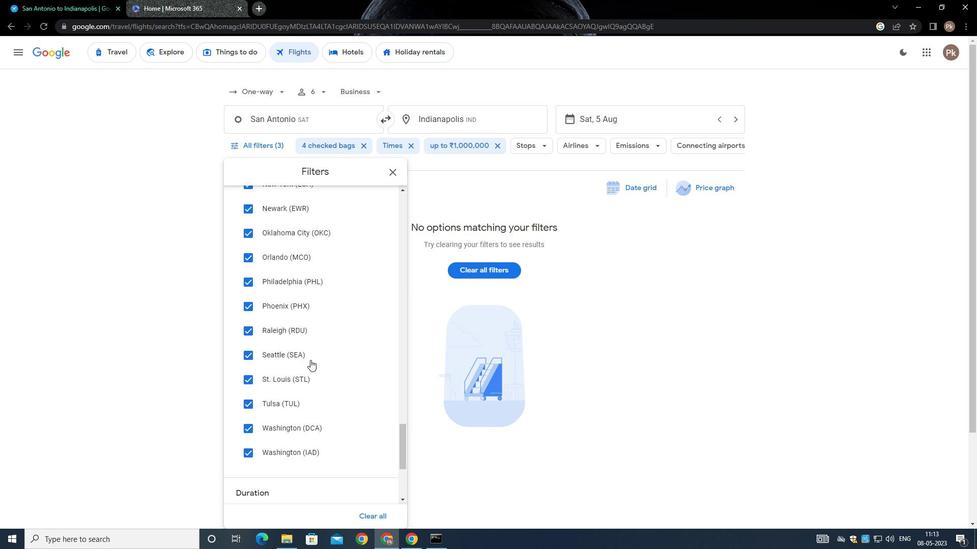 
Action: Mouse moved to (310, 361)
Screenshot: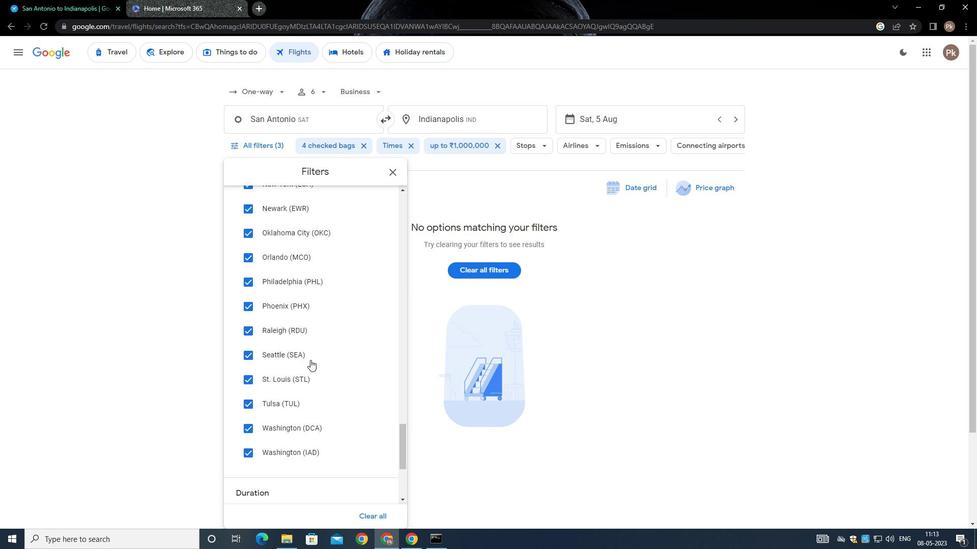 
Action: Mouse scrolled (310, 360) with delta (0, 0)
Screenshot: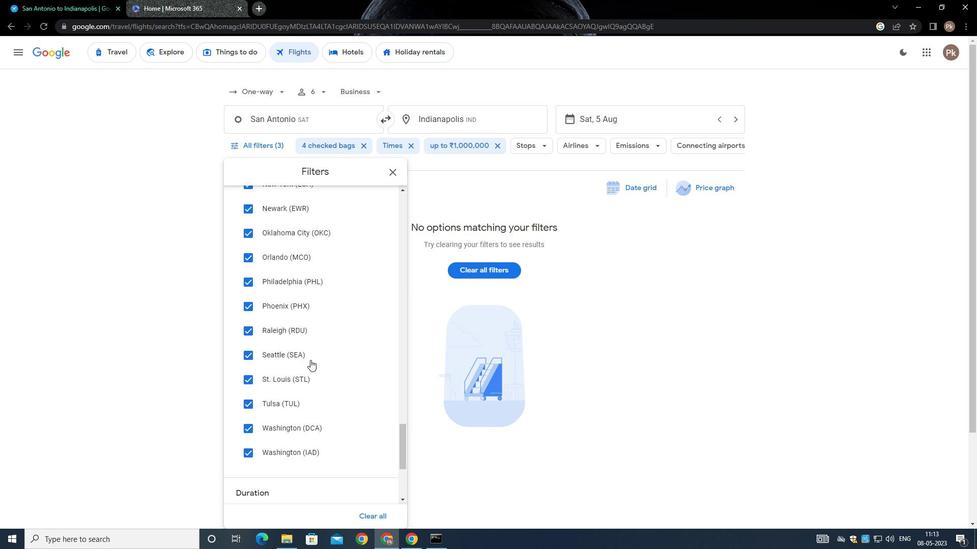 
Action: Mouse moved to (310, 363)
Screenshot: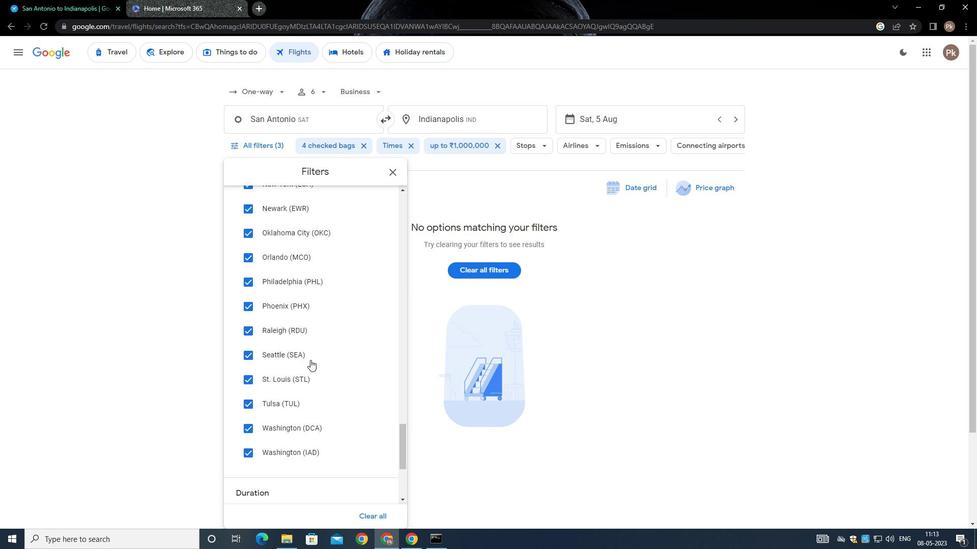 
Action: Mouse scrolled (310, 363) with delta (0, 0)
Screenshot: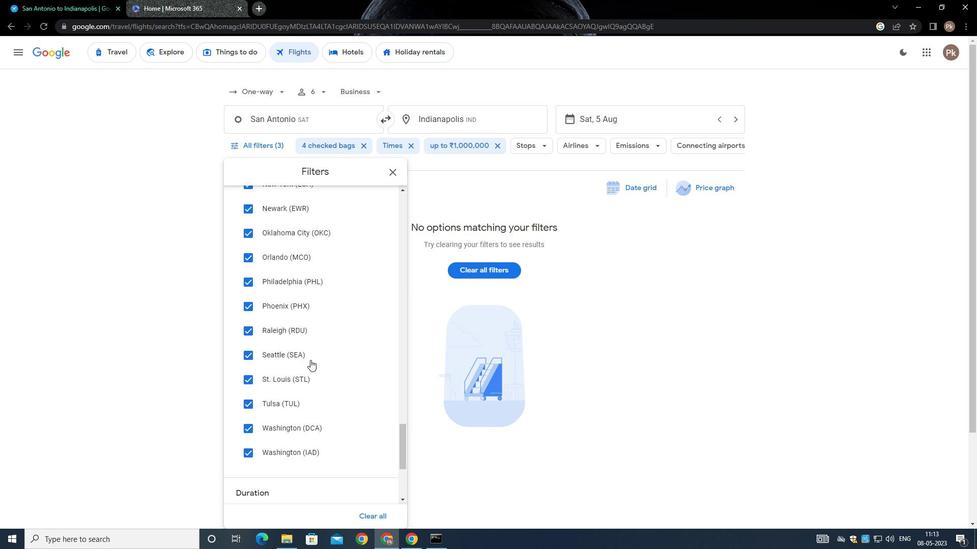 
Action: Mouse scrolled (310, 362) with delta (0, -1)
Screenshot: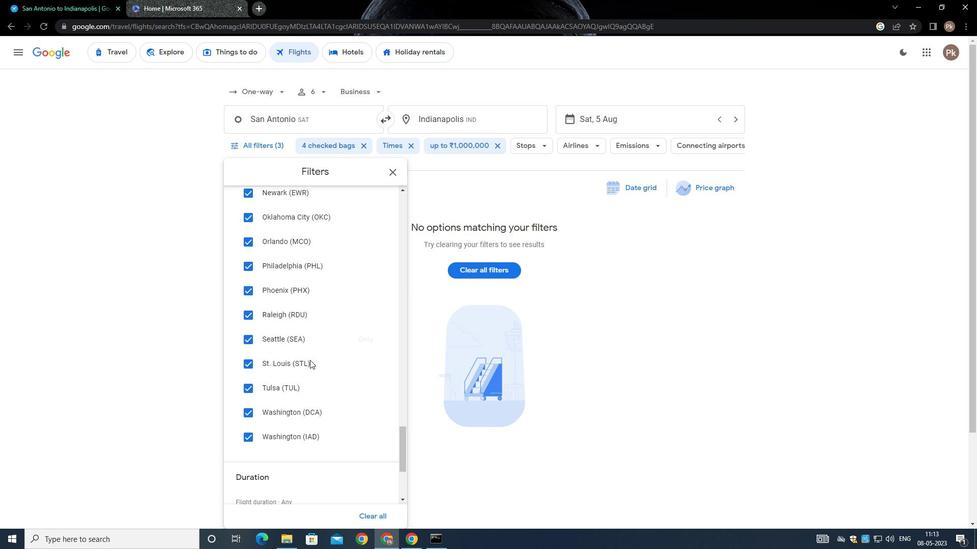 
Action: Mouse scrolled (310, 363) with delta (0, 0)
Screenshot: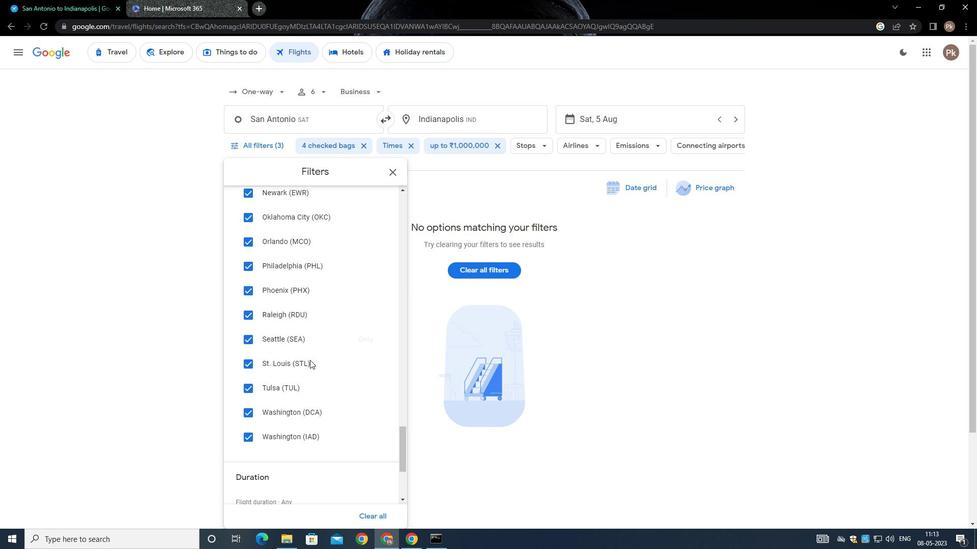 
Action: Mouse moved to (309, 366)
Screenshot: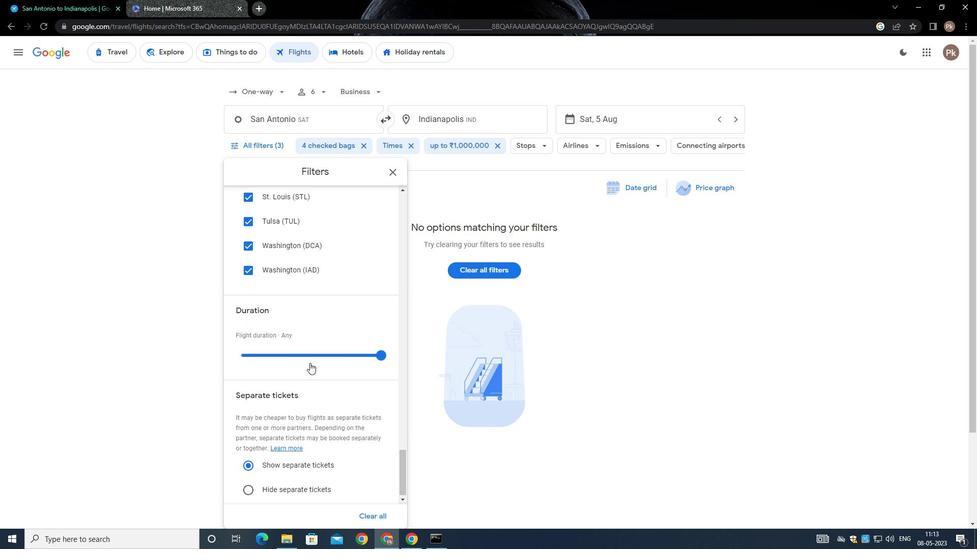 
Action: Mouse scrolled (309, 367) with delta (0, 0)
Screenshot: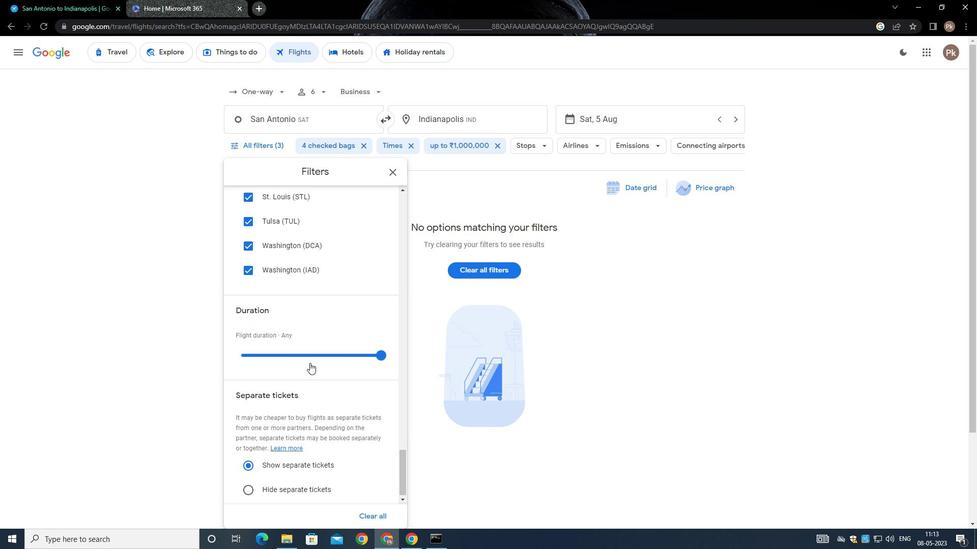 
Action: Mouse moved to (309, 366)
Screenshot: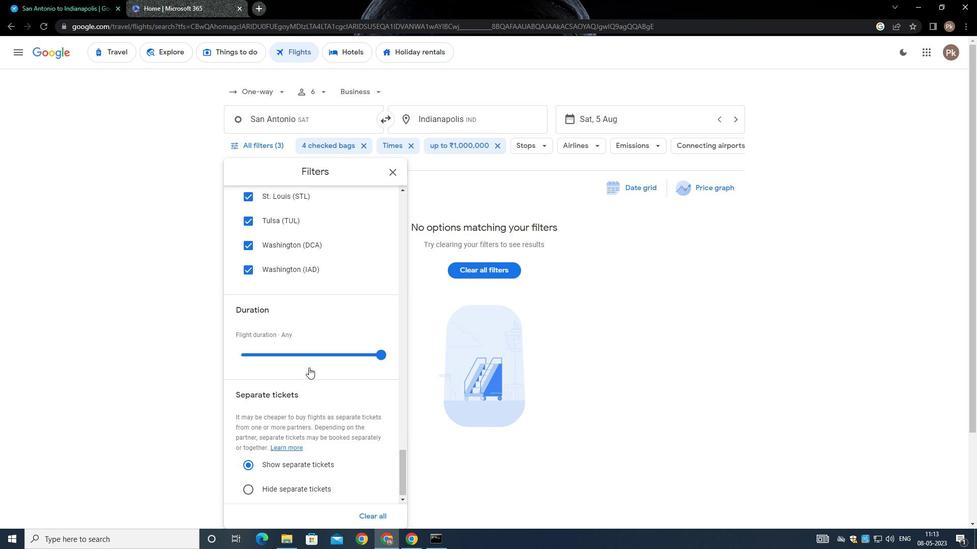 
Action: Mouse scrolled (309, 366) with delta (0, 0)
Screenshot: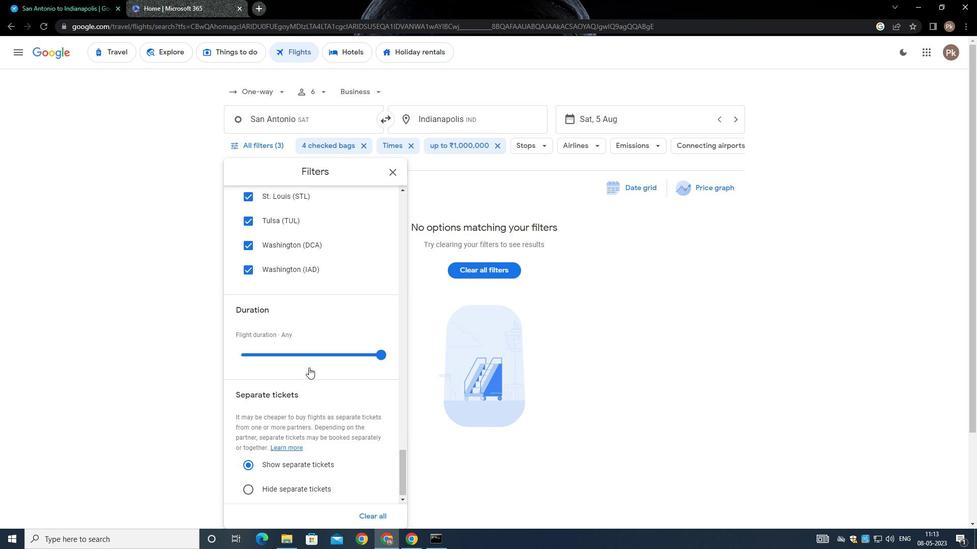 
Action: Mouse scrolled (309, 366) with delta (0, 0)
Screenshot: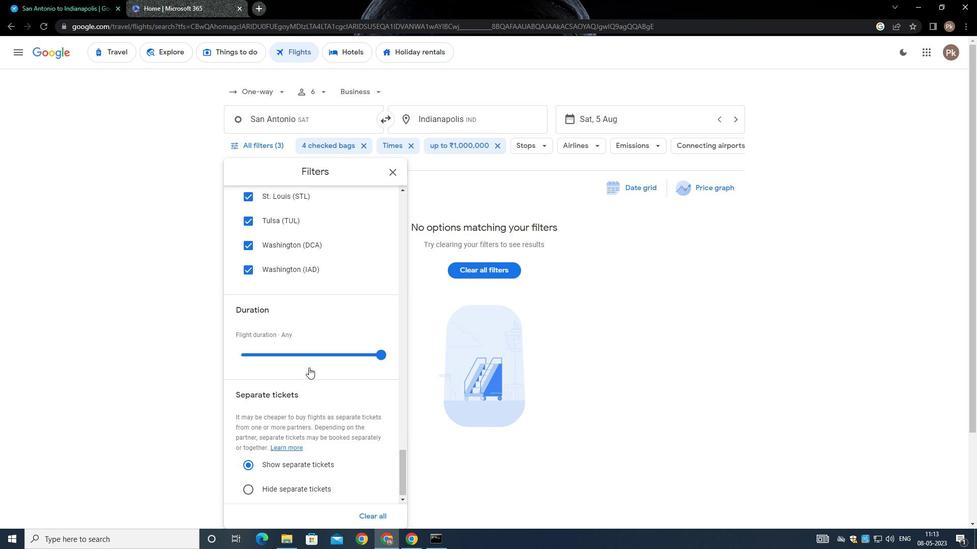 
Action: Mouse scrolled (309, 366) with delta (0, 0)
Screenshot: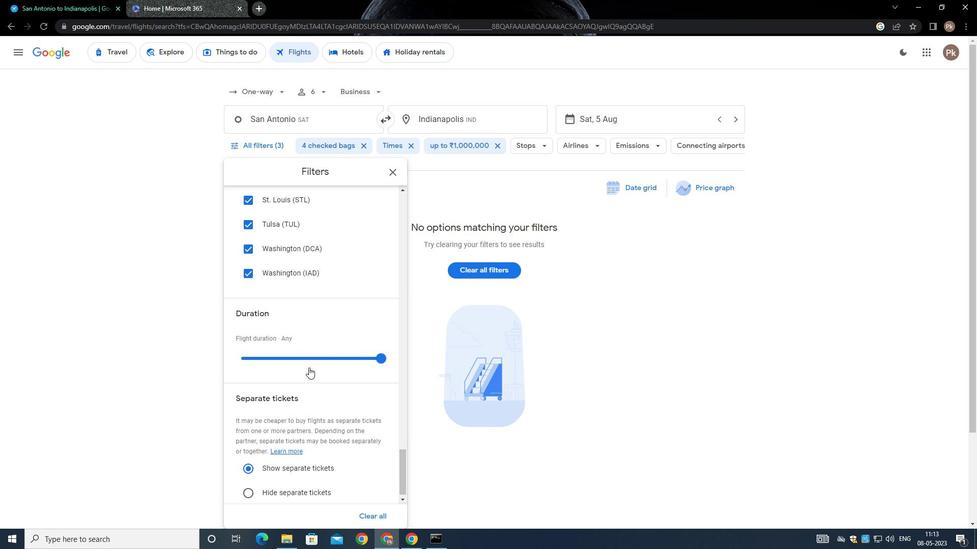 
Action: Mouse scrolled (309, 365) with delta (0, -1)
Screenshot: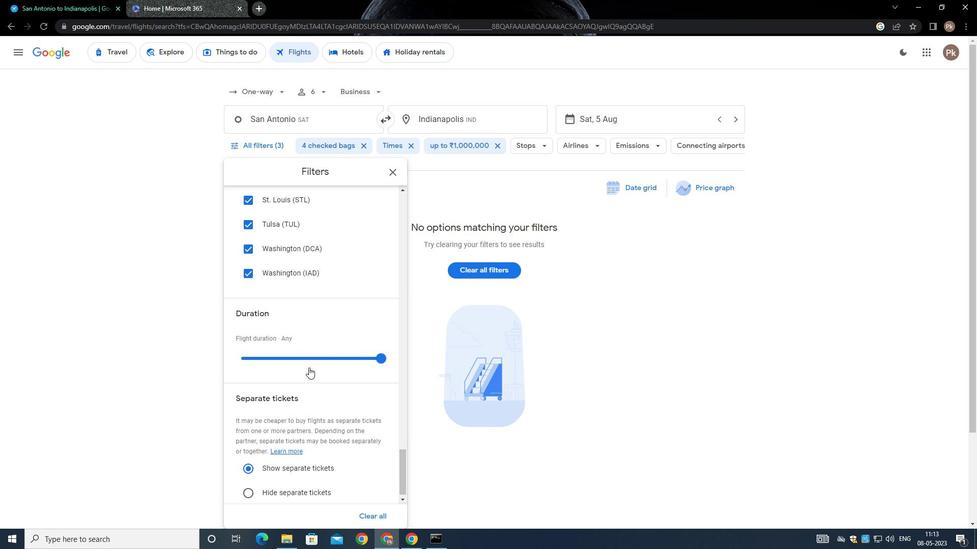 
Action: Mouse moved to (308, 367)
Screenshot: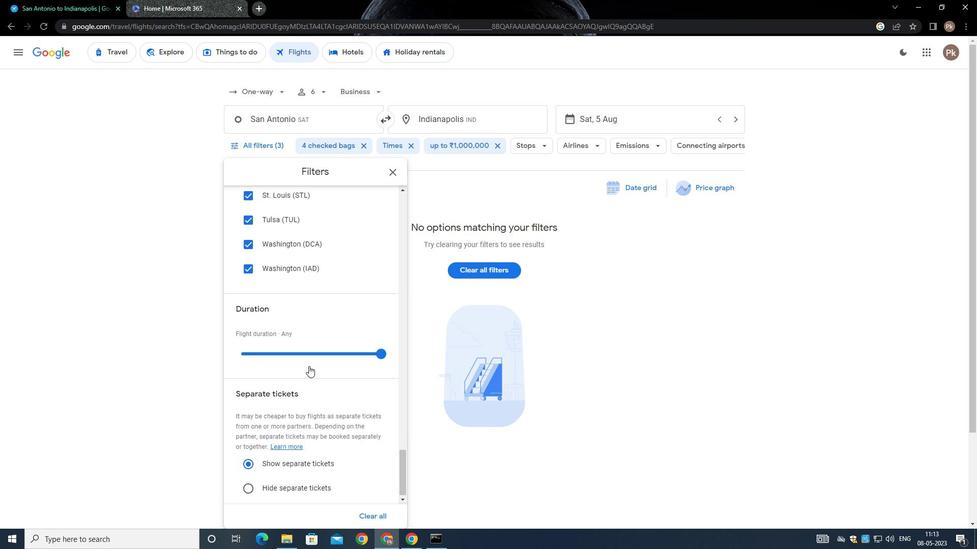 
